 Task: Create an elegant business brochure.
Action: Mouse moved to (901, 272)
Screenshot: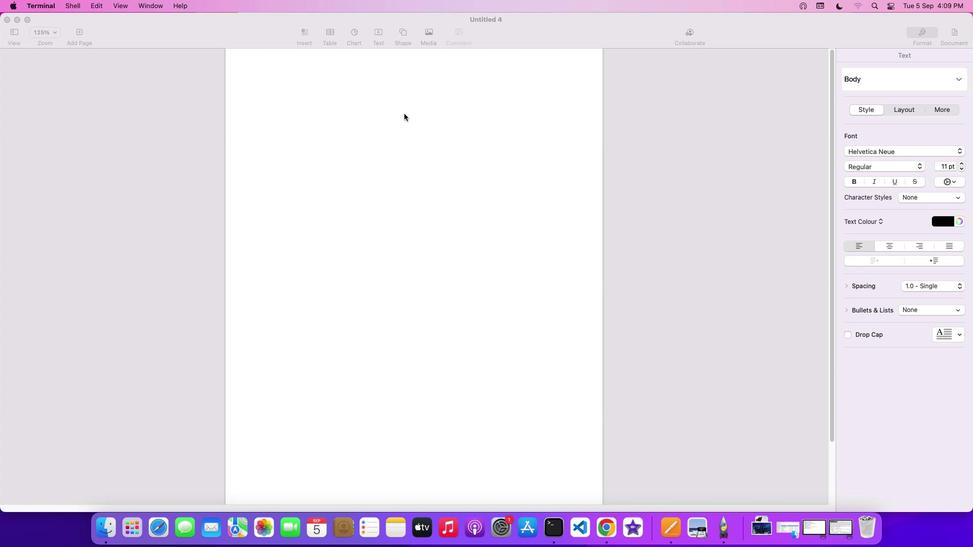 
Action: Mouse pressed left at (901, 272)
Screenshot: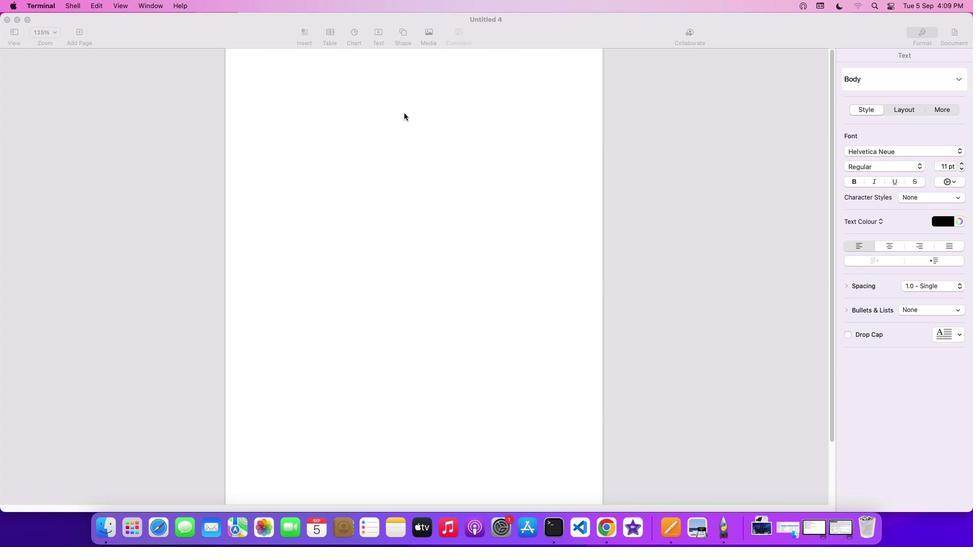 
Action: Mouse moved to (901, 272)
Screenshot: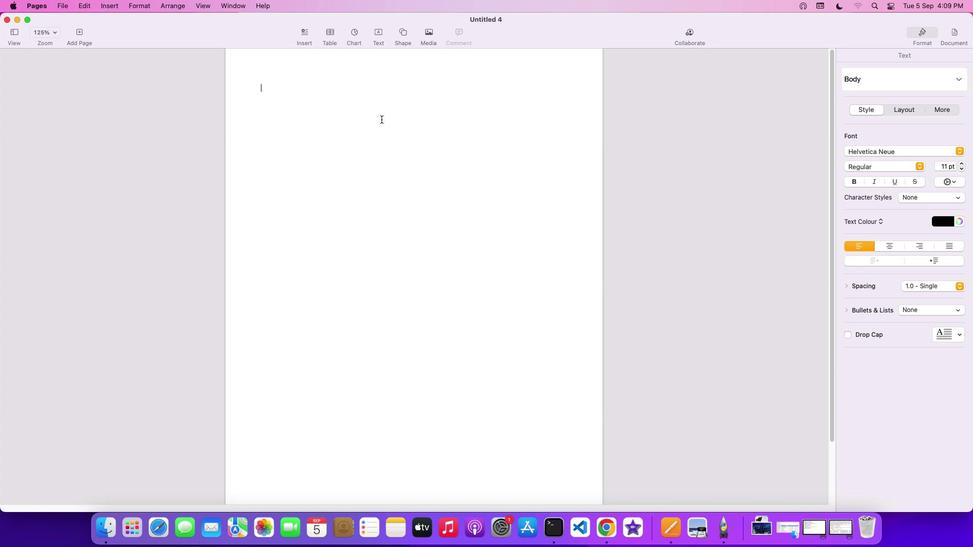 
Action: Mouse pressed left at (901, 272)
Screenshot: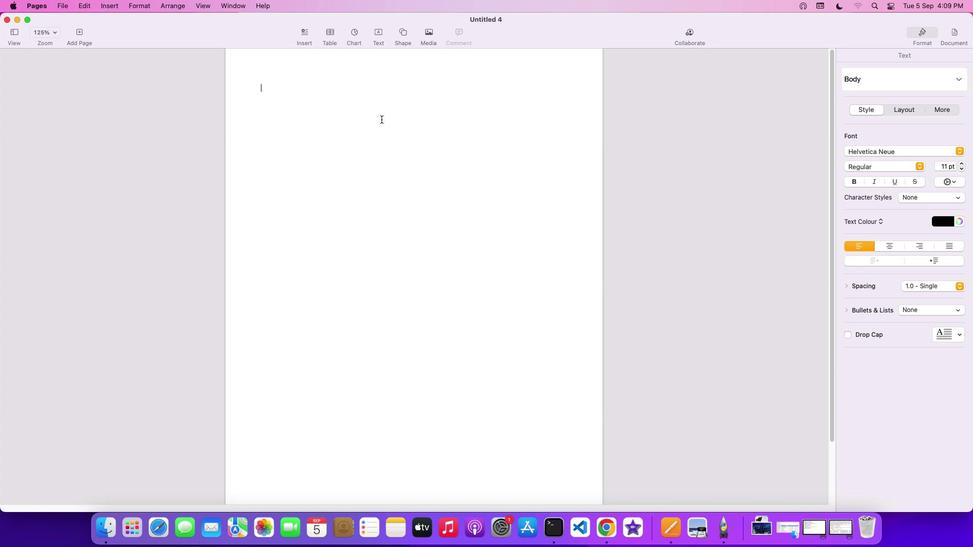 
Action: Mouse moved to (901, 272)
Screenshot: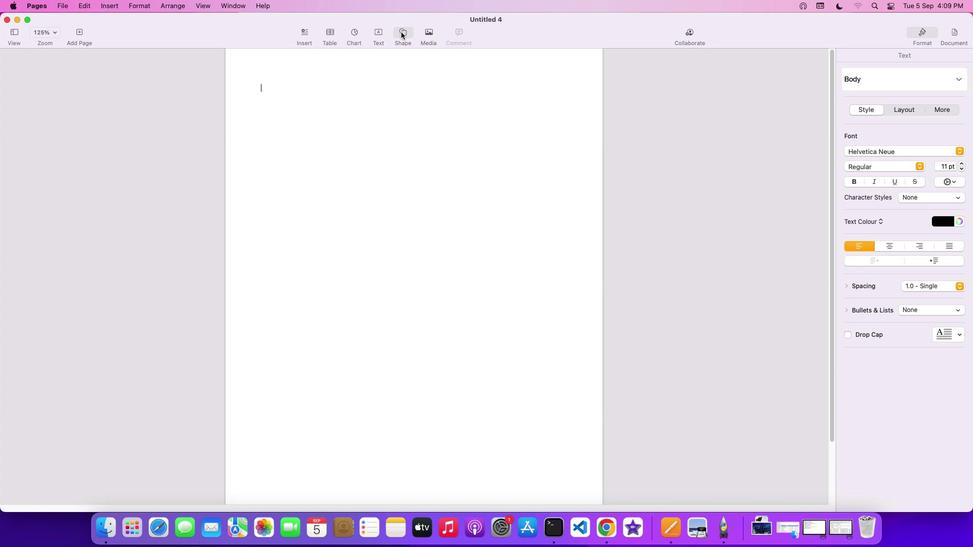 
Action: Mouse pressed left at (901, 272)
Screenshot: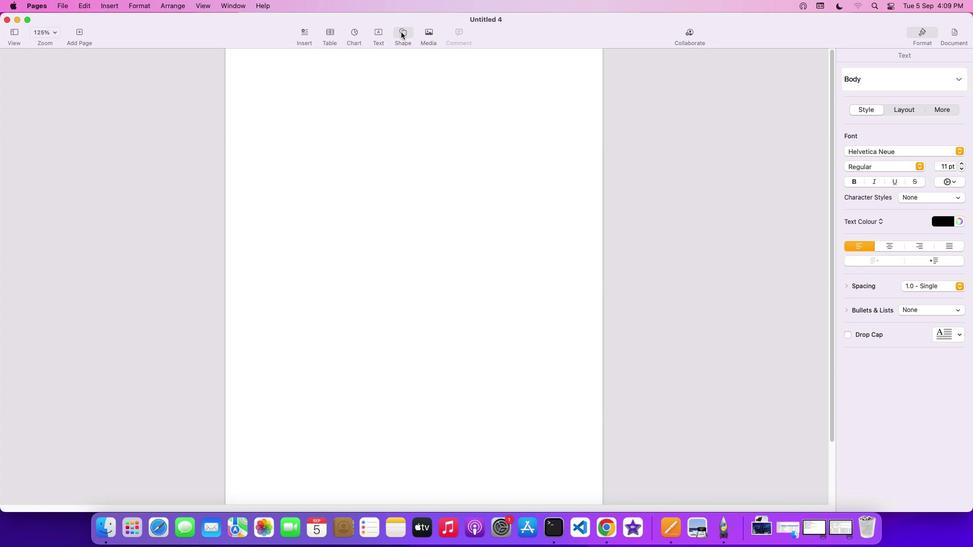 
Action: Mouse moved to (901, 272)
Screenshot: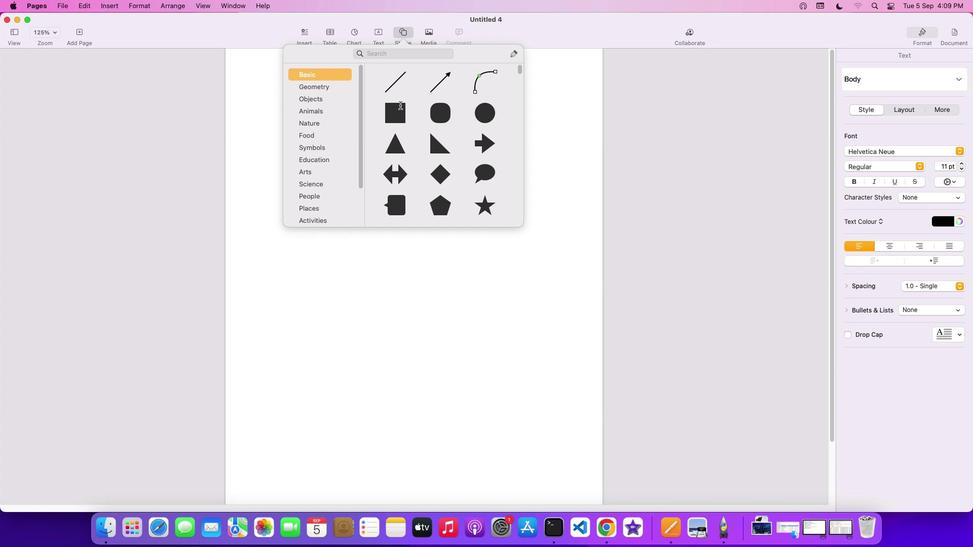 
Action: Mouse pressed left at (901, 272)
Screenshot: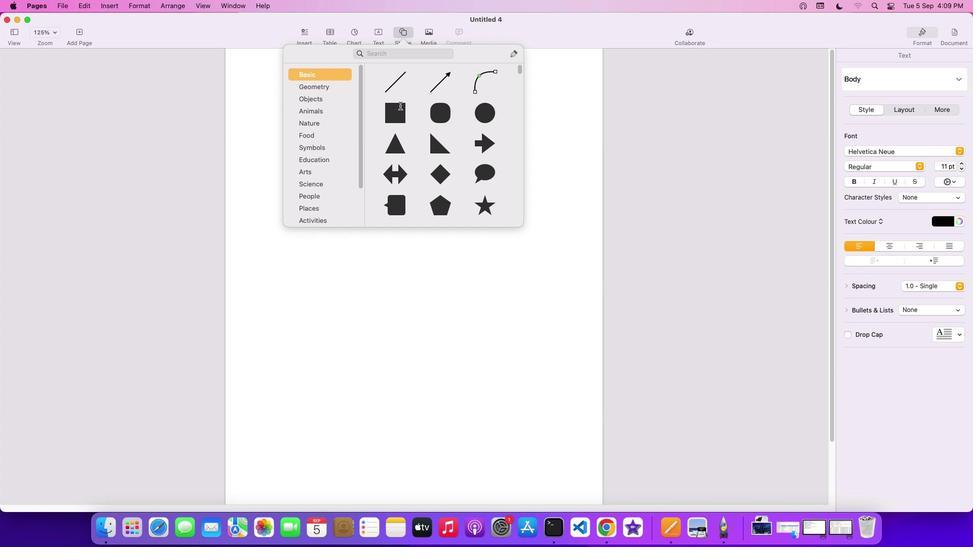 
Action: Mouse moved to (901, 272)
Screenshot: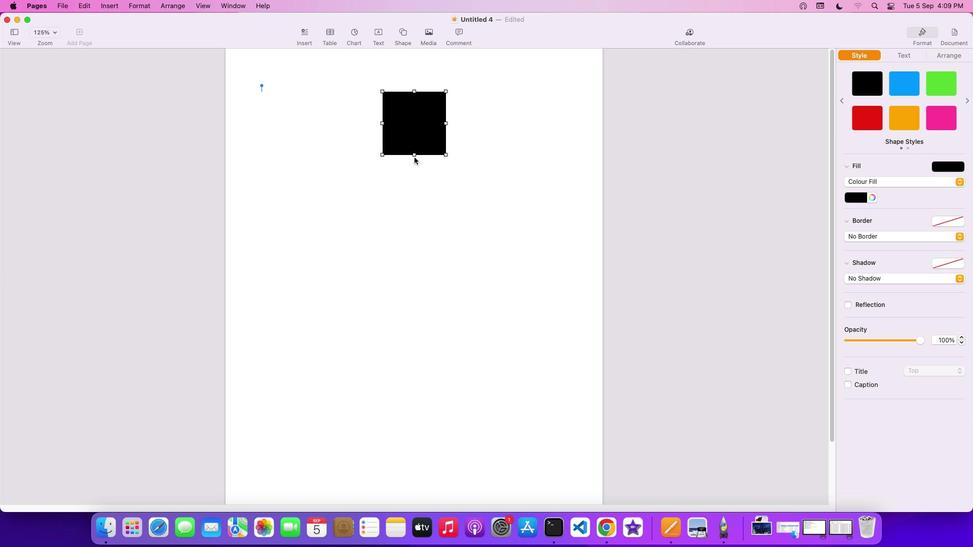 
Action: Mouse pressed left at (901, 272)
Screenshot: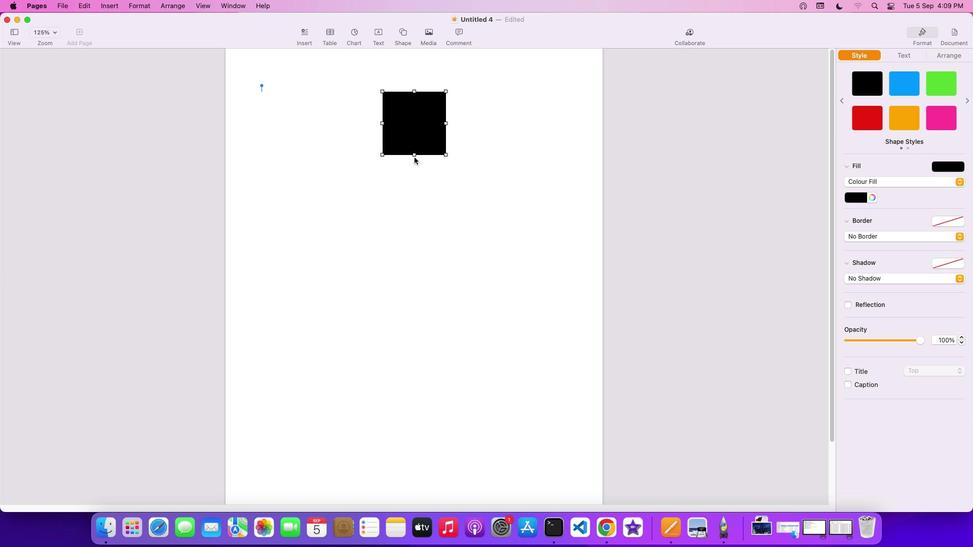 
Action: Mouse moved to (901, 272)
Screenshot: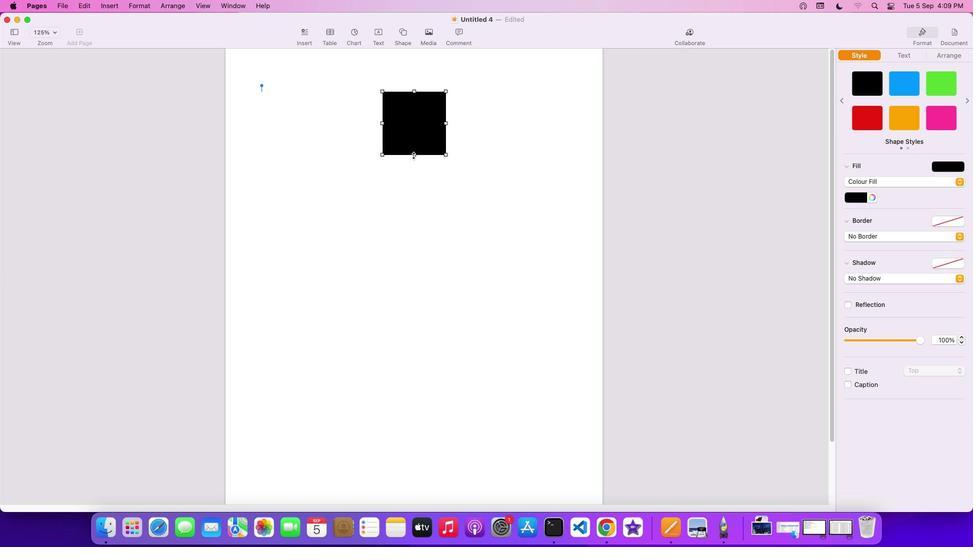 
Action: Mouse pressed left at (901, 272)
Screenshot: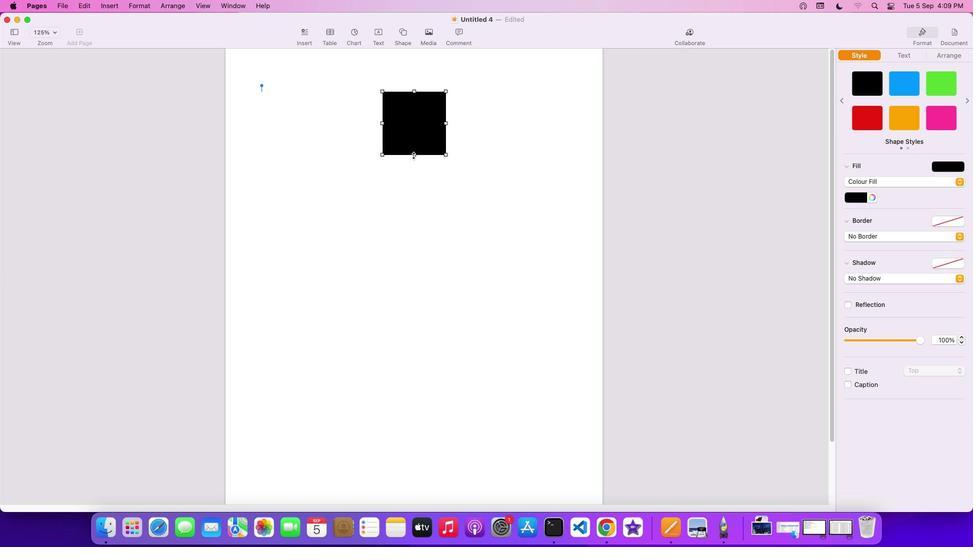 
Action: Mouse moved to (901, 272)
Screenshot: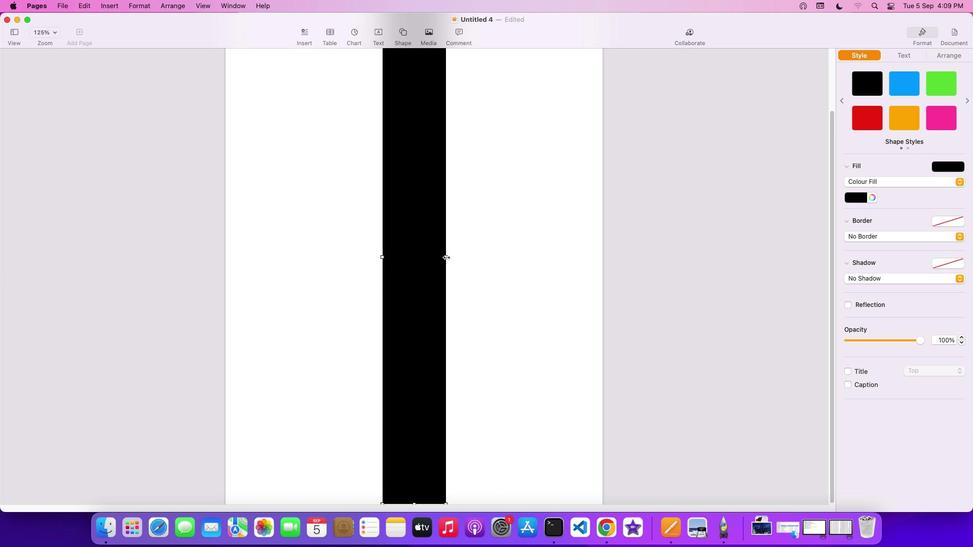 
Action: Mouse pressed left at (901, 272)
Screenshot: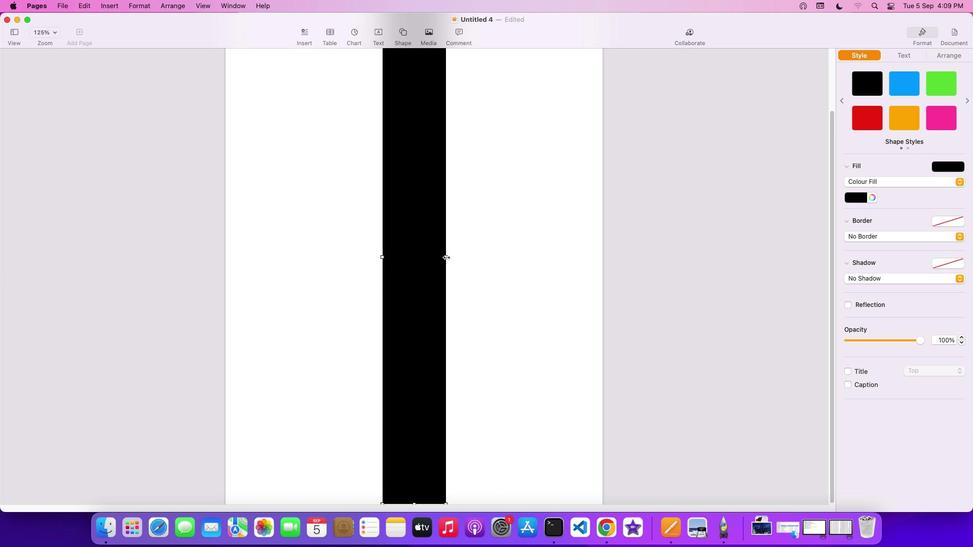 
Action: Mouse moved to (901, 272)
Screenshot: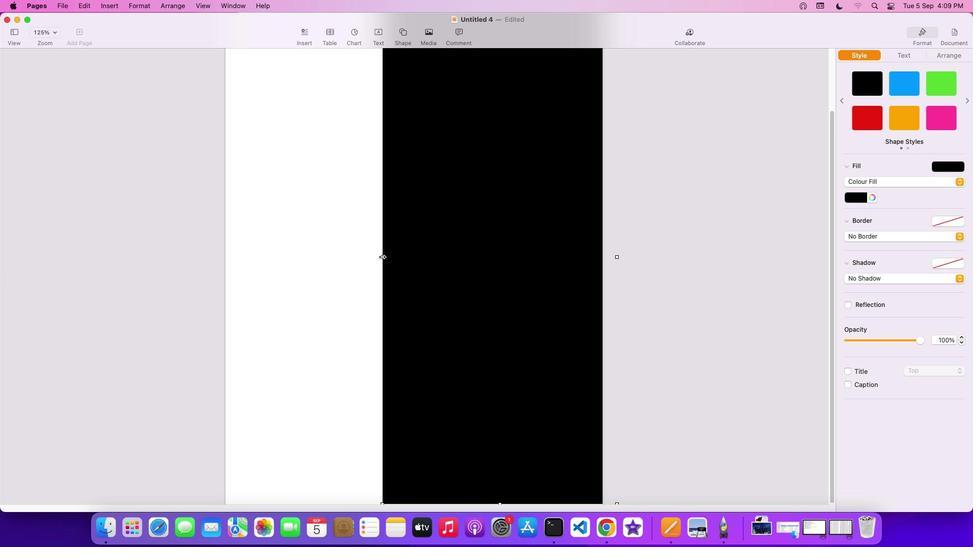 
Action: Mouse pressed left at (901, 272)
Screenshot: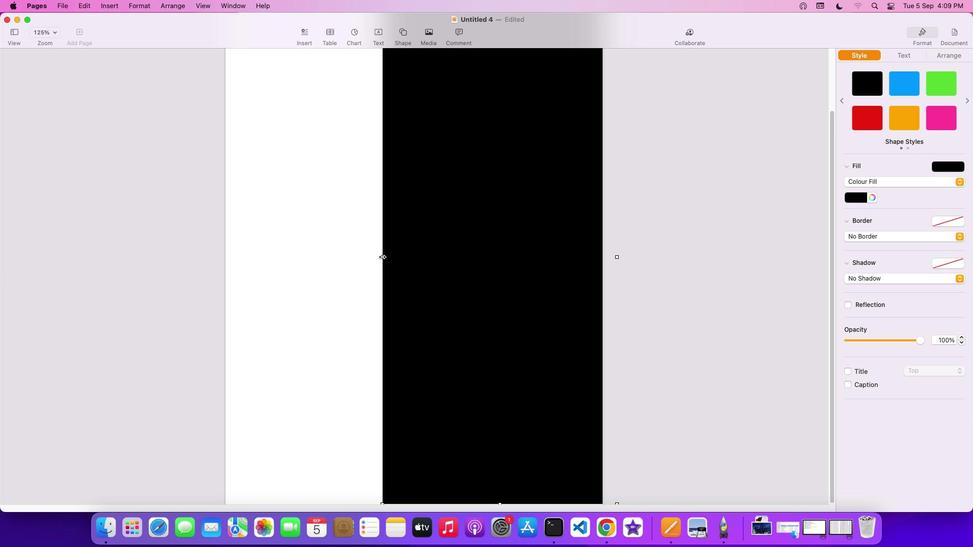 
Action: Mouse moved to (901, 272)
Screenshot: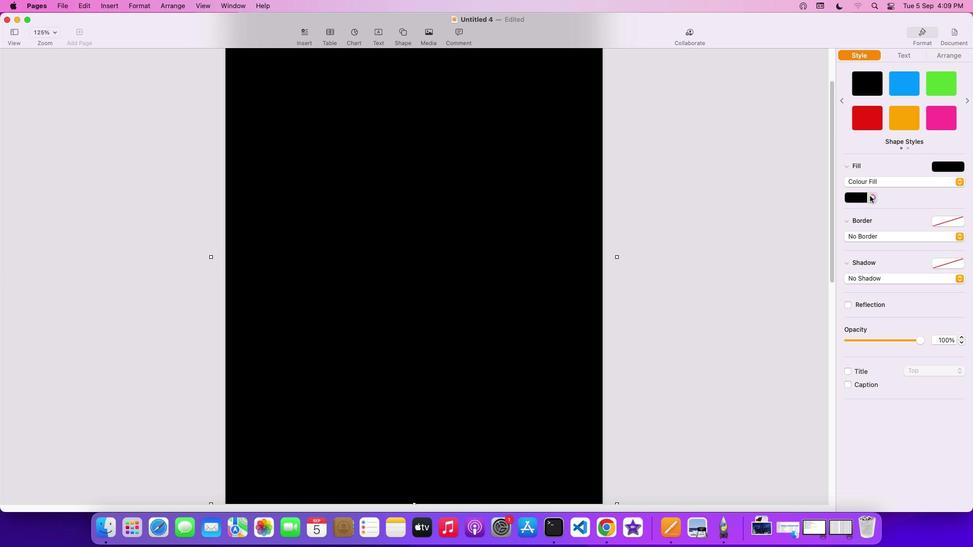 
Action: Mouse pressed left at (901, 272)
Screenshot: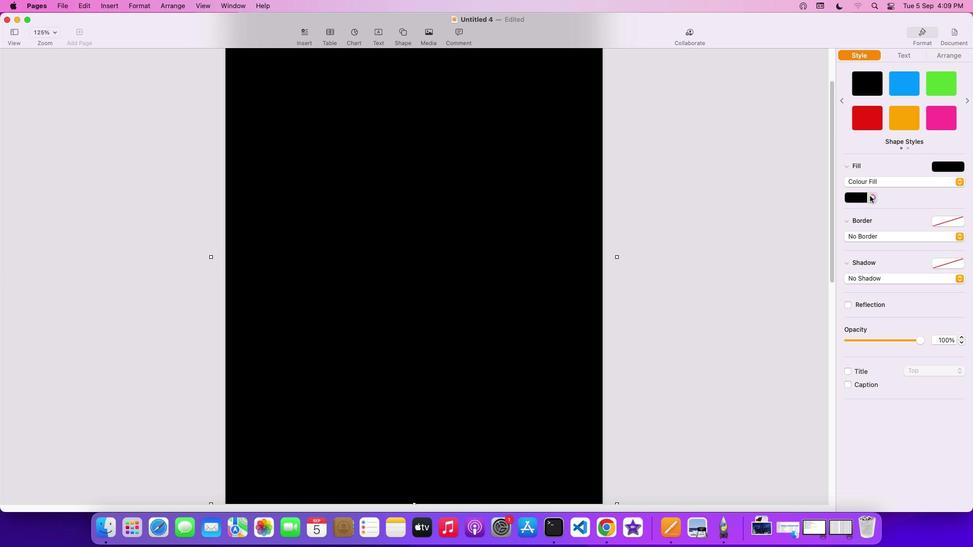 
Action: Mouse moved to (902, 272)
Screenshot: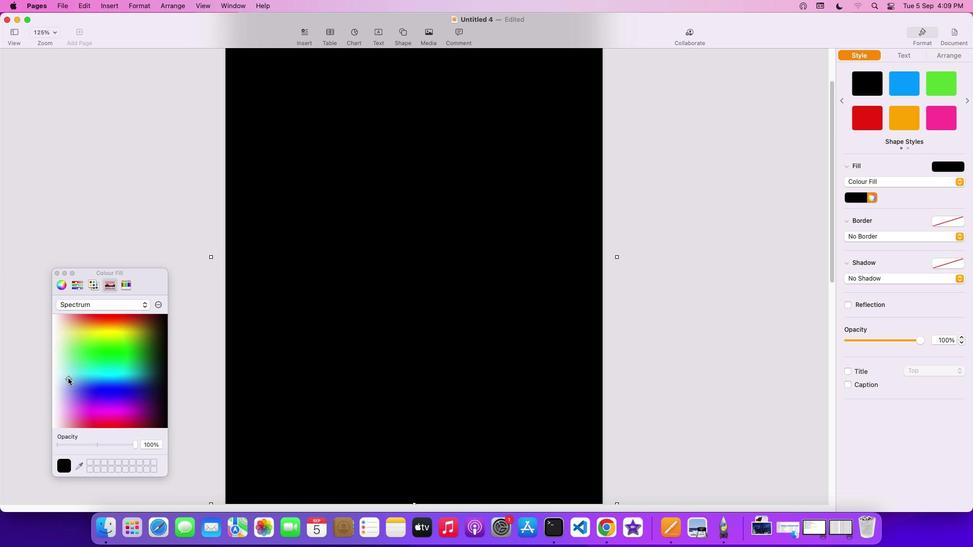 
Action: Mouse pressed left at (902, 272)
Screenshot: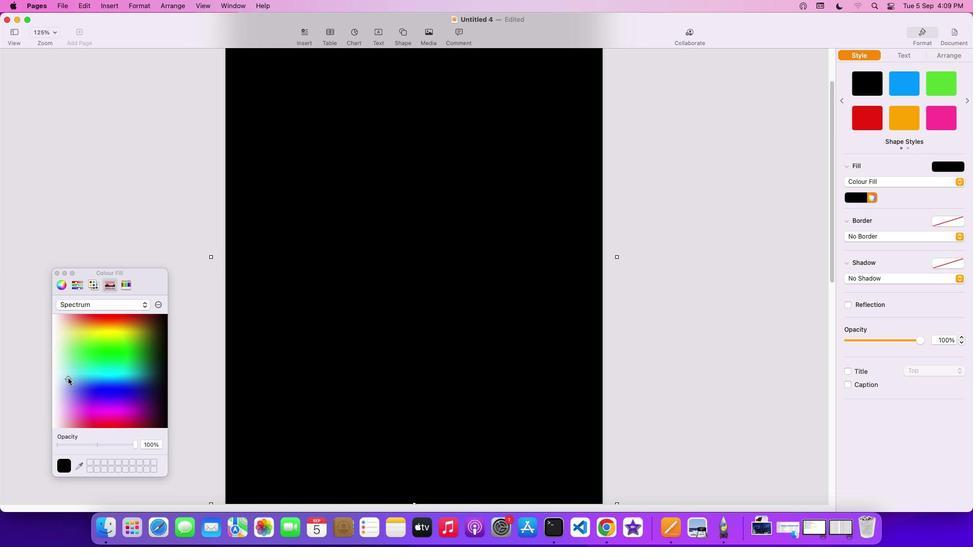 
Action: Mouse pressed left at (902, 272)
Screenshot: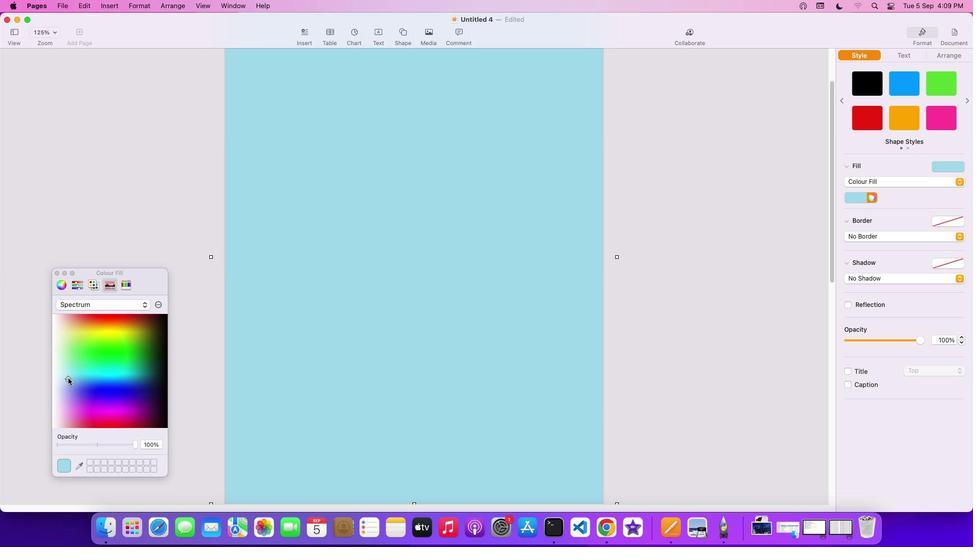 
Action: Mouse moved to (901, 272)
Screenshot: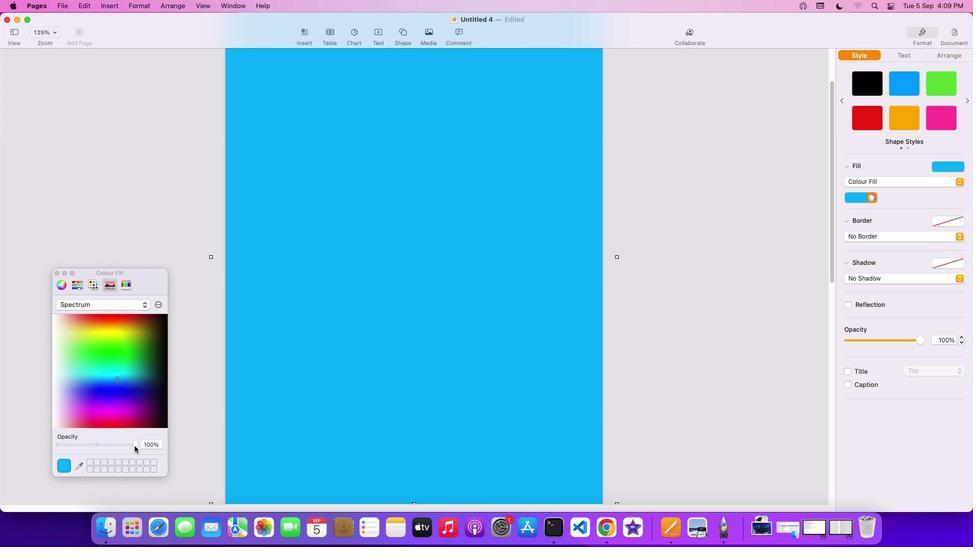 
Action: Mouse pressed left at (901, 272)
Screenshot: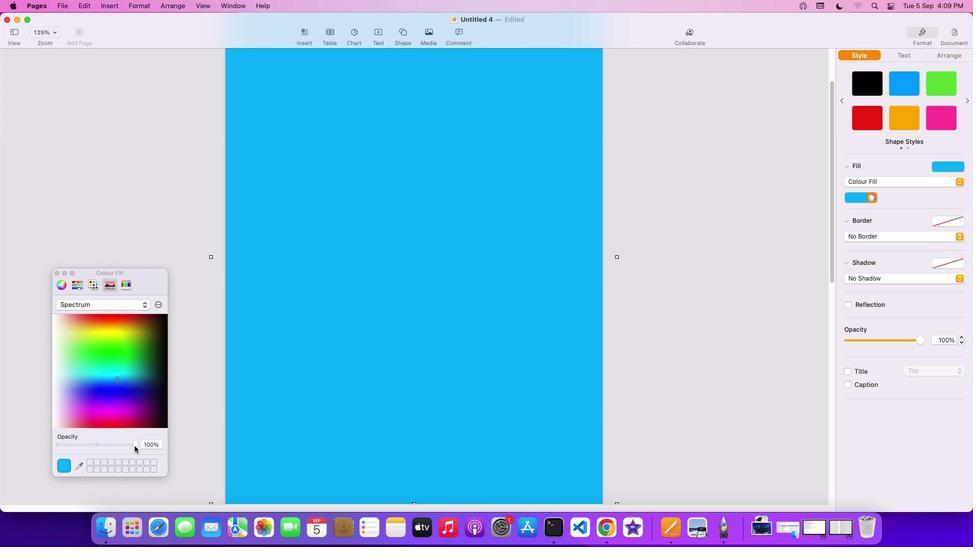 
Action: Mouse moved to (902, 272)
Screenshot: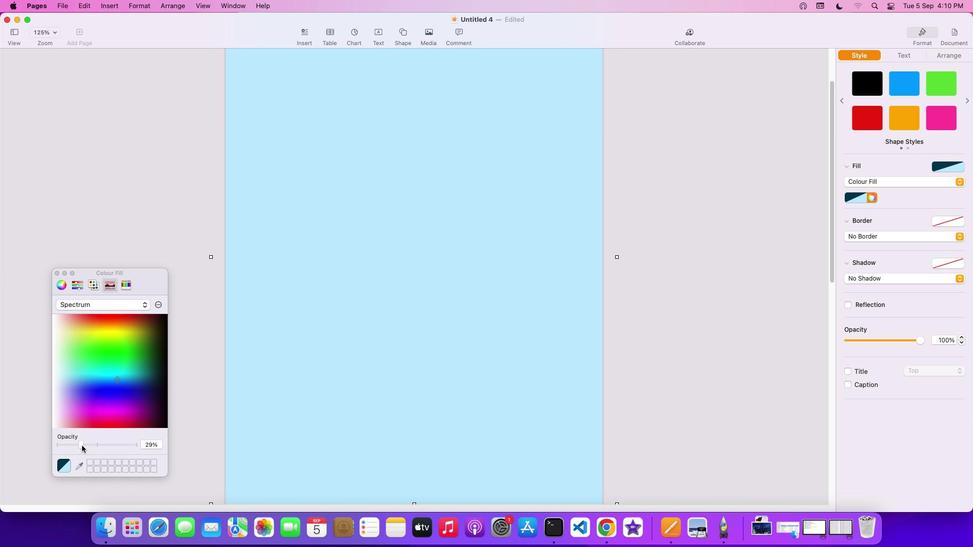 
Action: Mouse pressed left at (902, 272)
Screenshot: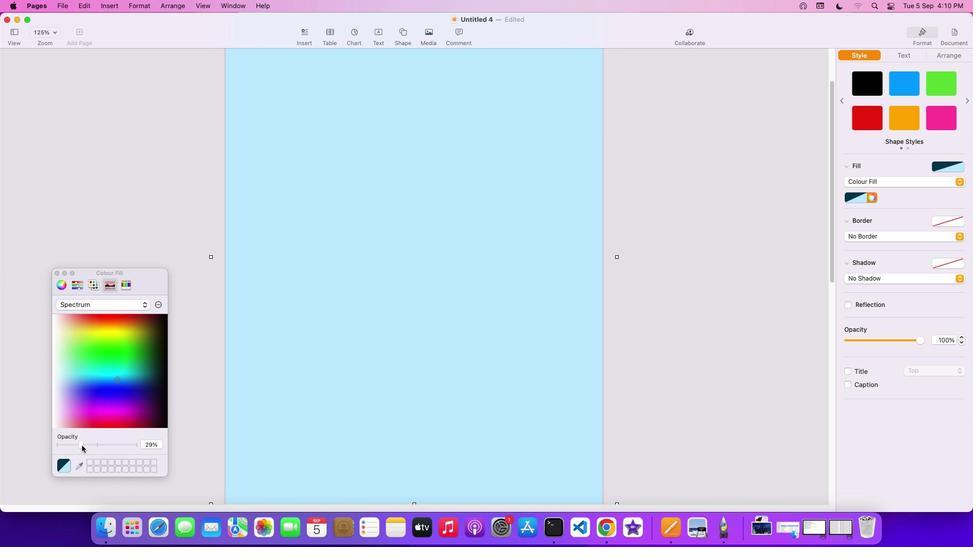 
Action: Mouse moved to (901, 272)
Screenshot: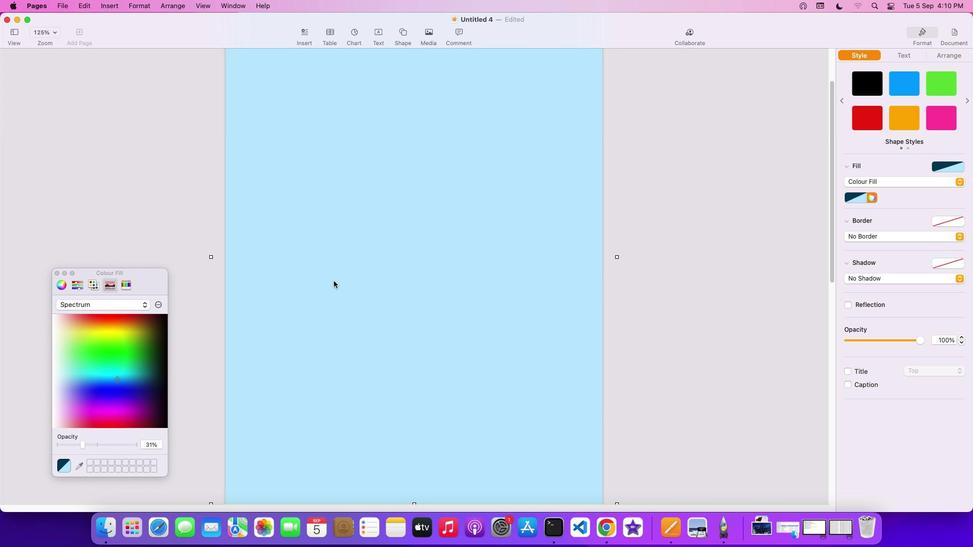 
Action: Mouse pressed left at (901, 272)
Screenshot: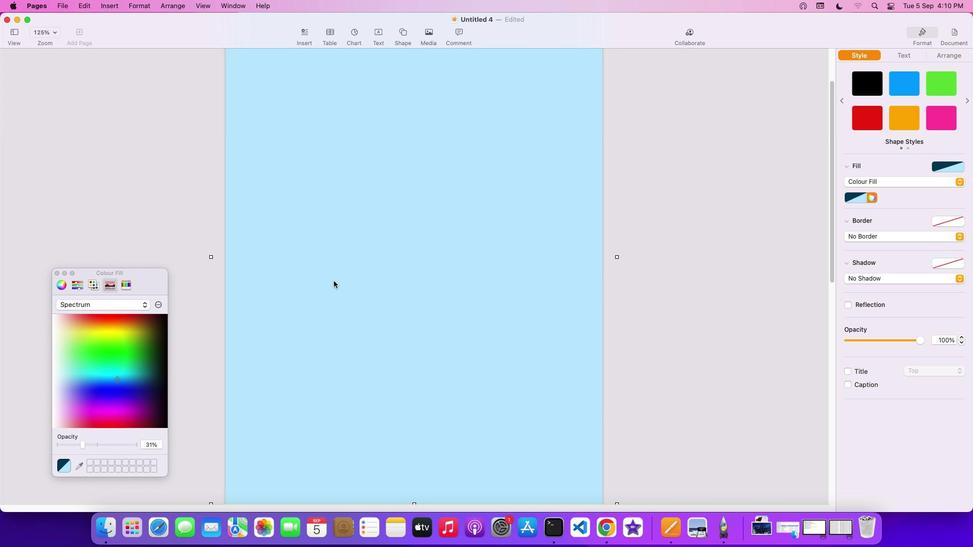 
Action: Mouse moved to (901, 272)
Screenshot: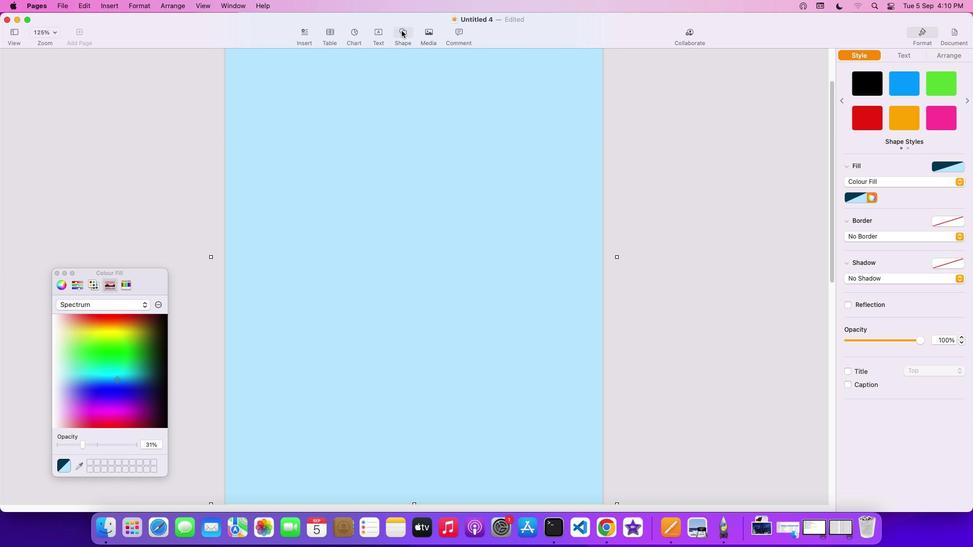
Action: Mouse pressed left at (901, 272)
Screenshot: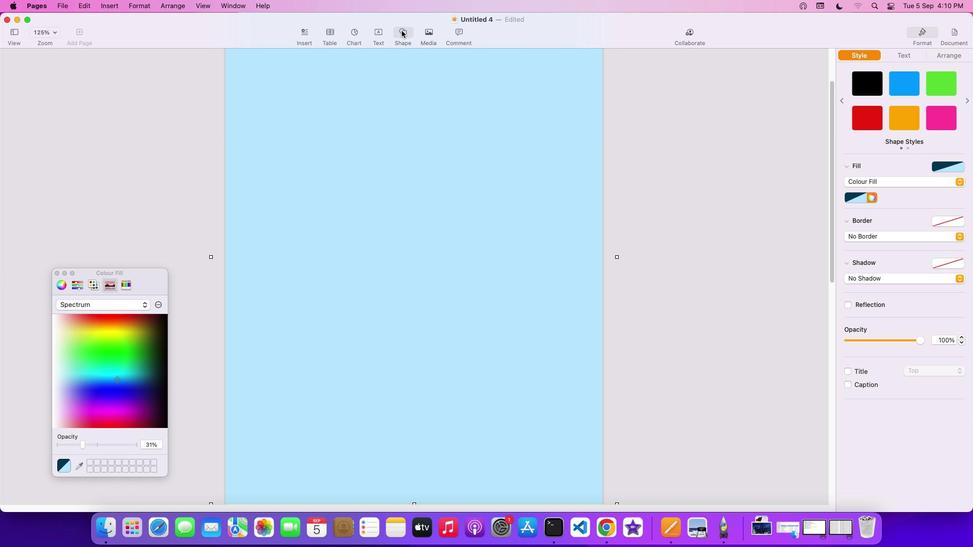 
Action: Mouse moved to (901, 272)
Screenshot: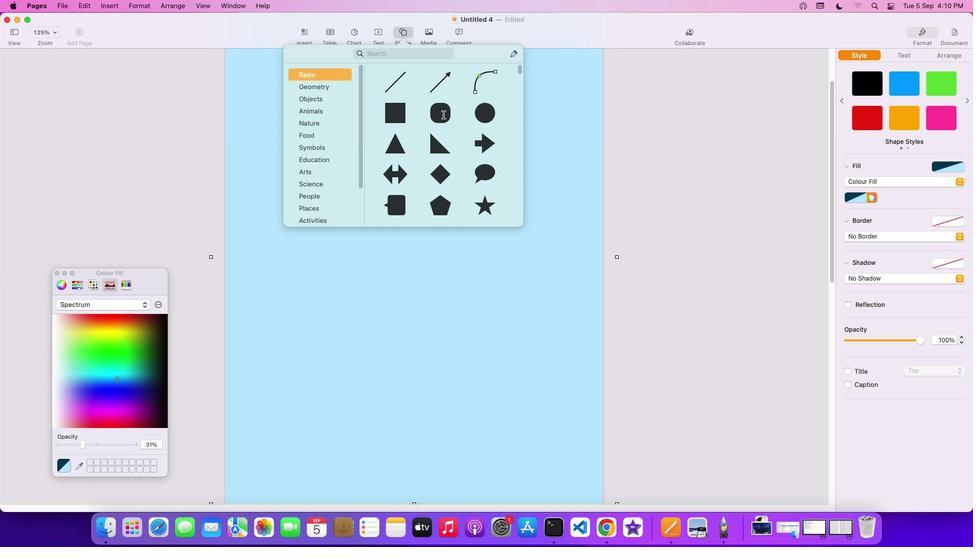 
Action: Mouse pressed left at (901, 272)
Screenshot: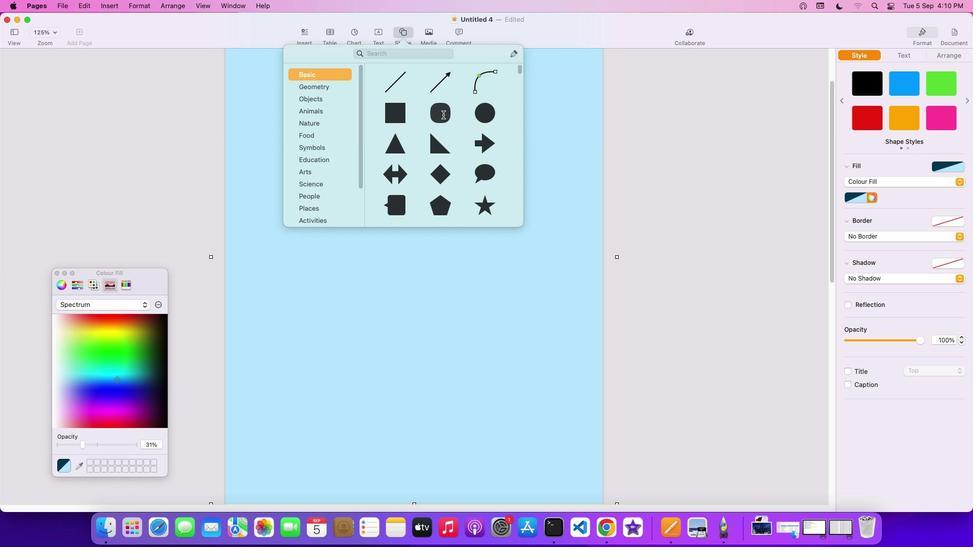 
Action: Mouse moved to (901, 272)
Screenshot: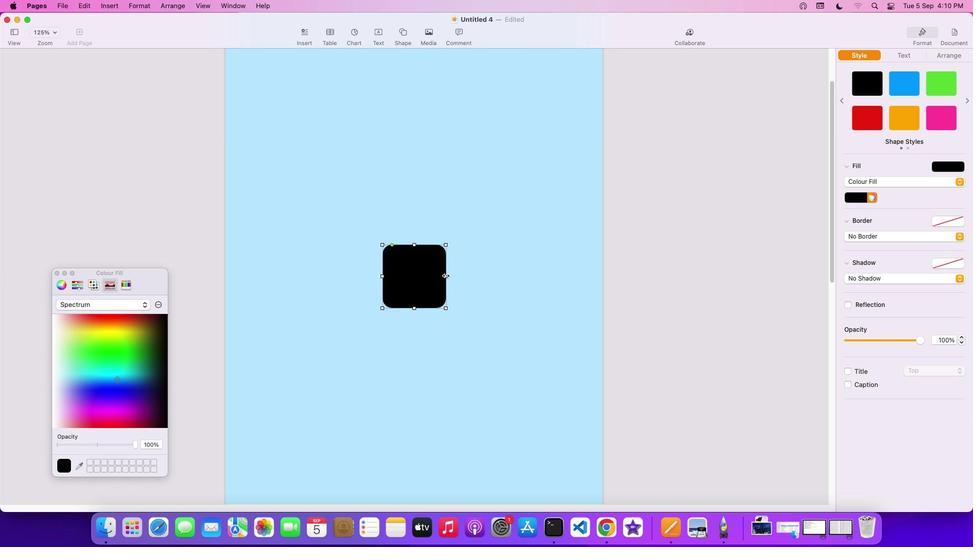 
Action: Mouse pressed left at (901, 272)
Screenshot: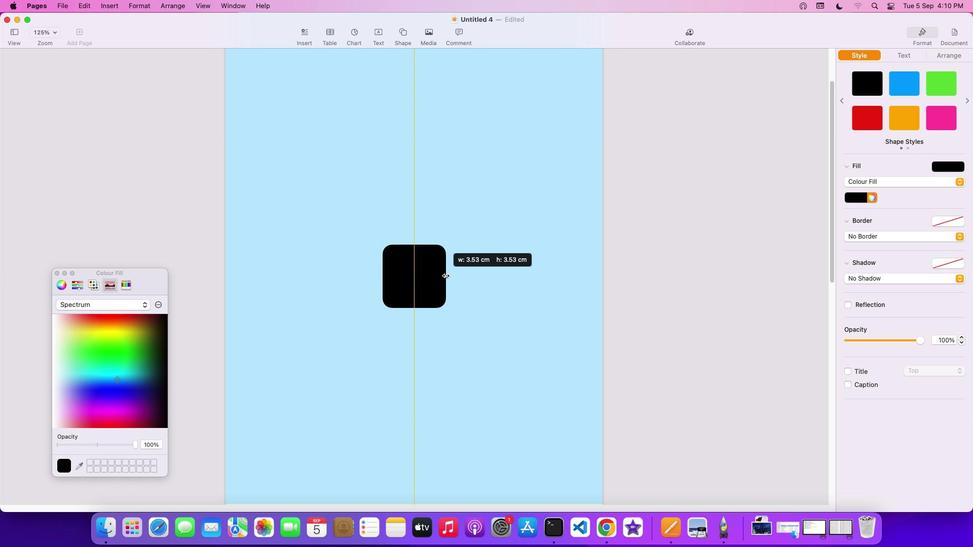 
Action: Mouse moved to (901, 272)
Screenshot: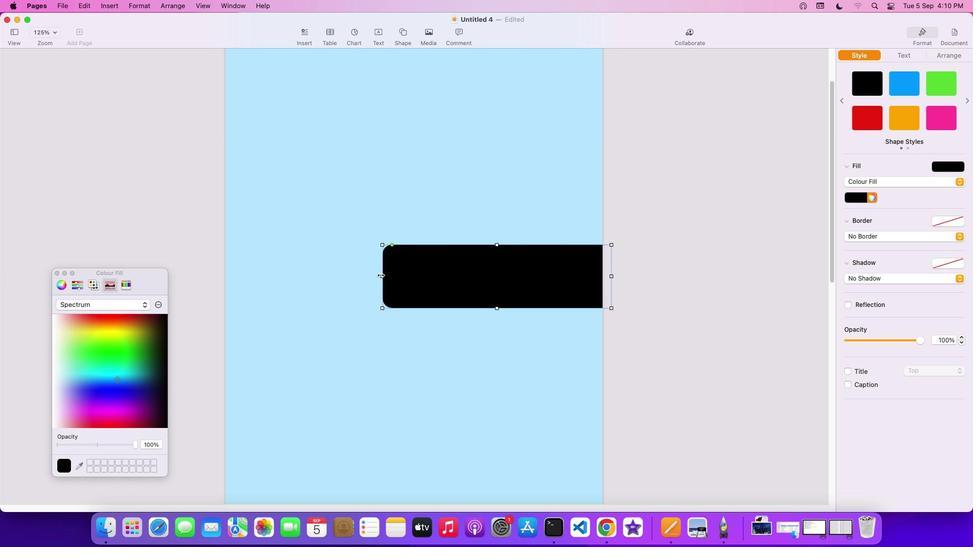 
Action: Mouse pressed left at (901, 272)
Screenshot: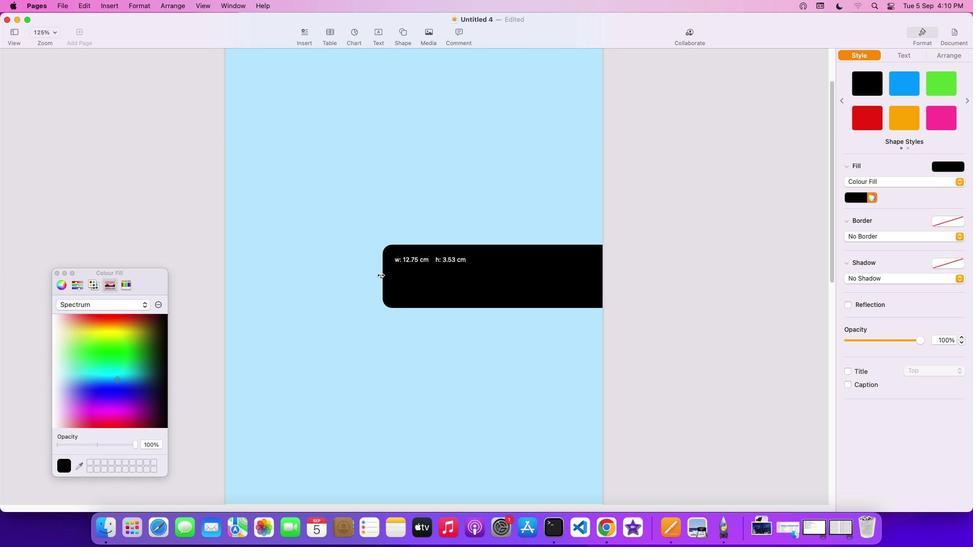 
Action: Mouse moved to (901, 272)
Screenshot: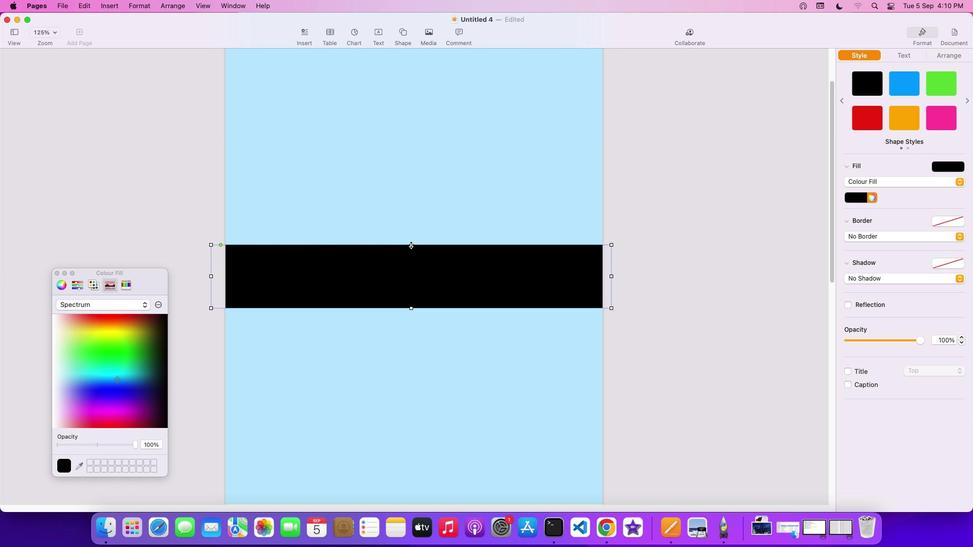 
Action: Mouse pressed left at (901, 272)
Screenshot: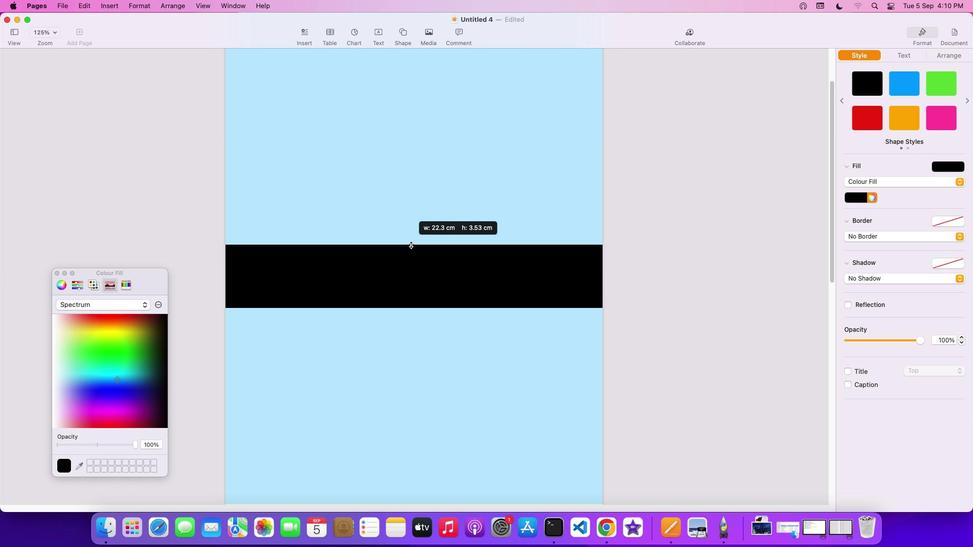 
Action: Mouse moved to (901, 272)
Screenshot: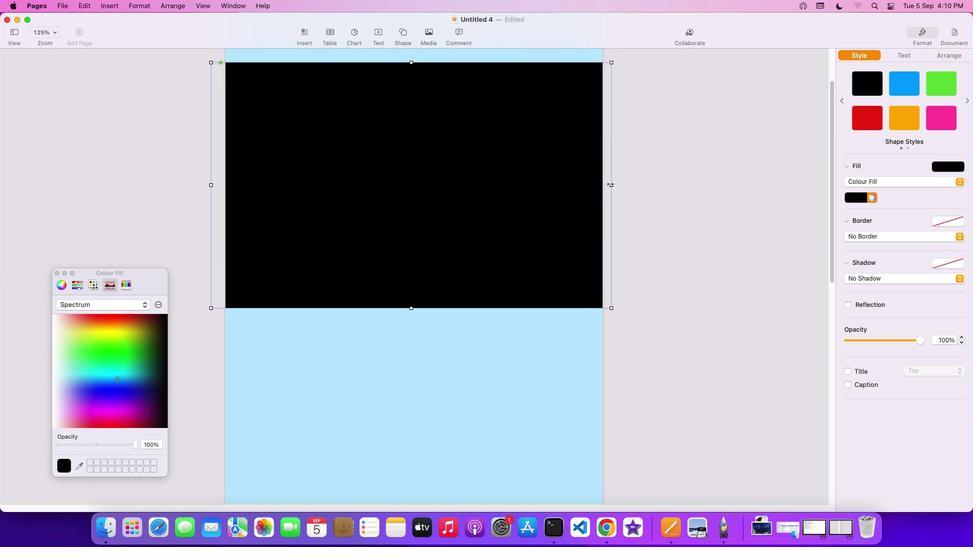 
Action: Mouse pressed left at (901, 272)
Screenshot: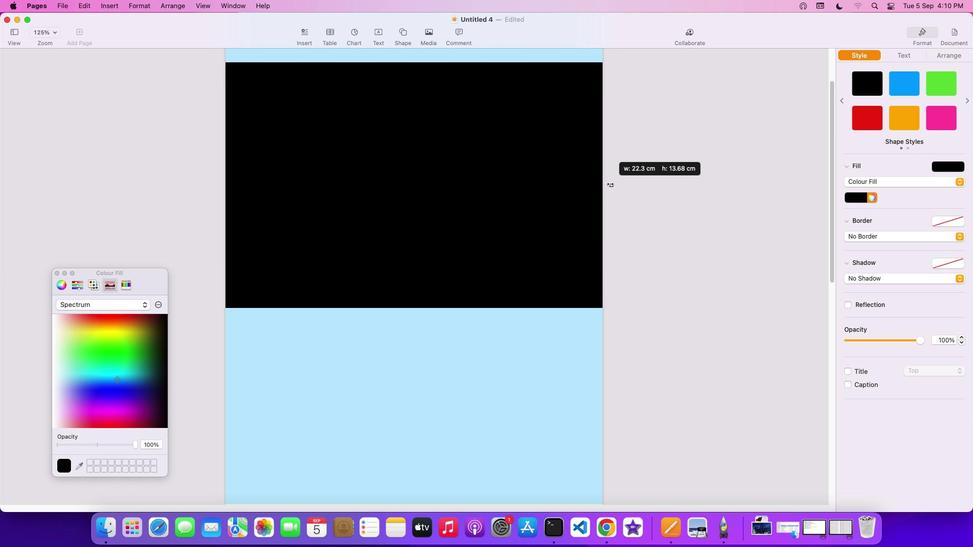 
Action: Mouse moved to (901, 272)
Screenshot: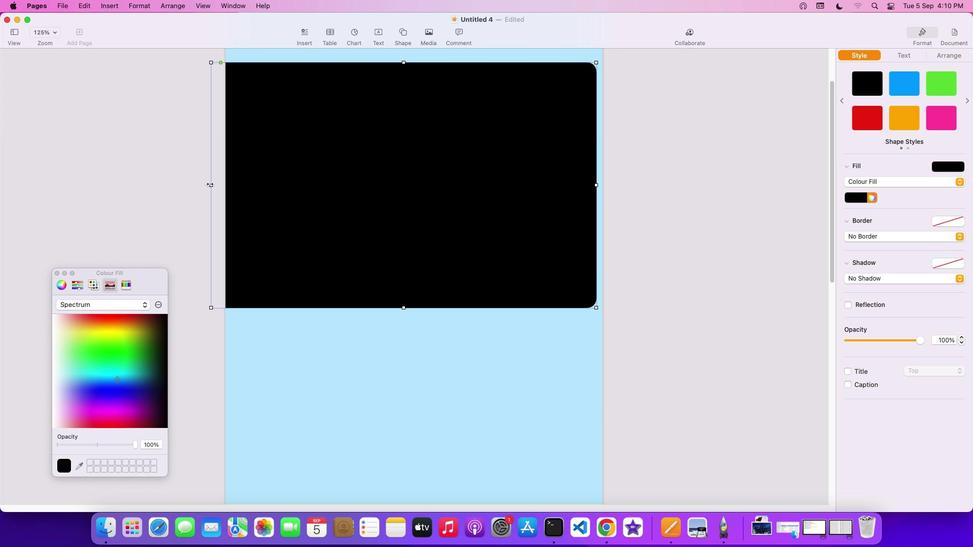 
Action: Mouse pressed left at (901, 272)
Screenshot: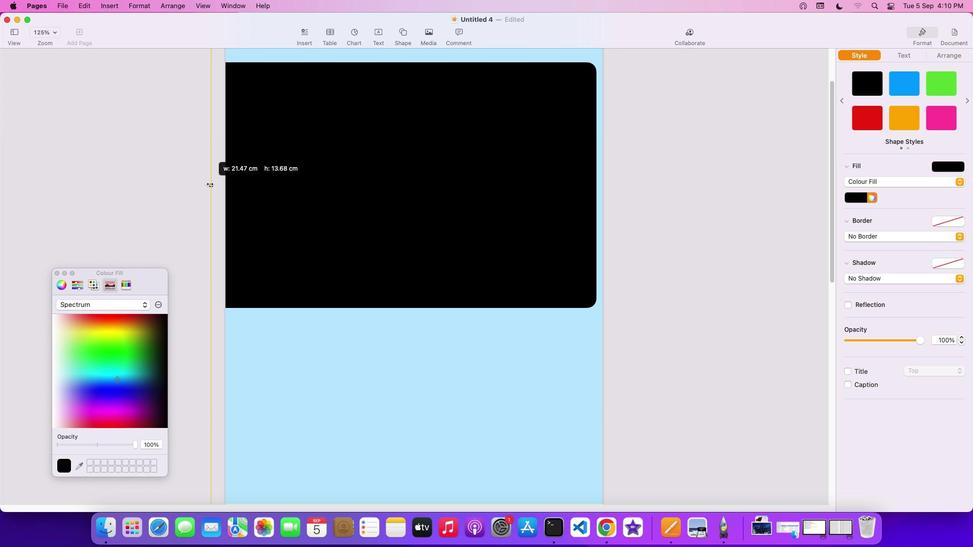
Action: Mouse moved to (901, 272)
Screenshot: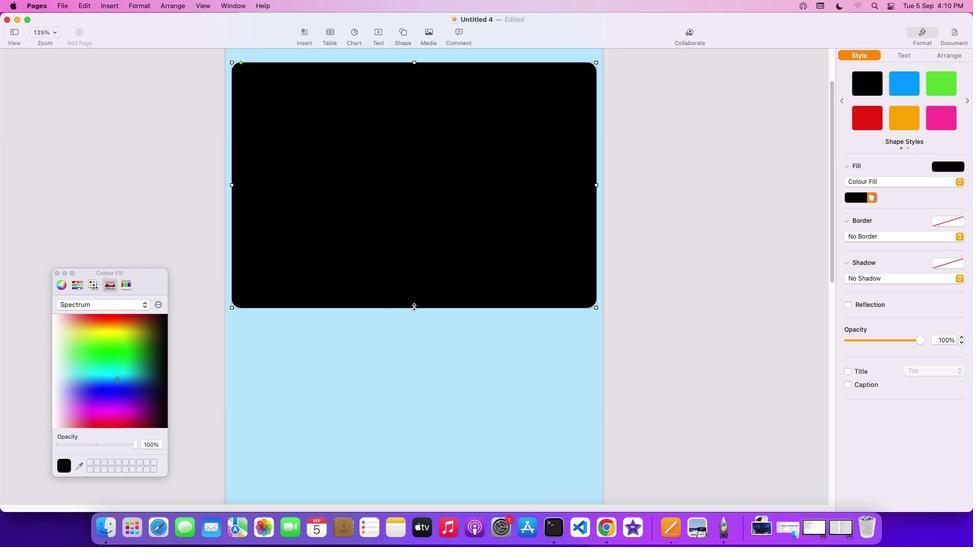 
Action: Mouse pressed left at (901, 272)
Screenshot: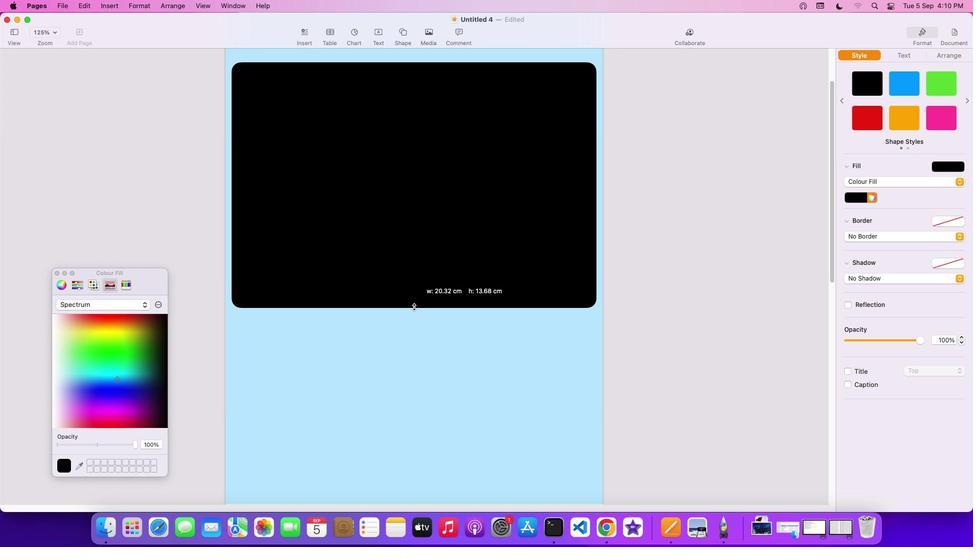 
Action: Mouse moved to (901, 272)
Screenshot: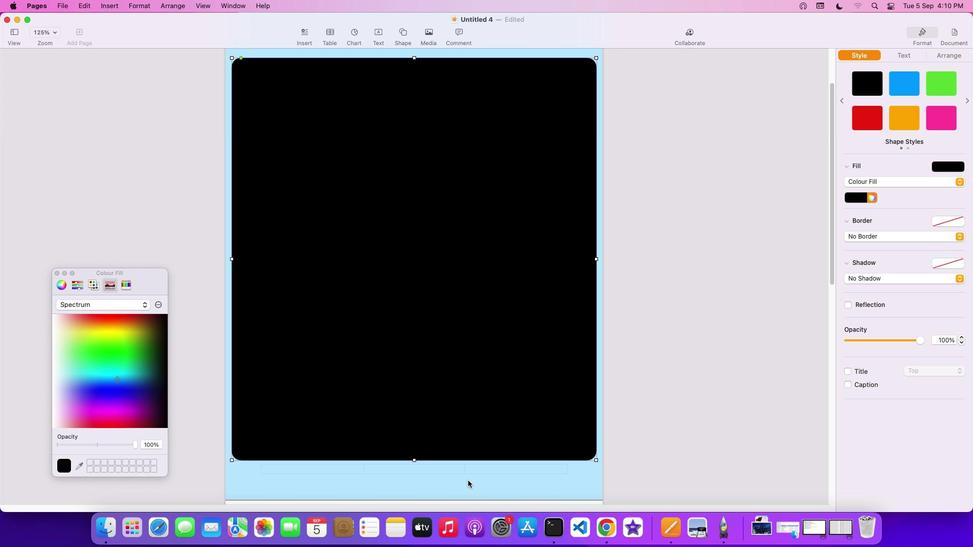 
Action: Mouse scrolled (901, 272) with delta (902, 272)
Screenshot: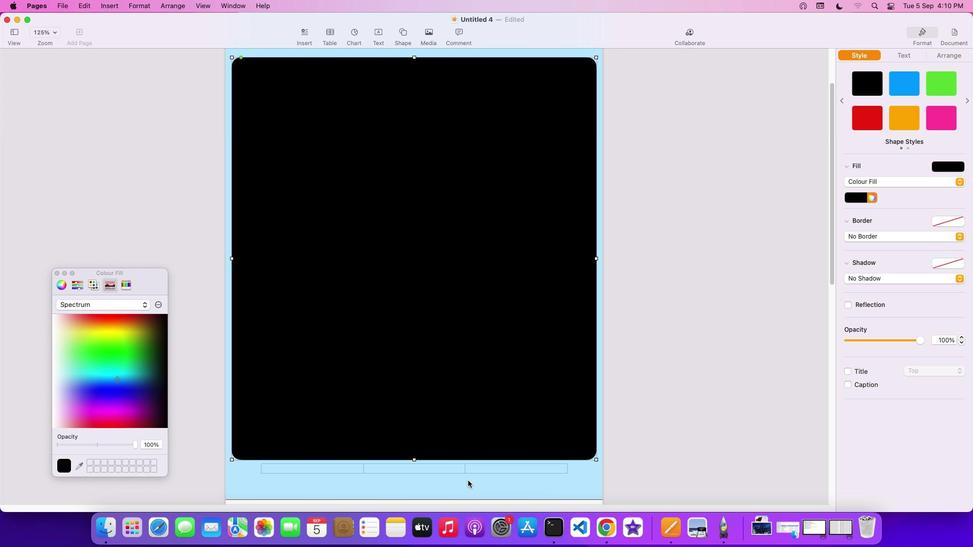 
Action: Mouse scrolled (901, 272) with delta (902, 272)
Screenshot: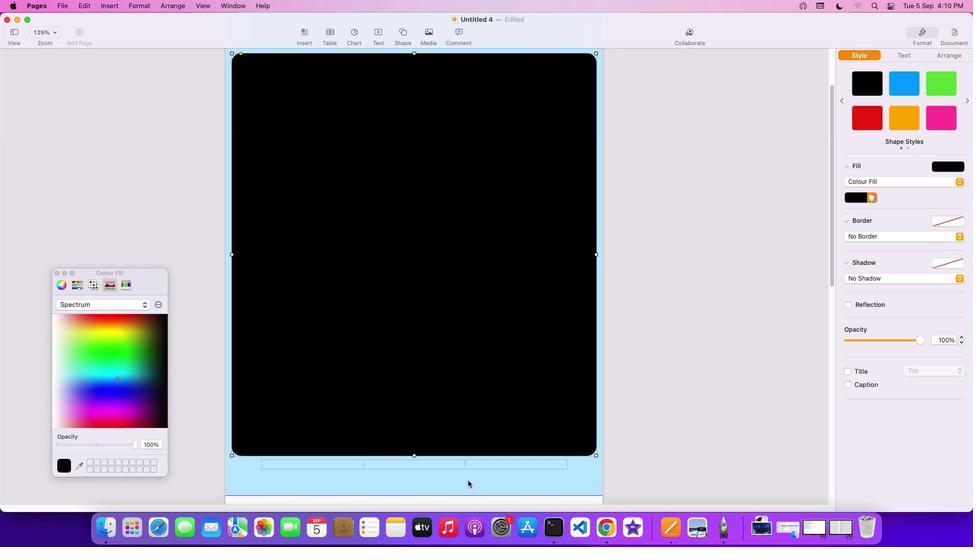 
Action: Mouse scrolled (901, 272) with delta (902, 272)
Screenshot: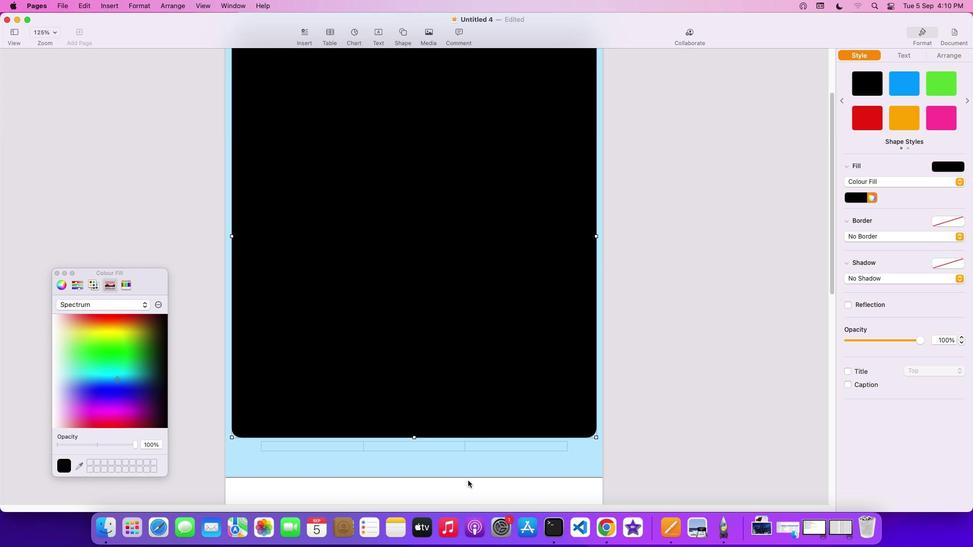 
Action: Mouse scrolled (901, 272) with delta (902, 272)
Screenshot: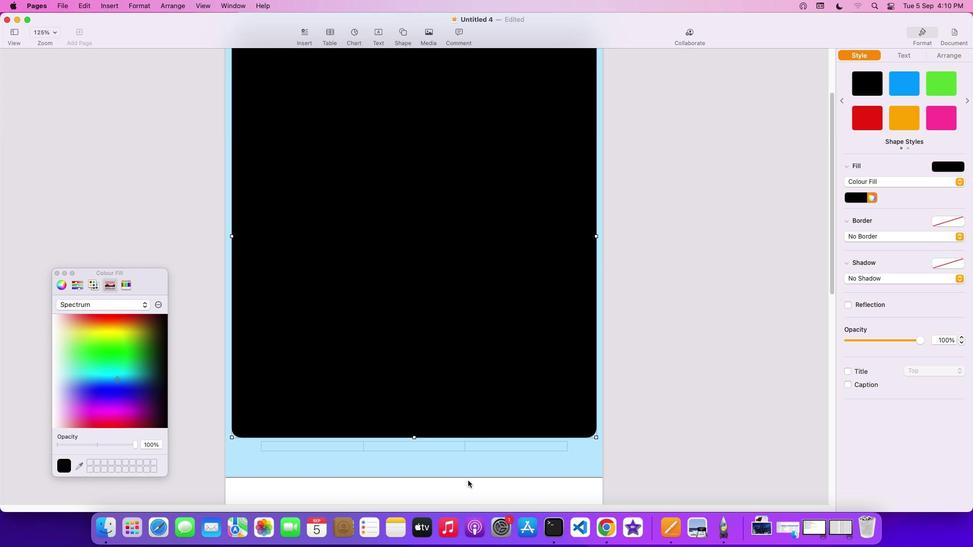 
Action: Mouse scrolled (901, 272) with delta (902, 272)
Screenshot: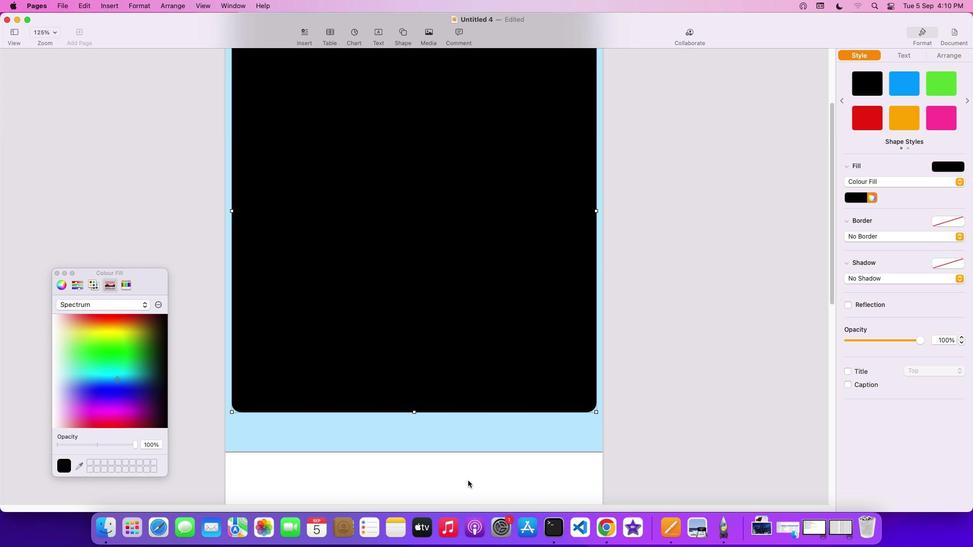 
Action: Mouse scrolled (901, 272) with delta (902, 272)
Screenshot: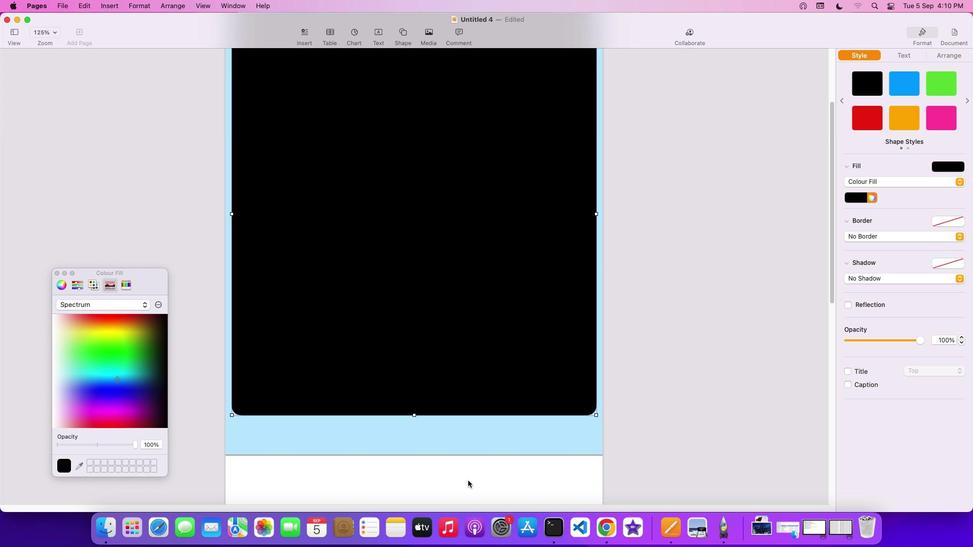 
Action: Mouse scrolled (901, 272) with delta (902, 272)
Screenshot: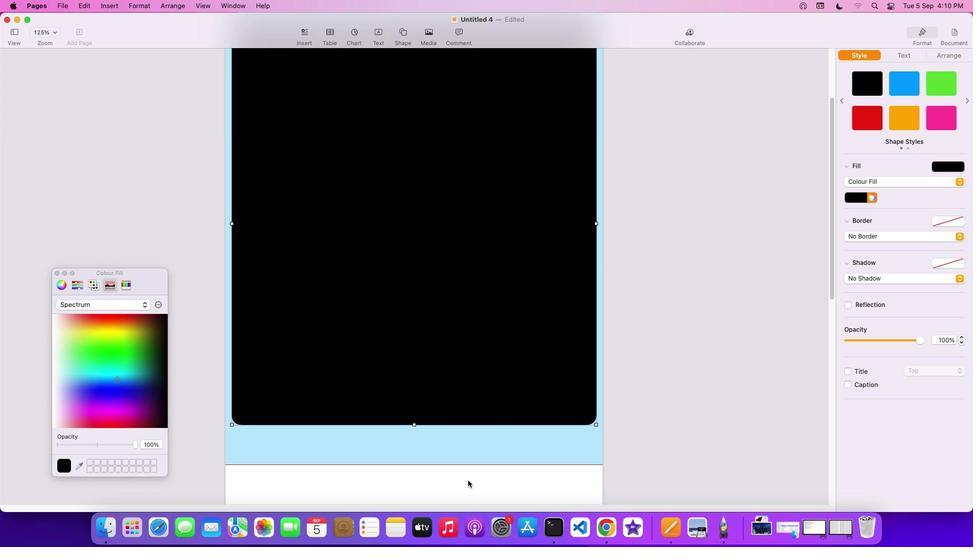 
Action: Mouse moved to (901, 272)
Screenshot: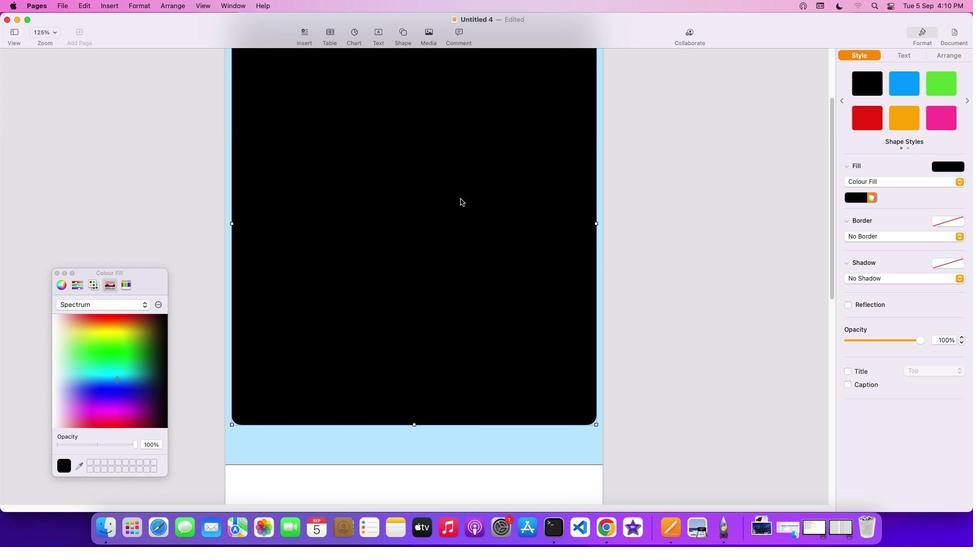 
Action: Mouse scrolled (901, 272) with delta (902, 272)
Screenshot: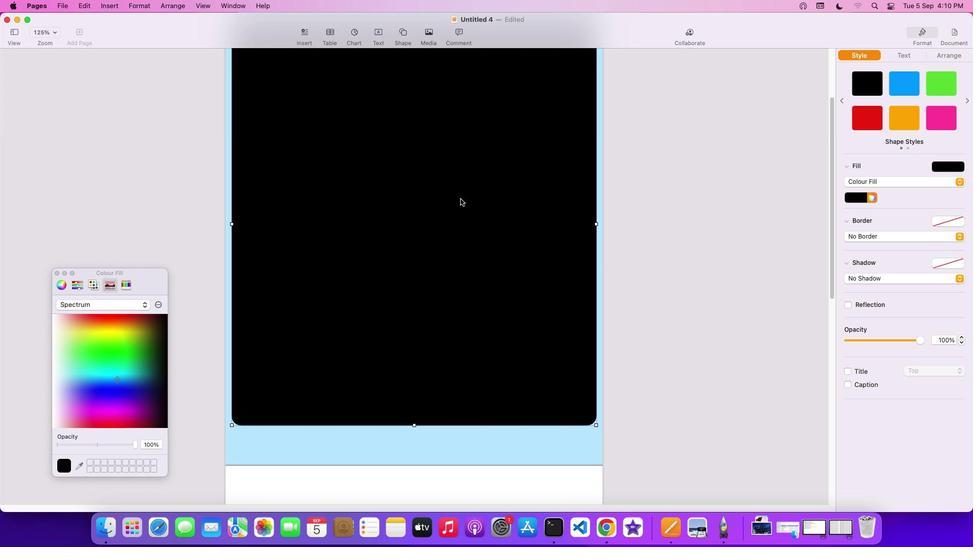 
Action: Mouse scrolled (901, 272) with delta (902, 272)
Screenshot: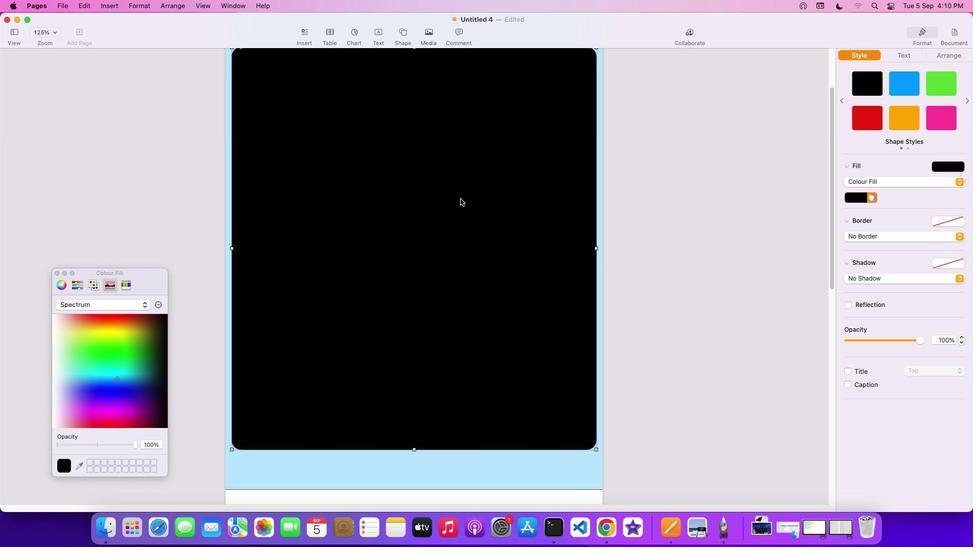 
Action: Mouse scrolled (901, 272) with delta (902, 272)
Screenshot: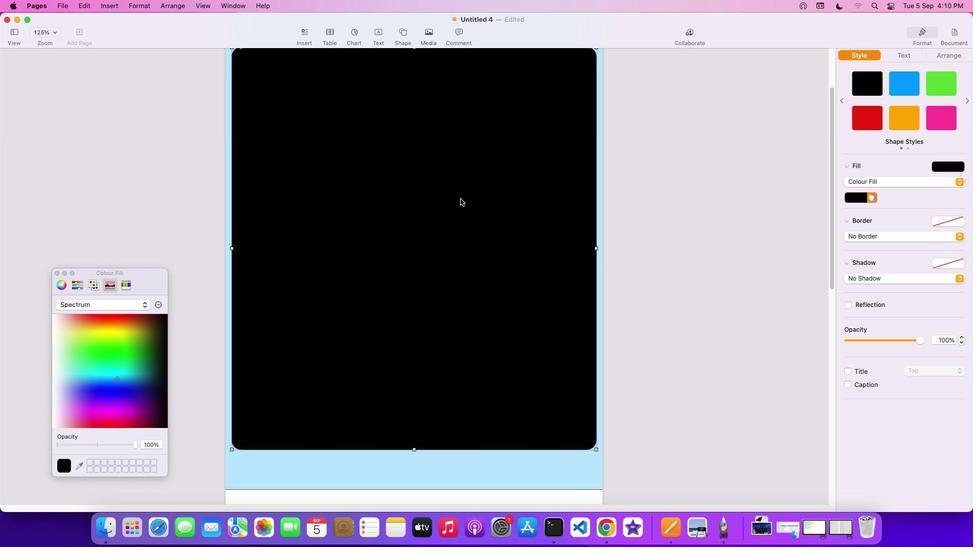 
Action: Mouse scrolled (901, 272) with delta (902, 272)
Screenshot: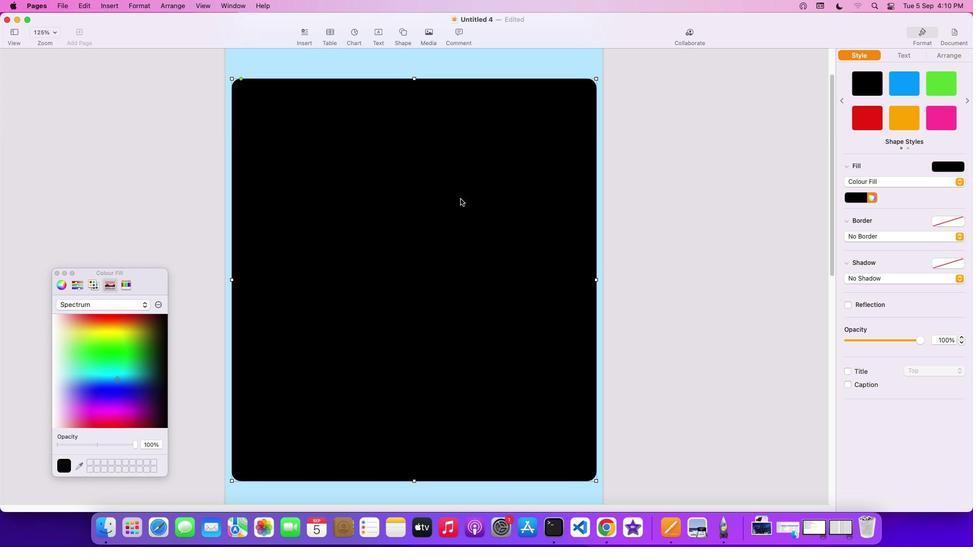 
Action: Mouse scrolled (901, 272) with delta (902, 272)
Screenshot: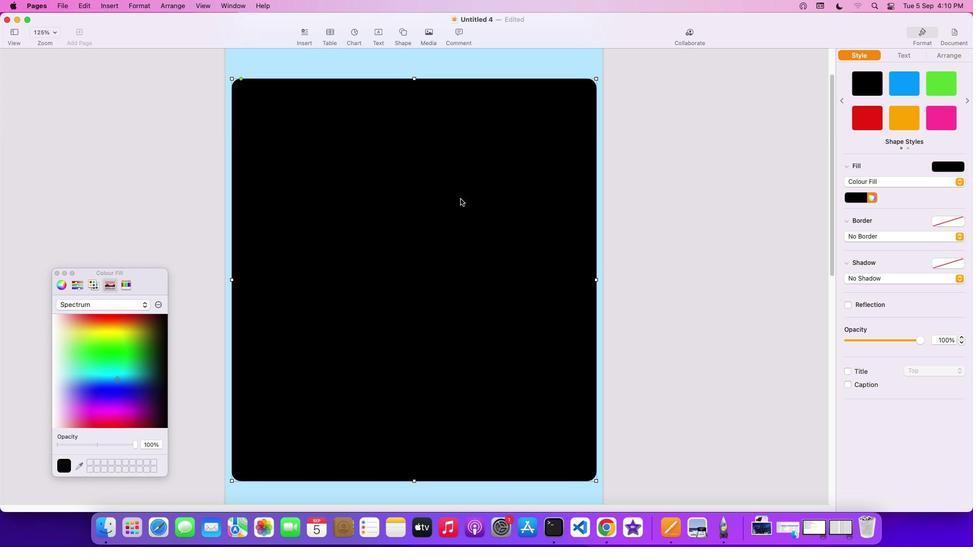 
Action: Mouse moved to (901, 272)
Screenshot: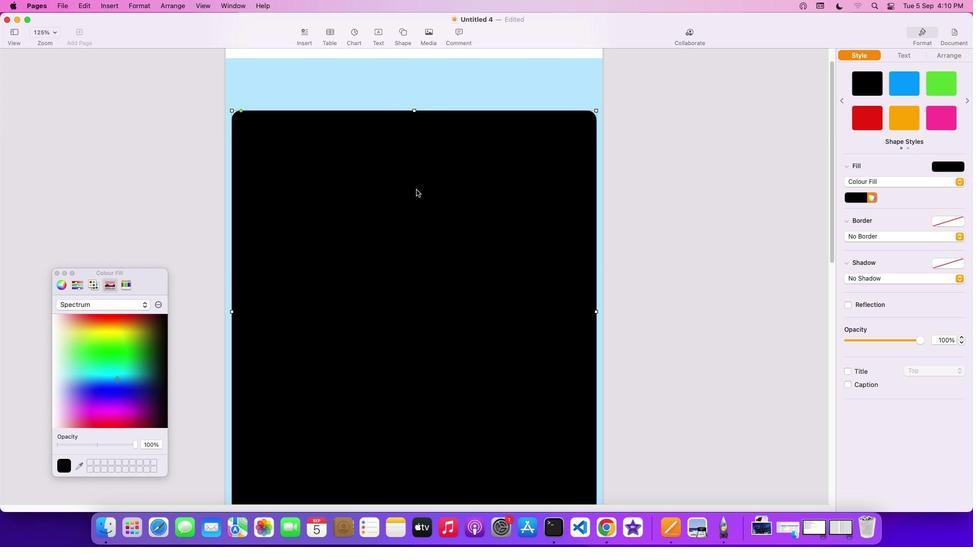 
Action: Mouse pressed left at (901, 272)
Screenshot: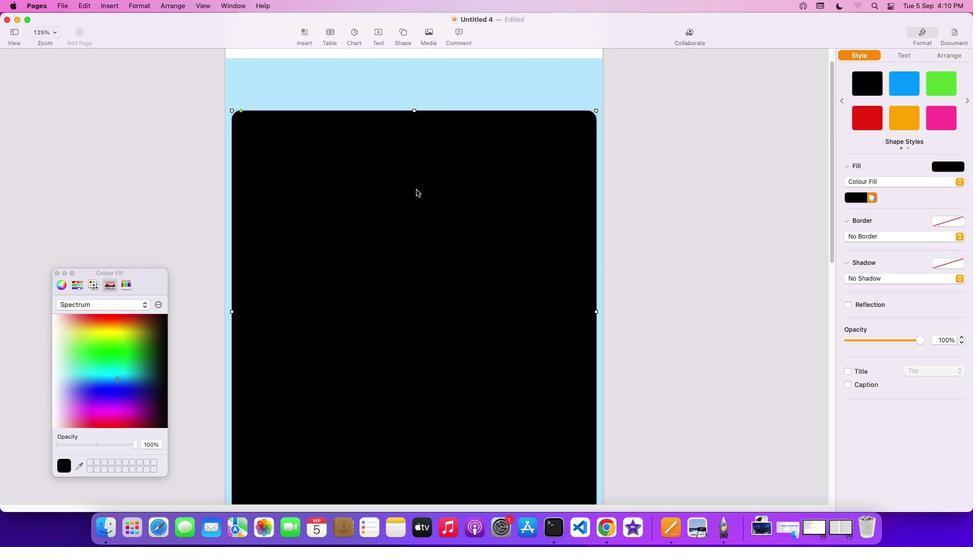 
Action: Mouse moved to (901, 272)
Screenshot: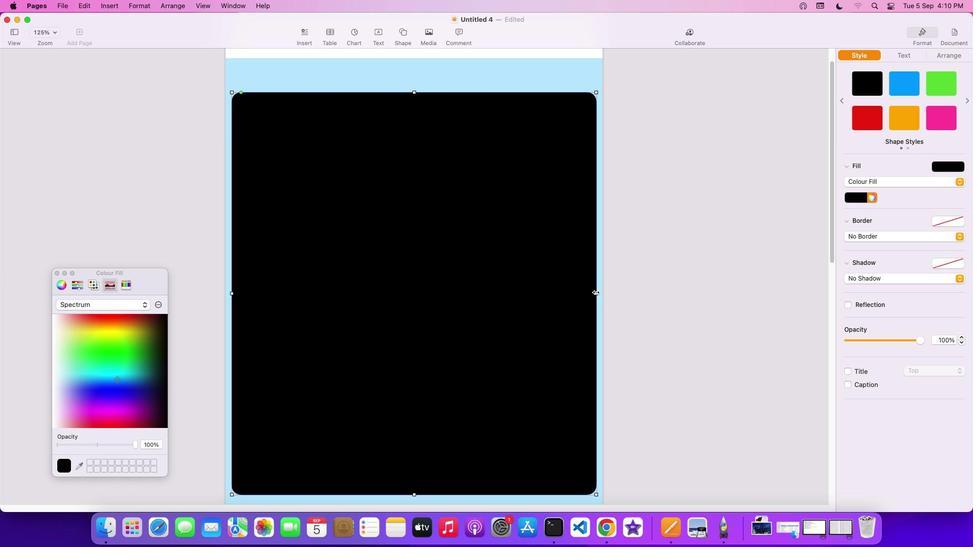 
Action: Mouse pressed left at (901, 272)
Screenshot: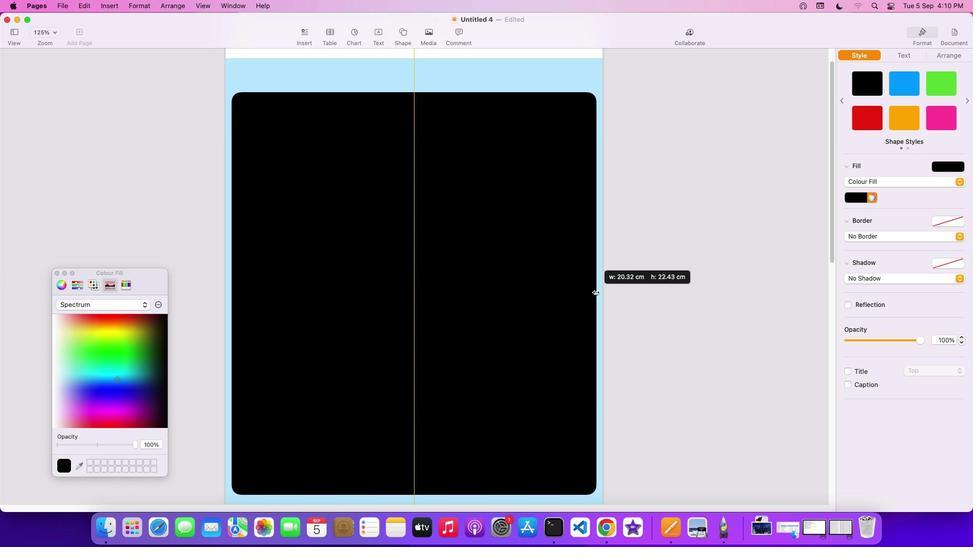 
Action: Mouse moved to (901, 272)
Screenshot: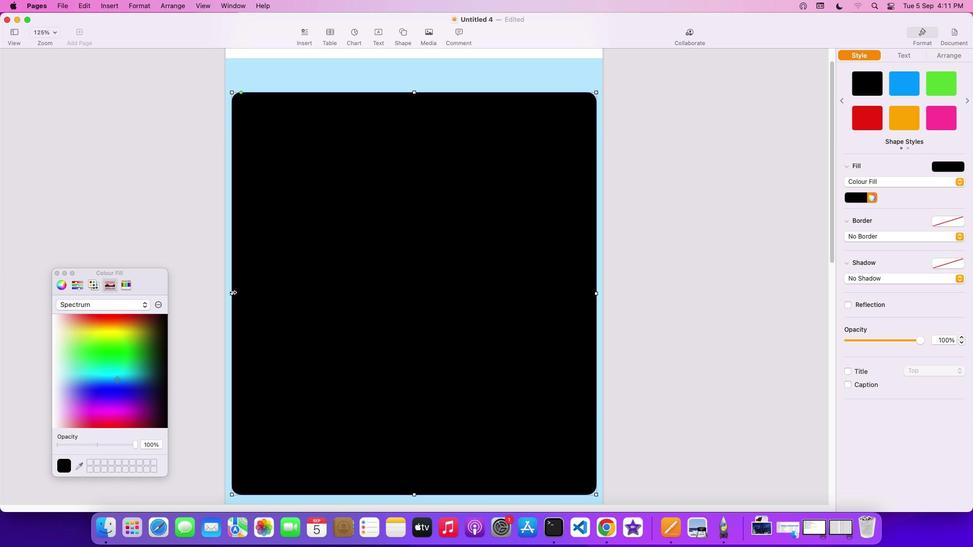 
Action: Mouse pressed left at (901, 272)
Screenshot: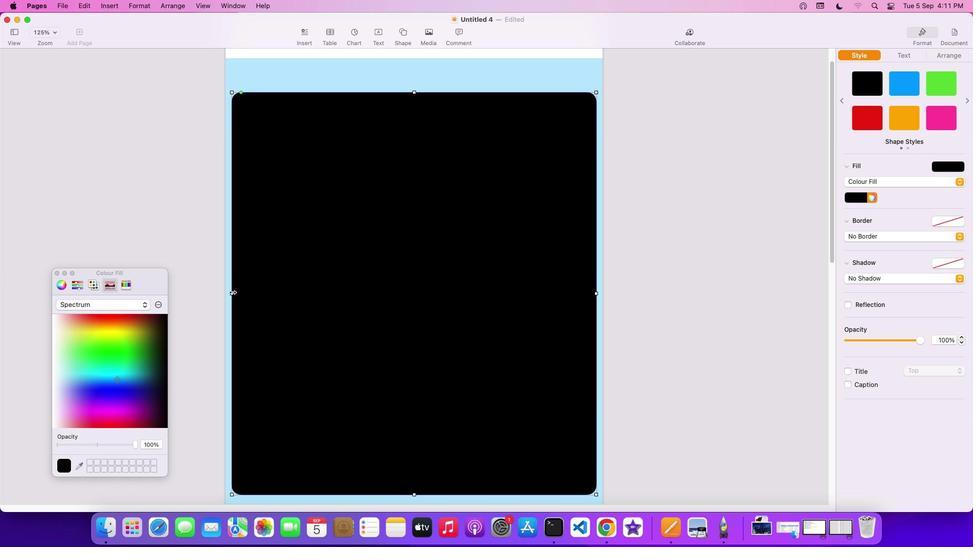 
Action: Mouse moved to (901, 272)
Screenshot: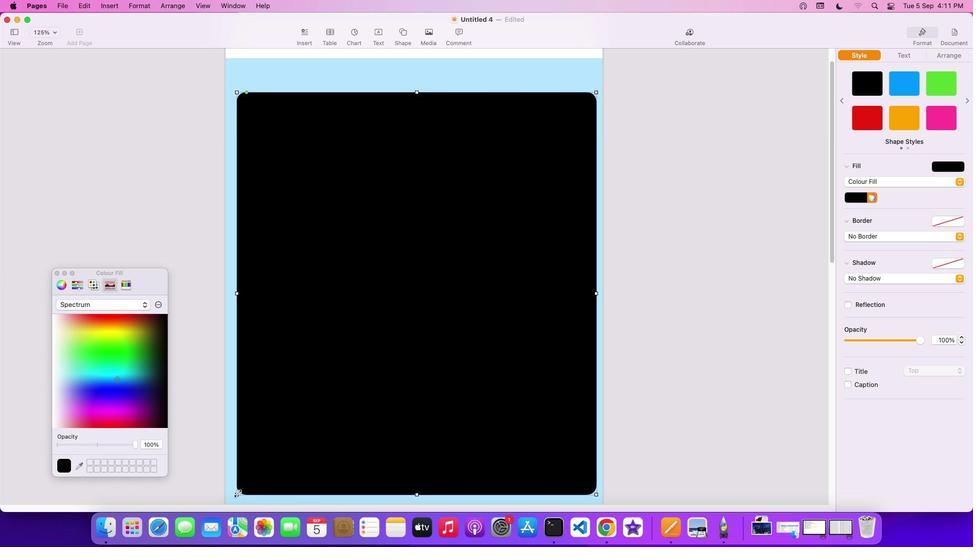 
Action: Mouse pressed left at (901, 272)
Screenshot: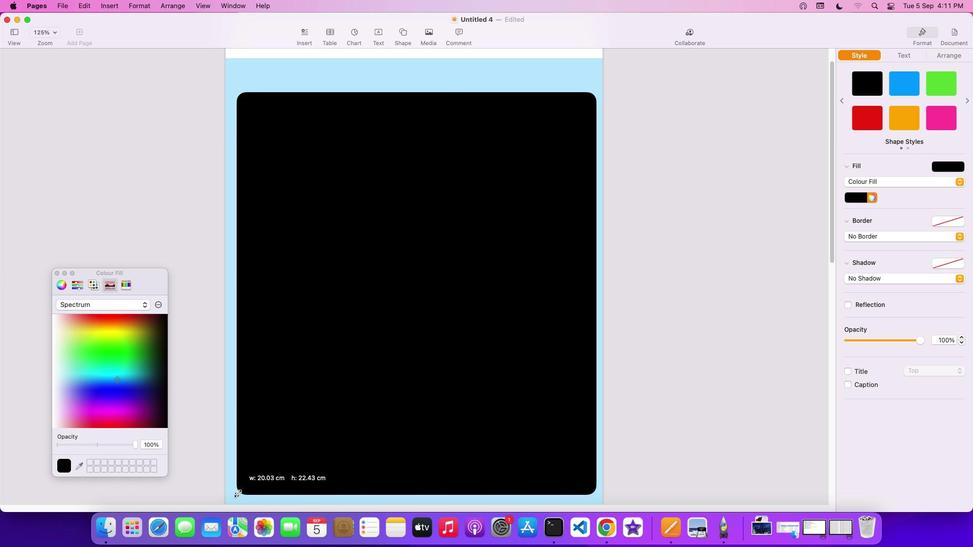 
Action: Mouse moved to (901, 272)
Screenshot: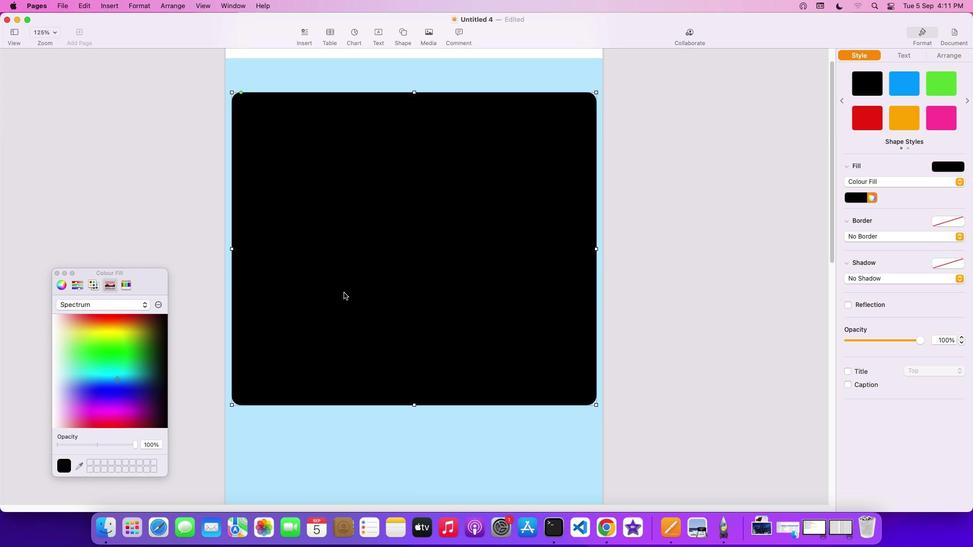 
Action: Mouse pressed left at (901, 272)
Screenshot: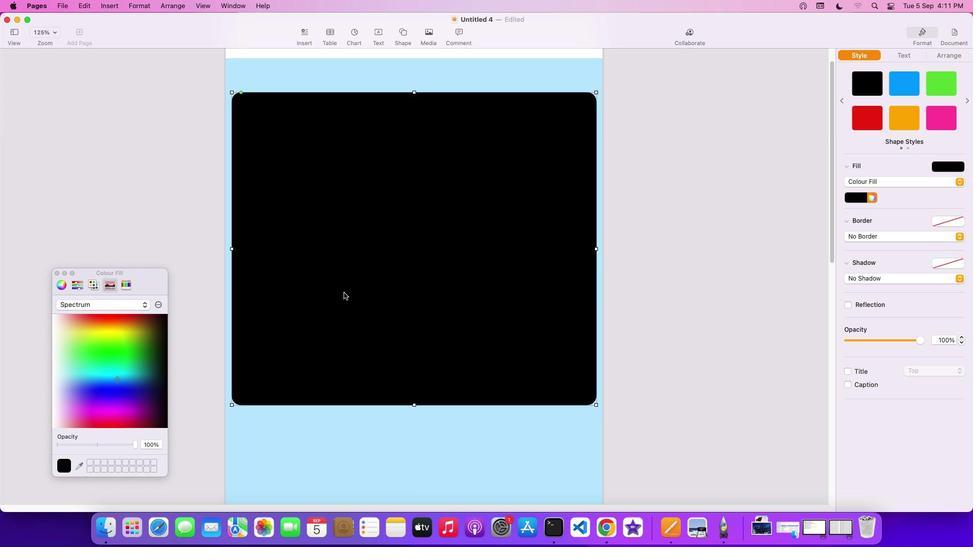 
Action: Mouse moved to (901, 272)
Screenshot: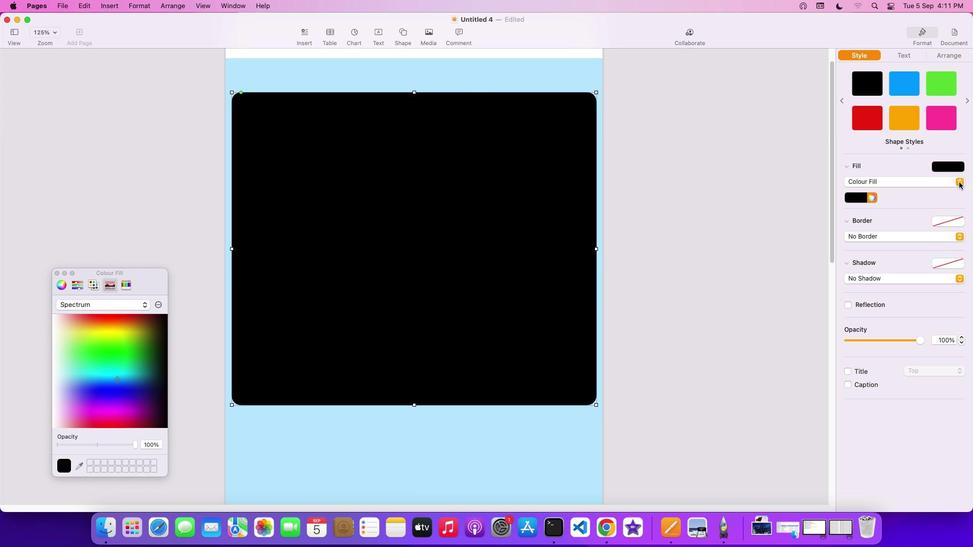 
Action: Mouse pressed left at (901, 272)
Screenshot: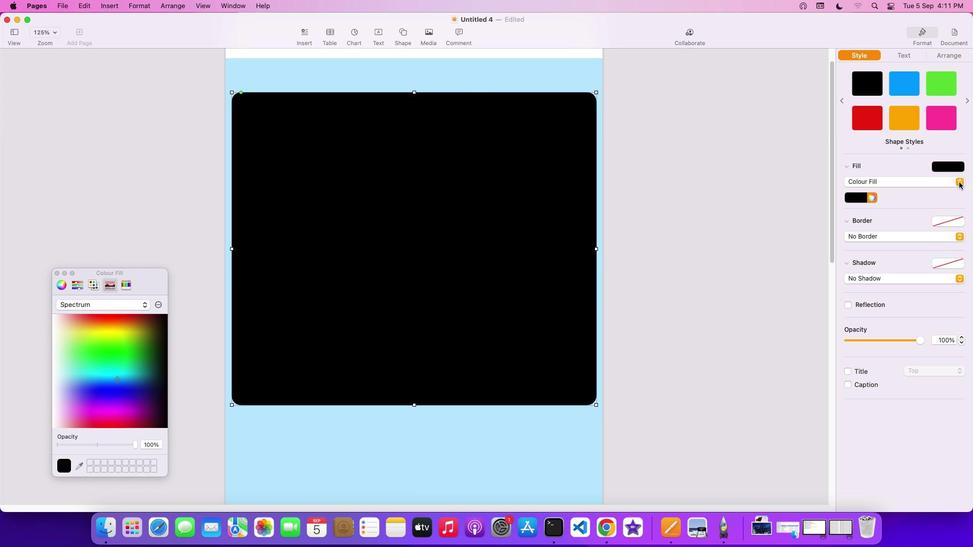 
Action: Mouse moved to (901, 272)
Screenshot: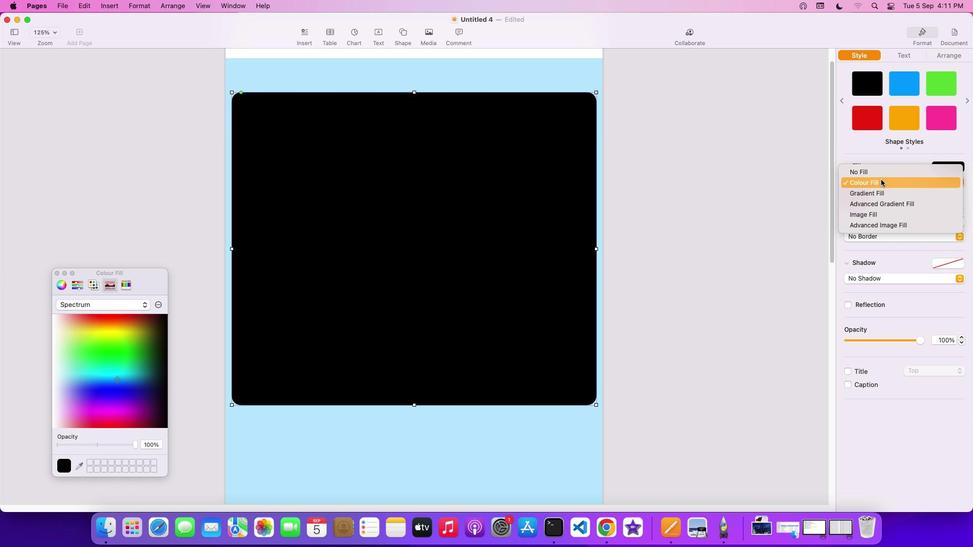 
Action: Mouse pressed left at (901, 272)
Screenshot: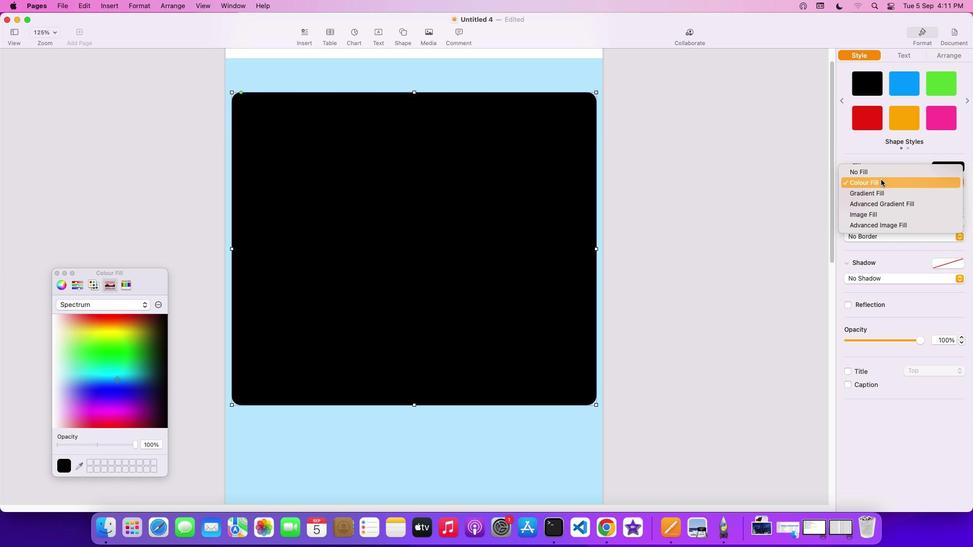 
Action: Mouse moved to (901, 272)
Screenshot: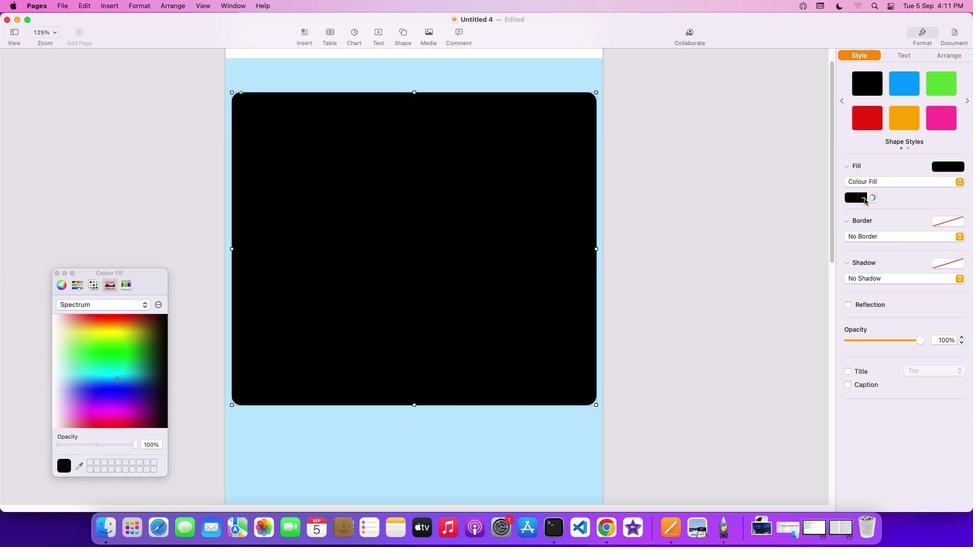 
Action: Mouse pressed left at (901, 272)
Screenshot: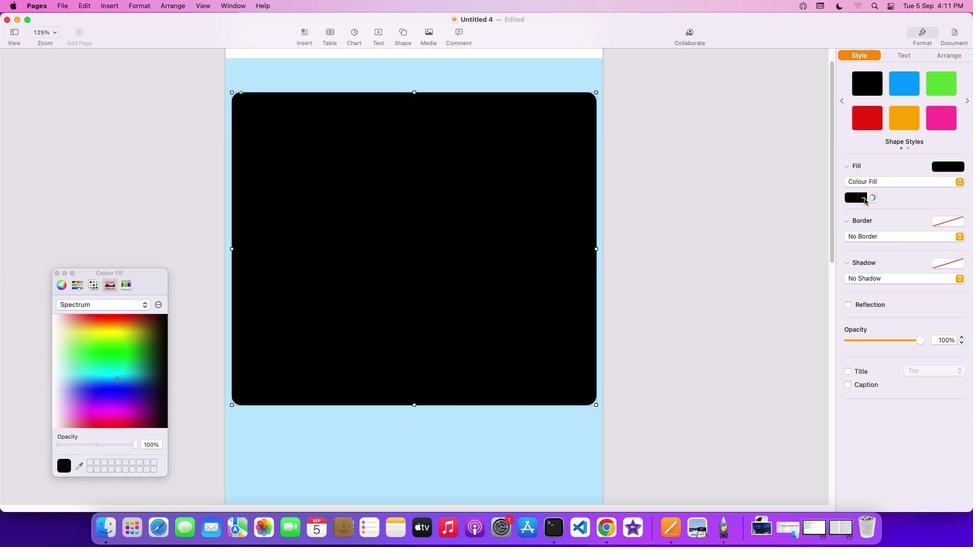 
Action: Mouse moved to (901, 272)
Screenshot: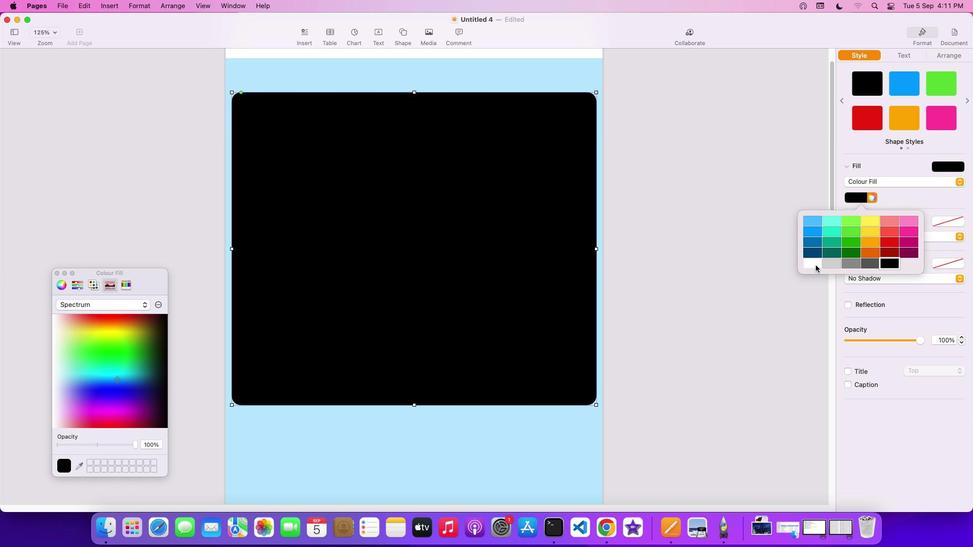 
Action: Mouse pressed left at (901, 272)
Screenshot: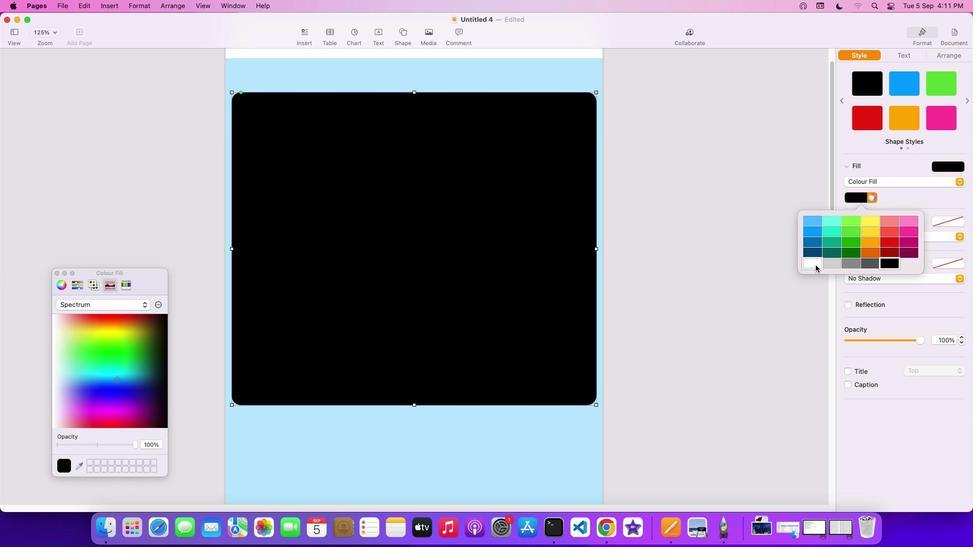 
Action: Mouse moved to (901, 272)
Screenshot: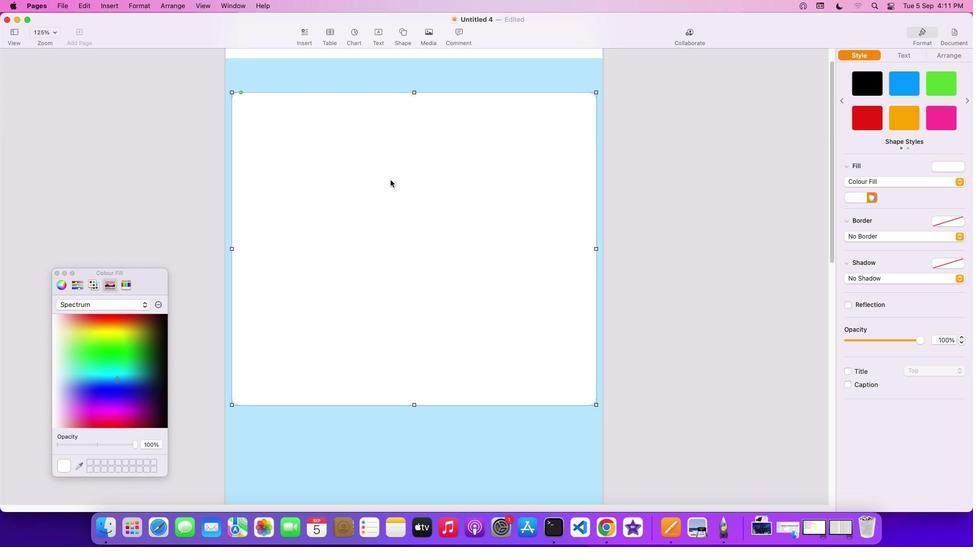 
Action: Mouse pressed left at (901, 272)
Screenshot: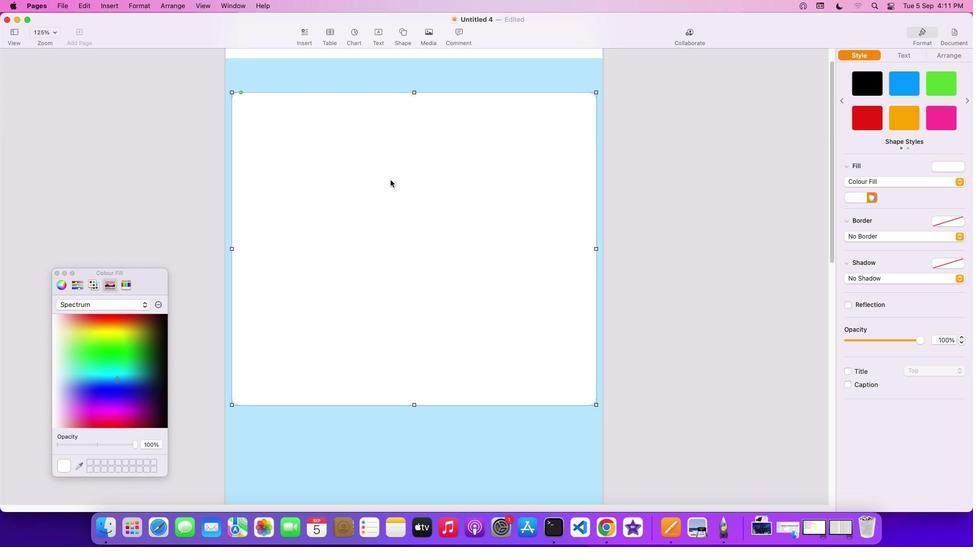 
Action: Mouse moved to (901, 272)
Screenshot: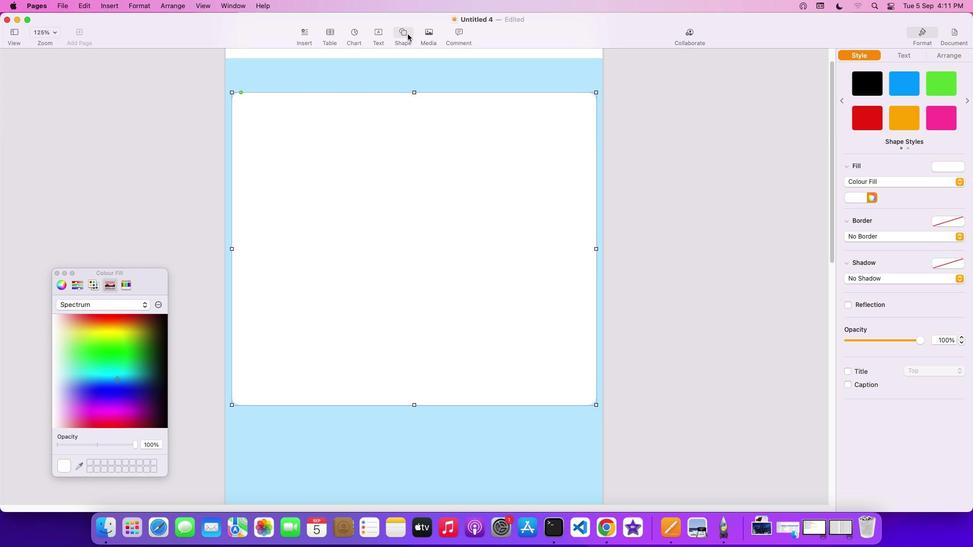 
Action: Mouse pressed left at (901, 272)
Screenshot: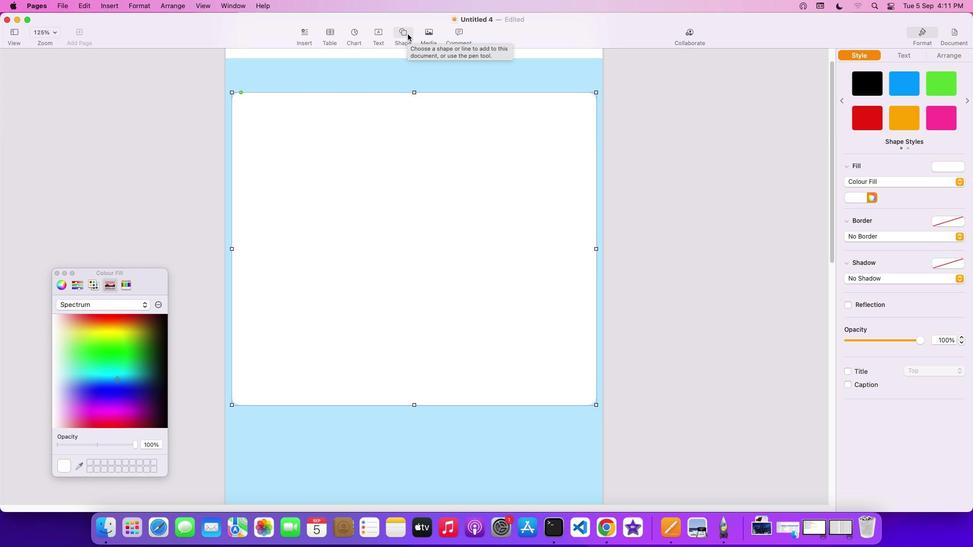 
Action: Mouse moved to (901, 272)
Screenshot: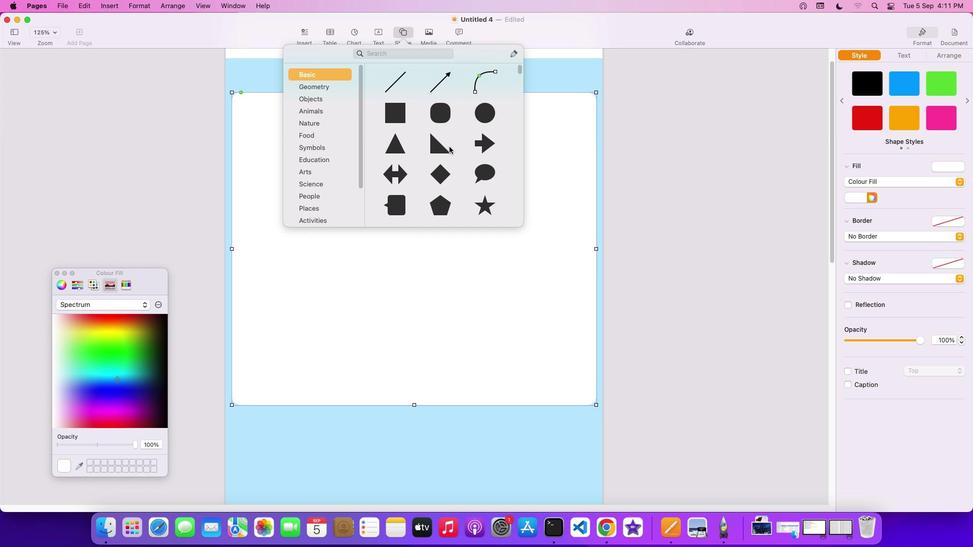 
Action: Mouse scrolled (901, 272) with delta (902, 272)
Screenshot: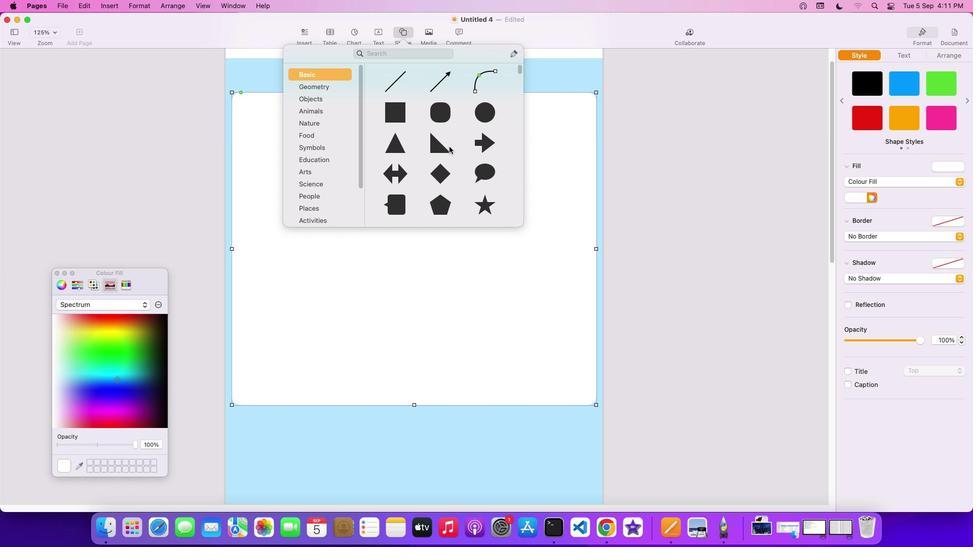 
Action: Mouse scrolled (901, 272) with delta (902, 272)
Screenshot: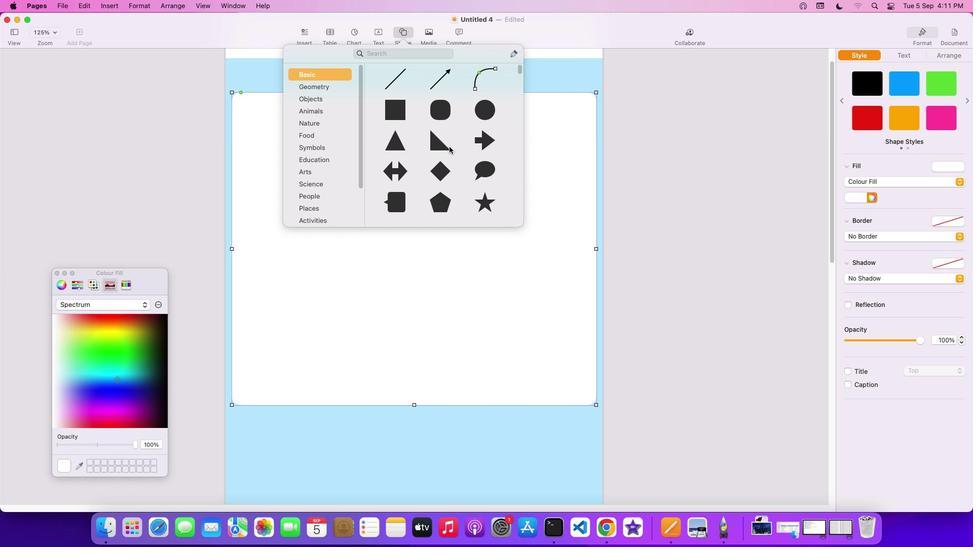 
Action: Mouse scrolled (901, 272) with delta (902, 272)
Screenshot: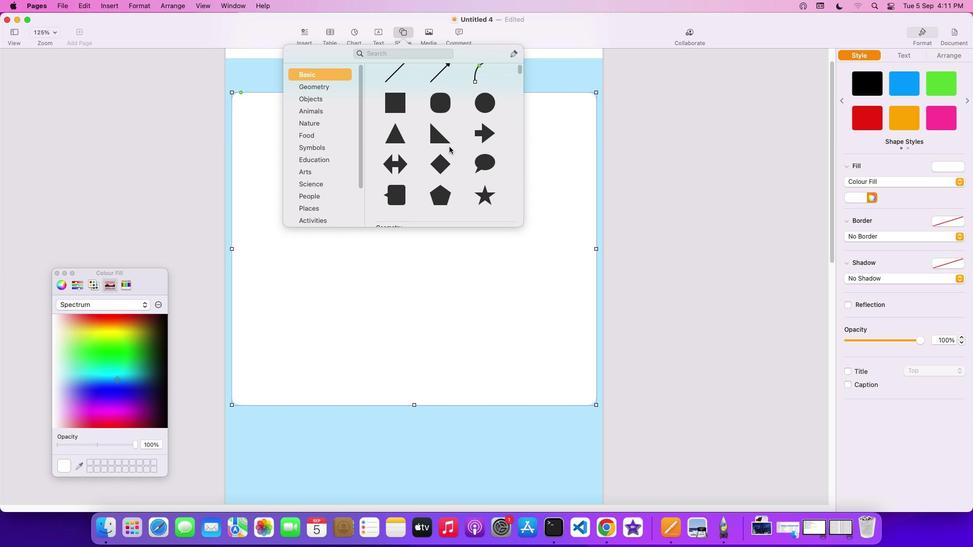 
Action: Mouse scrolled (901, 272) with delta (902, 272)
Screenshot: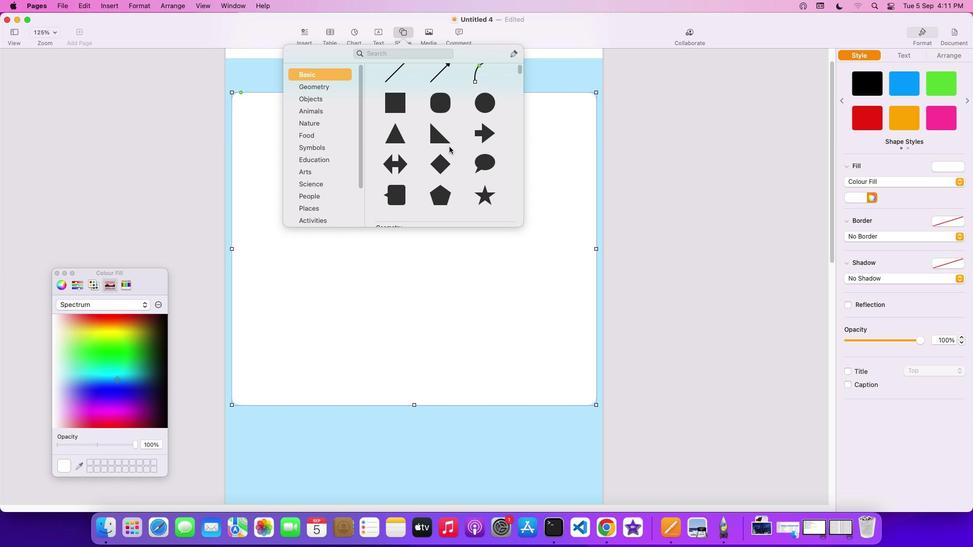 
Action: Mouse scrolled (901, 272) with delta (902, 272)
Screenshot: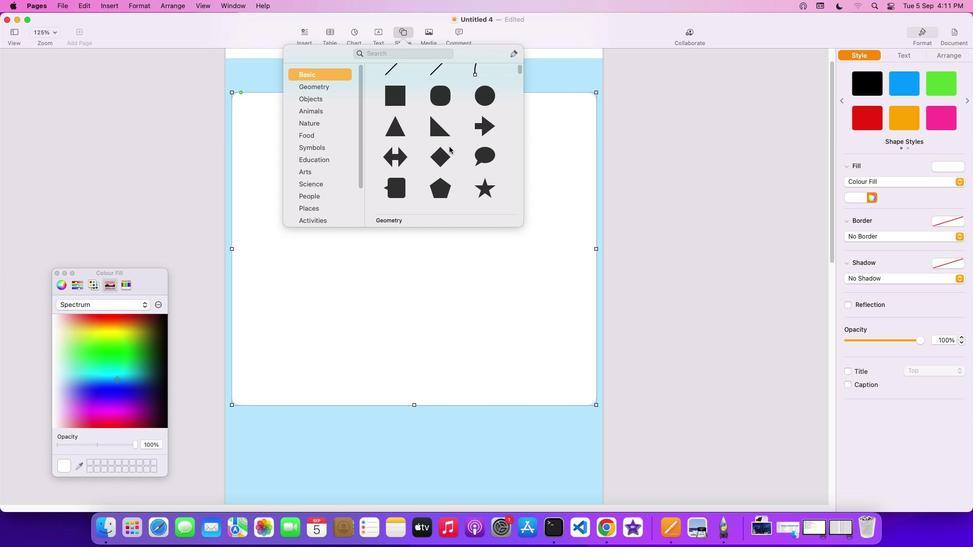 
Action: Mouse scrolled (901, 272) with delta (902, 272)
Screenshot: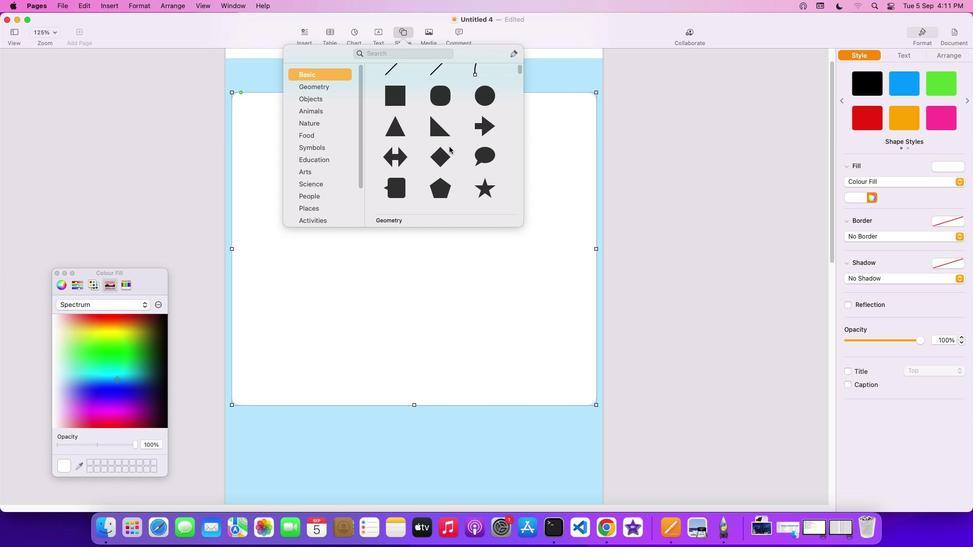
Action: Mouse scrolled (901, 272) with delta (902, 272)
Screenshot: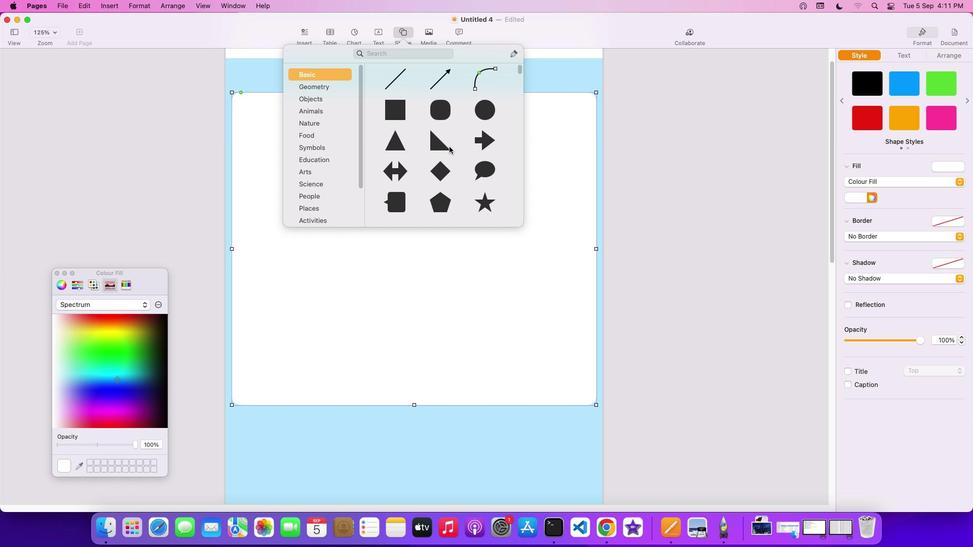 
Action: Mouse scrolled (901, 272) with delta (902, 272)
Screenshot: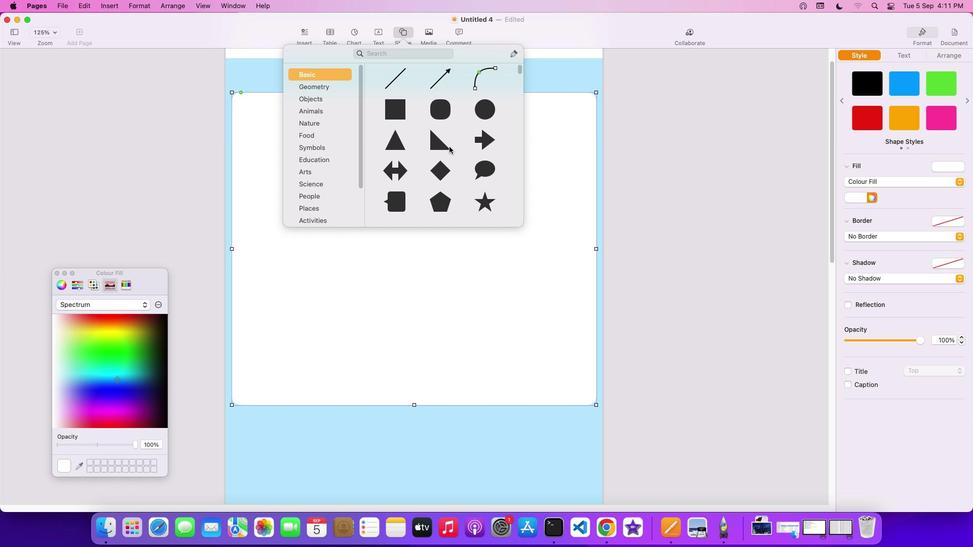 
Action: Mouse scrolled (901, 272) with delta (902, 272)
Screenshot: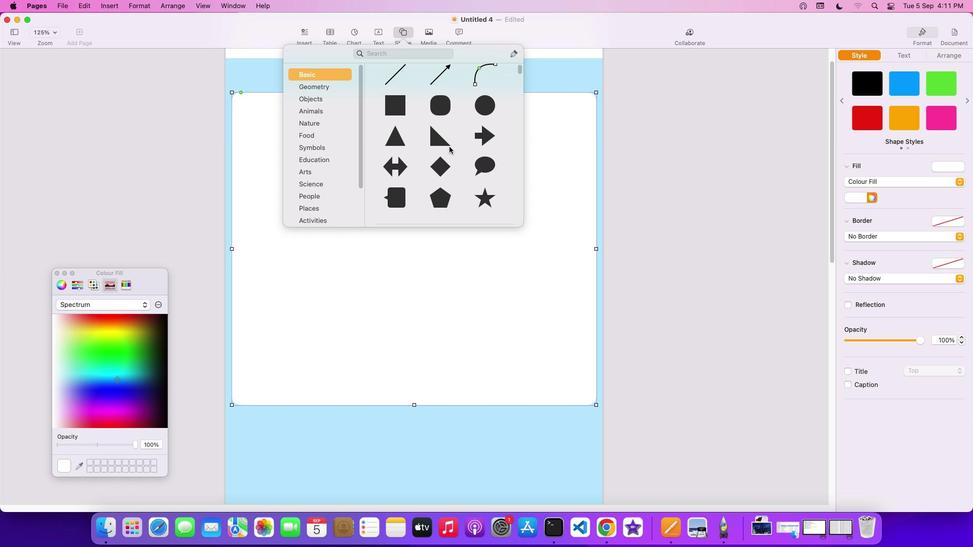 
Action: Mouse scrolled (901, 272) with delta (902, 272)
Screenshot: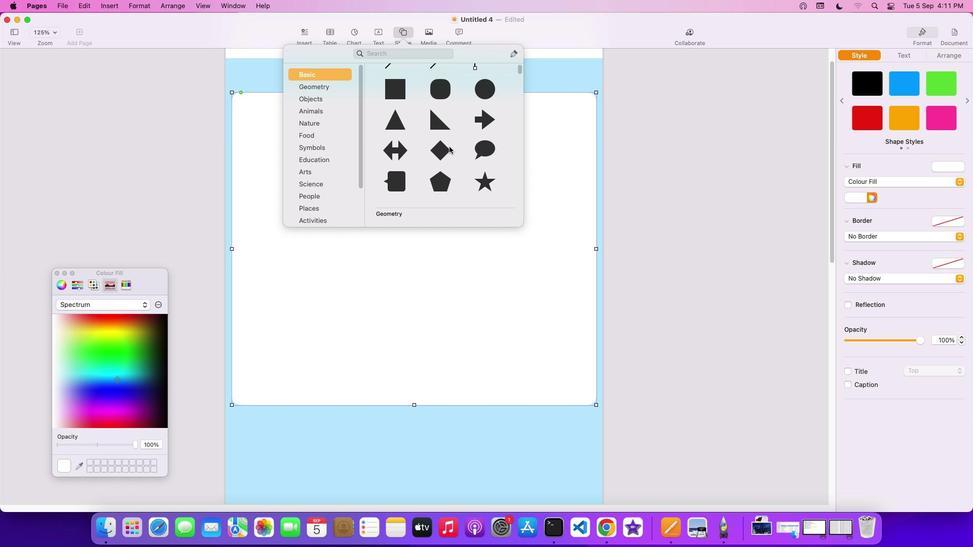 
Action: Mouse scrolled (901, 272) with delta (902, 272)
Screenshot: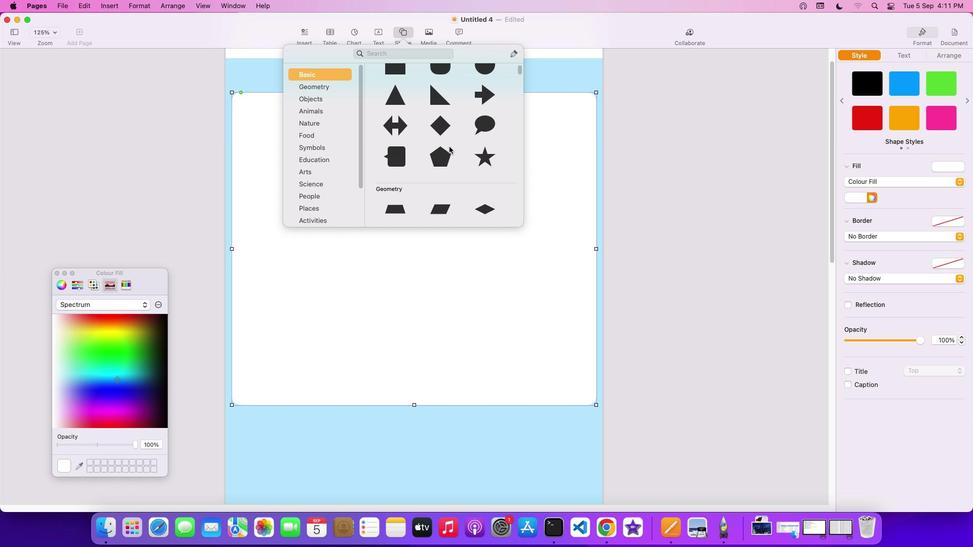 
Action: Mouse scrolled (901, 272) with delta (902, 272)
Screenshot: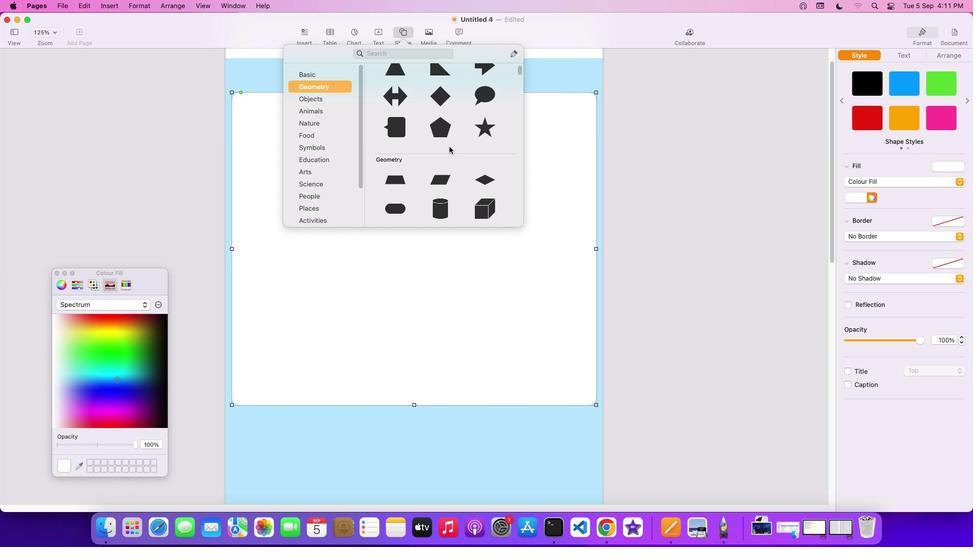 
Action: Mouse scrolled (901, 272) with delta (902, 272)
Screenshot: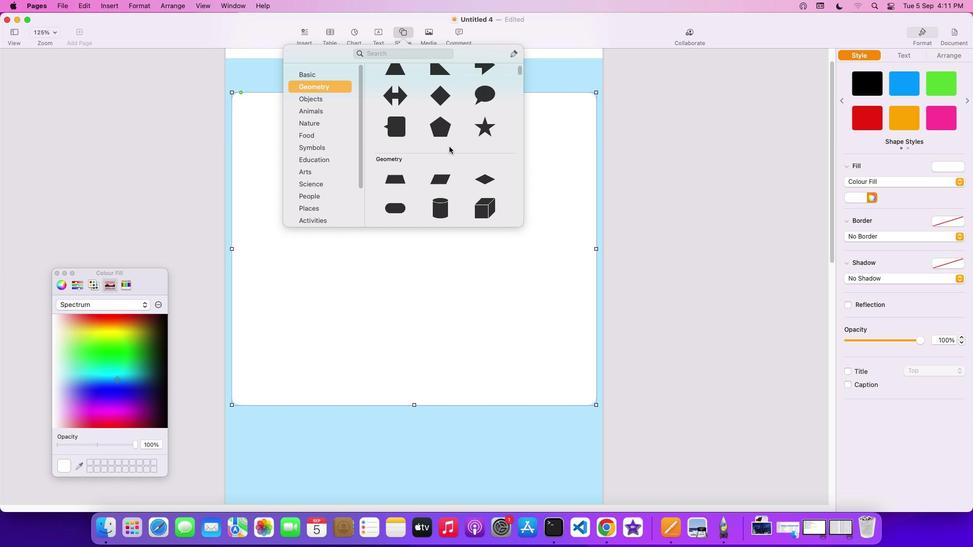 
Action: Mouse scrolled (901, 272) with delta (902, 272)
Screenshot: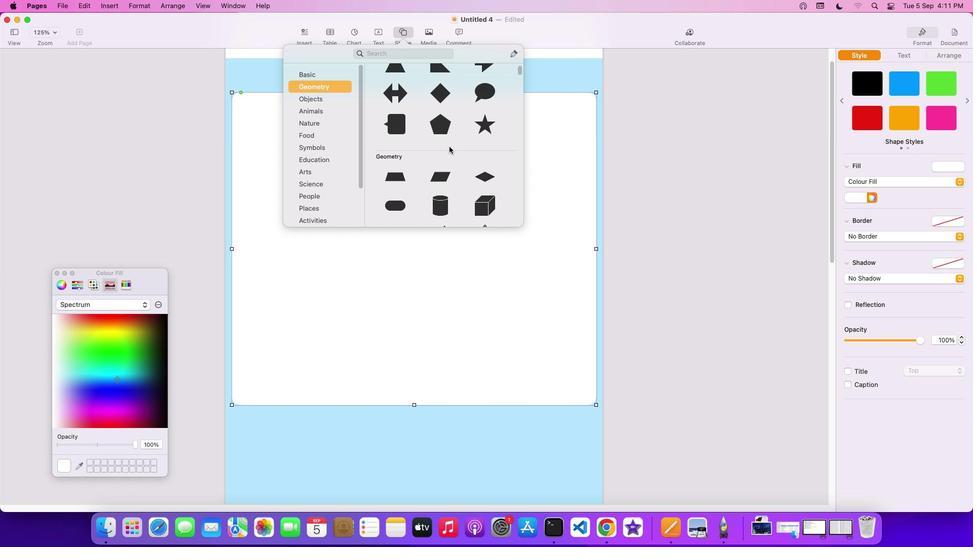 
Action: Mouse scrolled (901, 272) with delta (902, 272)
Screenshot: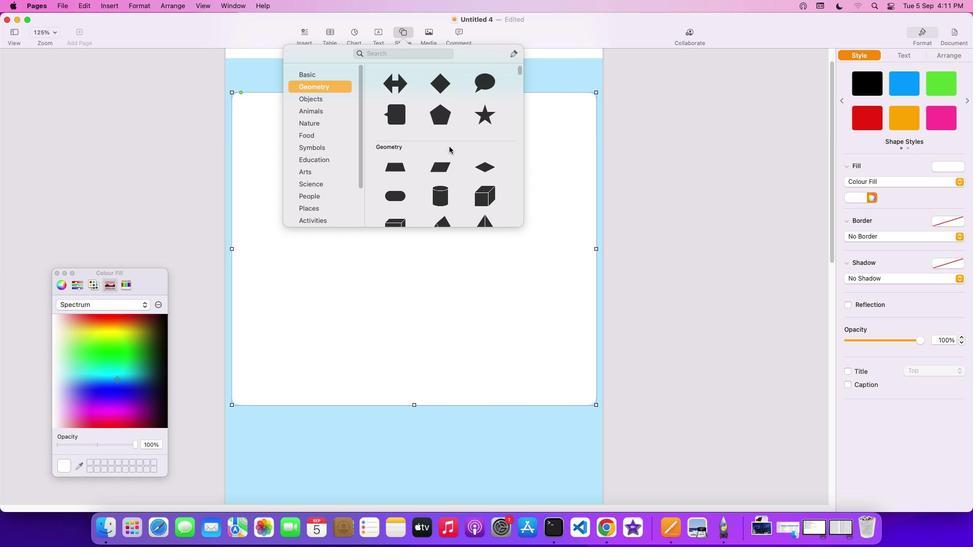 
Action: Mouse scrolled (901, 272) with delta (902, 272)
Screenshot: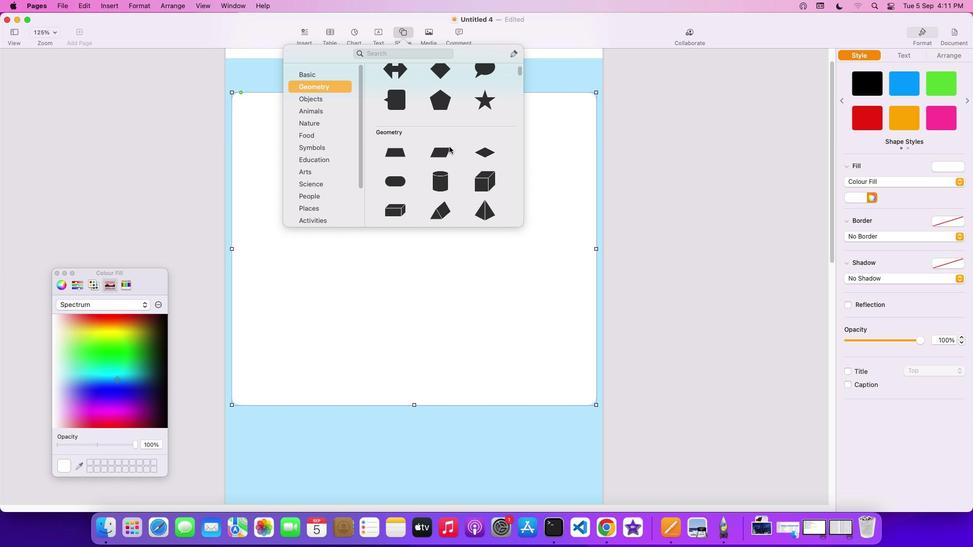 
Action: Mouse moved to (901, 272)
Screenshot: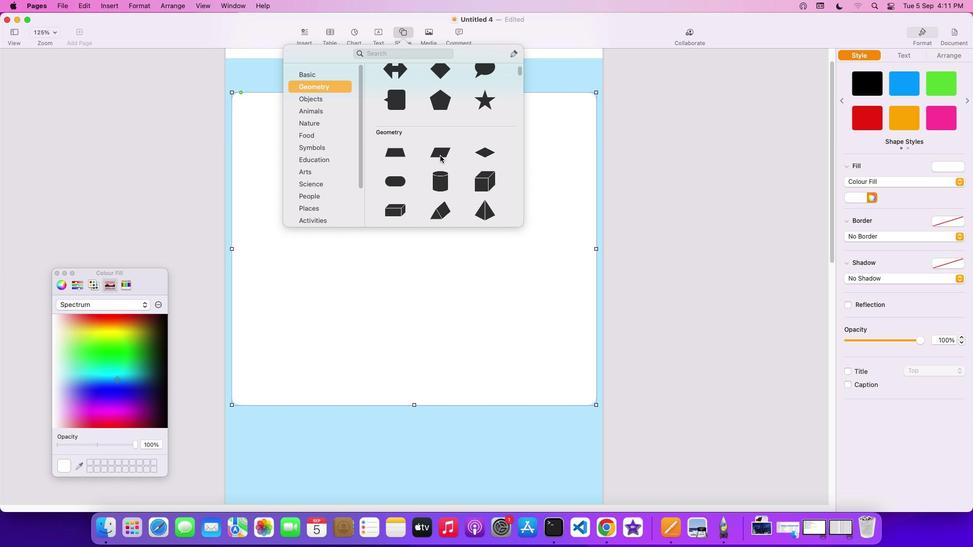 
Action: Mouse pressed left at (901, 272)
Screenshot: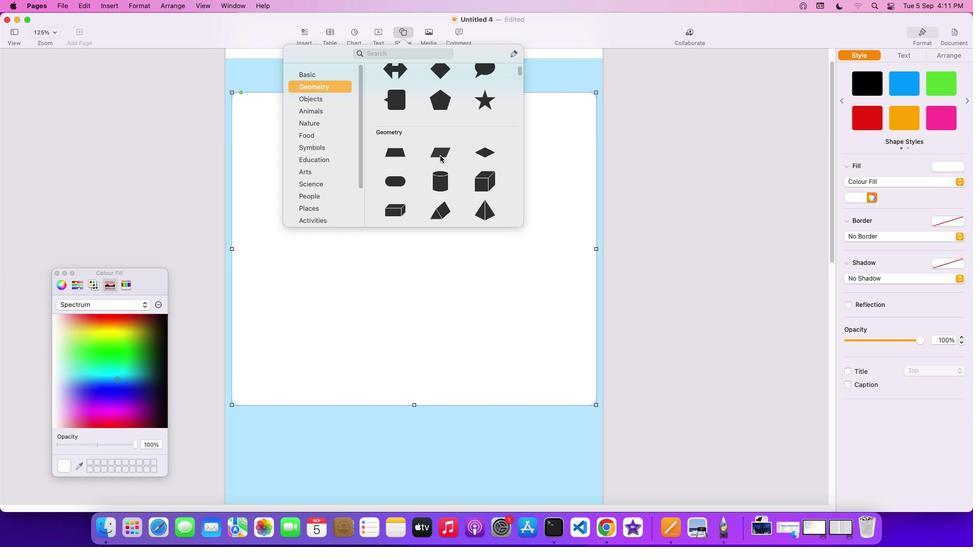 
Action: Mouse moved to (901, 272)
Screenshot: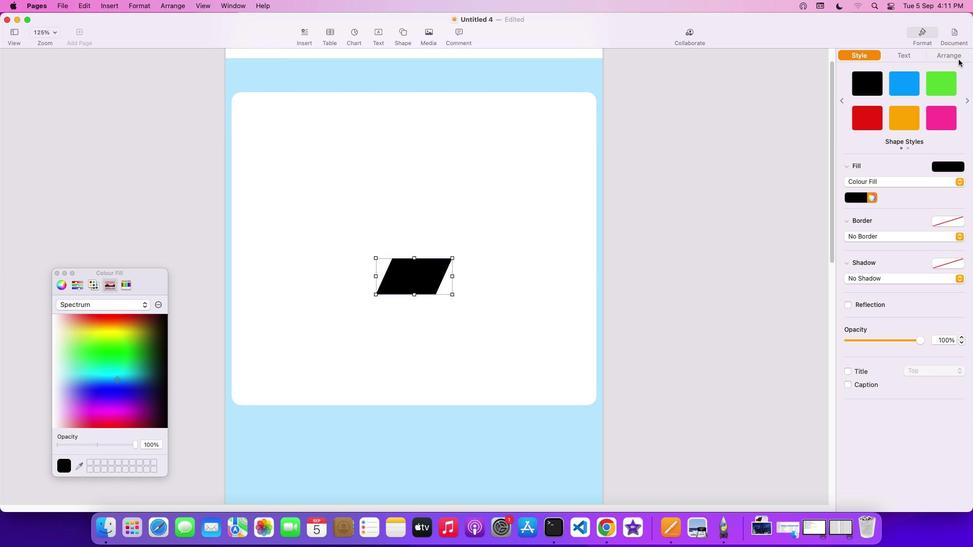 
Action: Mouse pressed left at (901, 272)
Screenshot: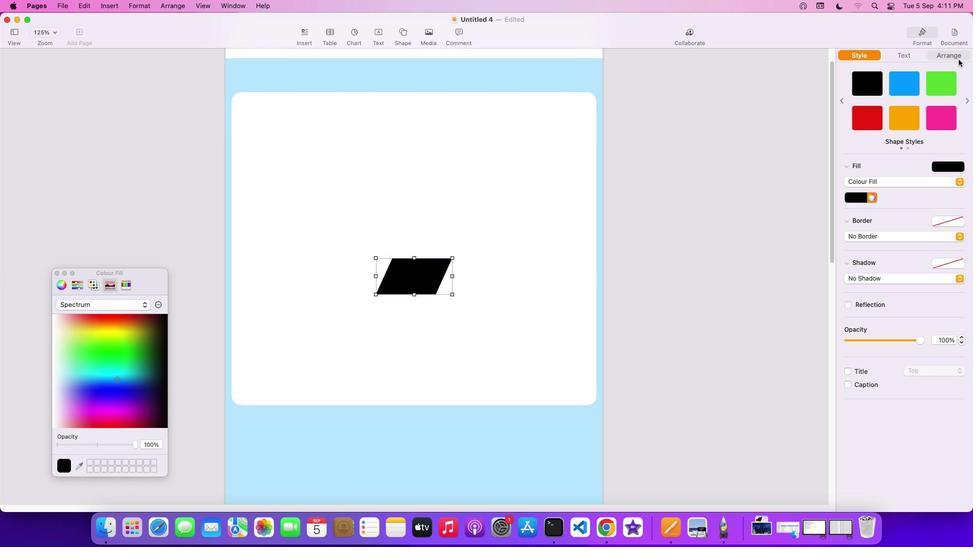 
Action: Mouse moved to (901, 272)
Screenshot: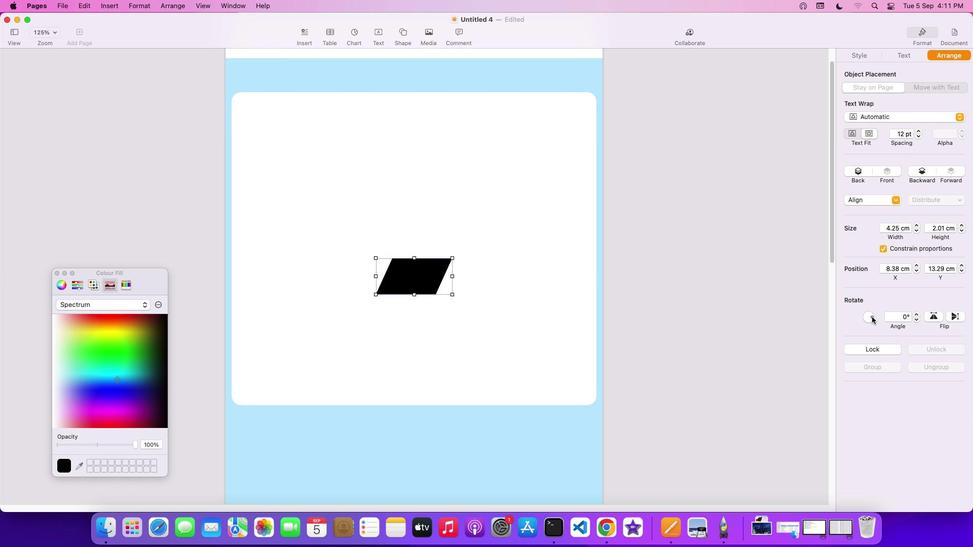 
Action: Mouse pressed left at (901, 272)
Screenshot: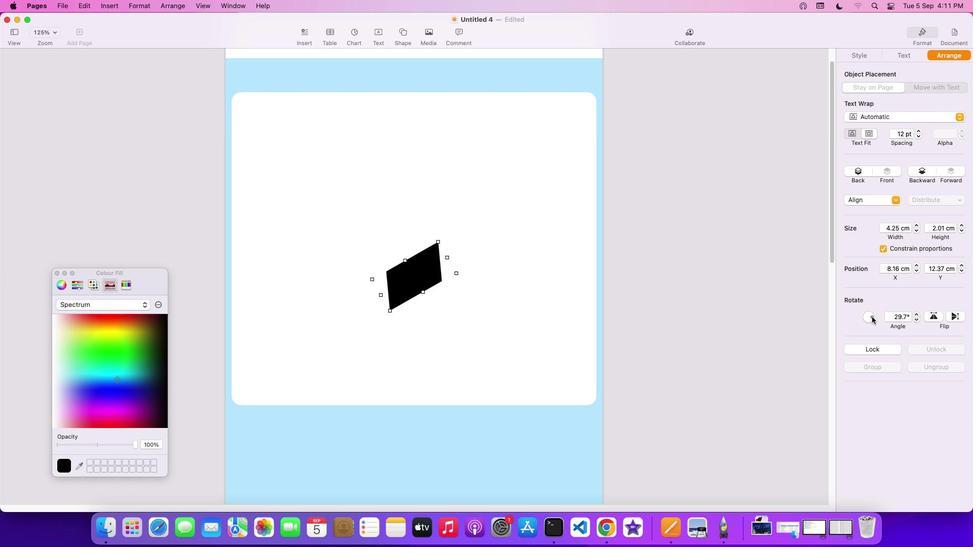 
Action: Mouse moved to (901, 272)
Screenshot: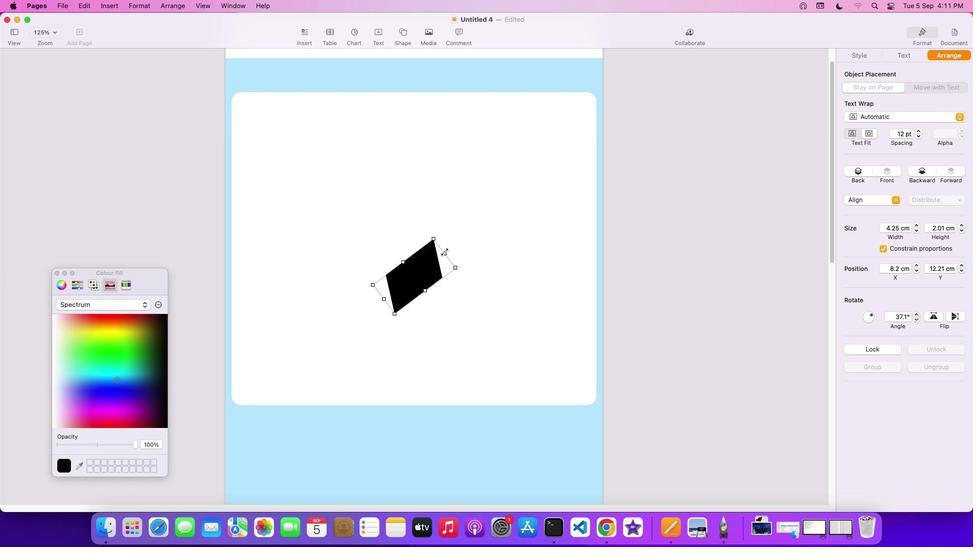 
Action: Mouse pressed left at (901, 272)
Screenshot: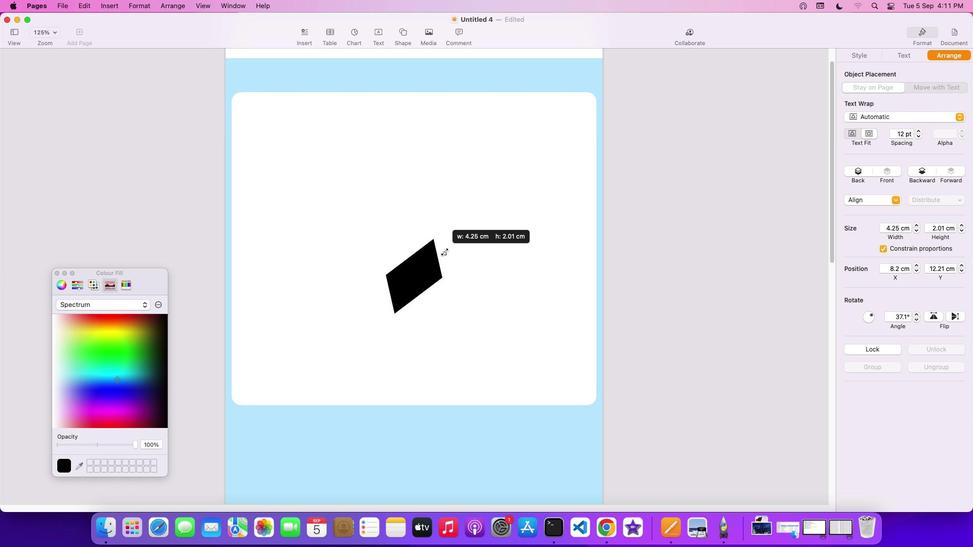 
Action: Mouse moved to (901, 272)
Screenshot: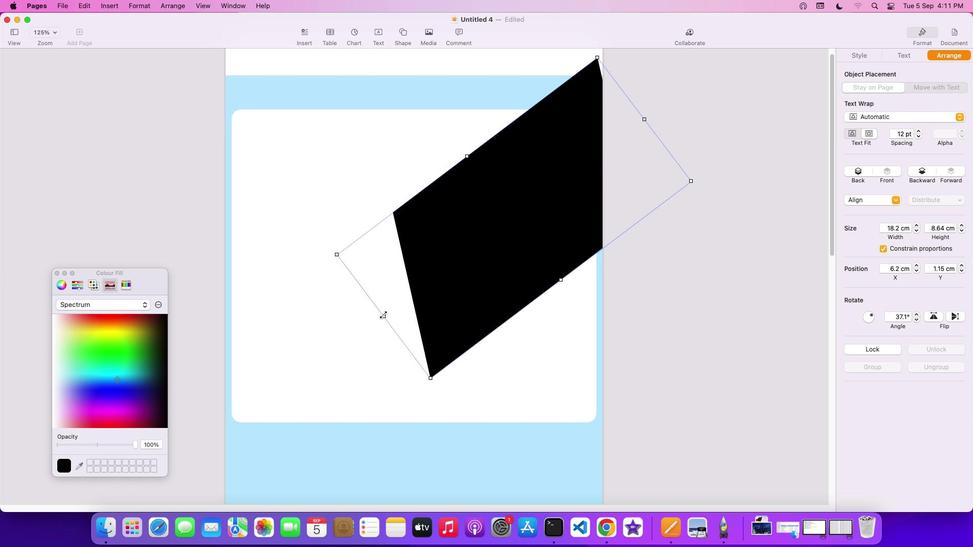 
Action: Mouse pressed left at (901, 272)
Screenshot: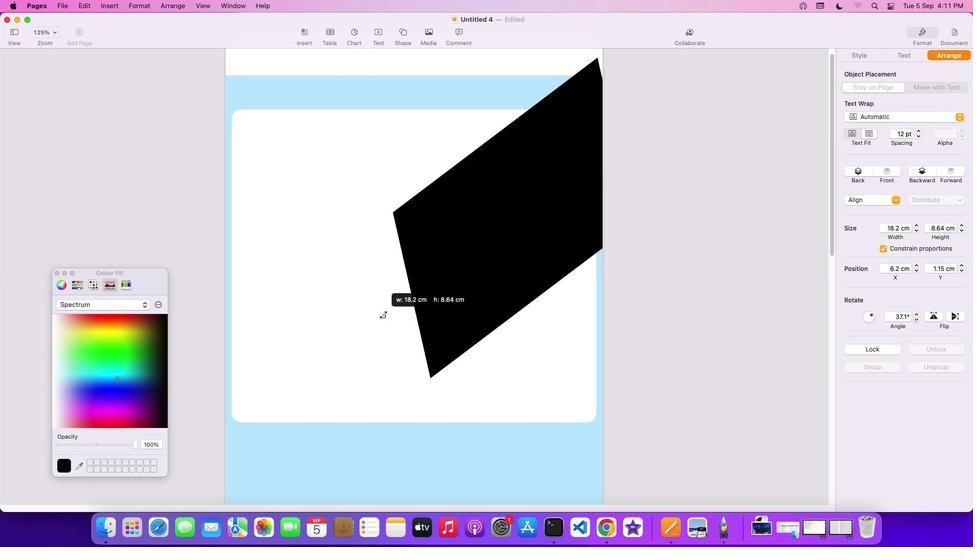 
Action: Mouse moved to (901, 272)
Screenshot: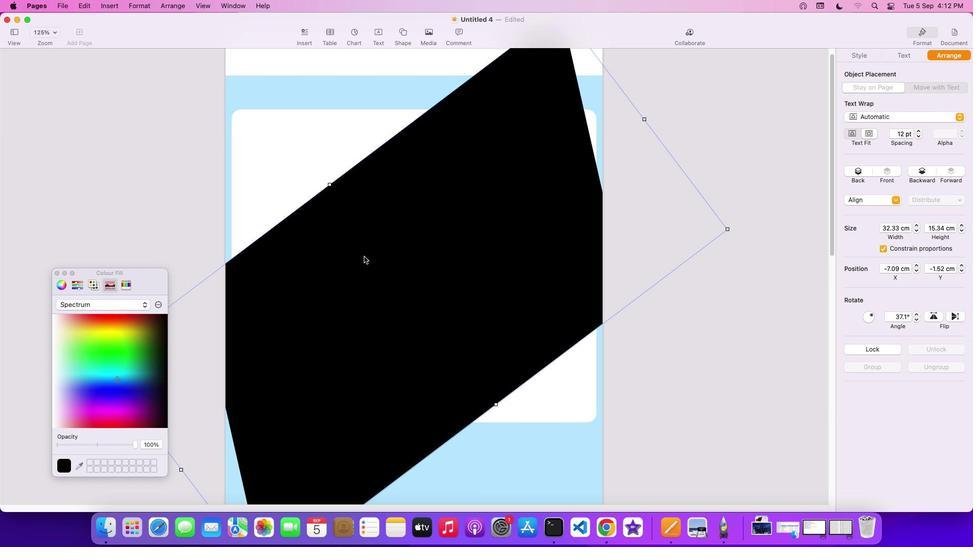 
Action: Mouse pressed left at (901, 272)
Screenshot: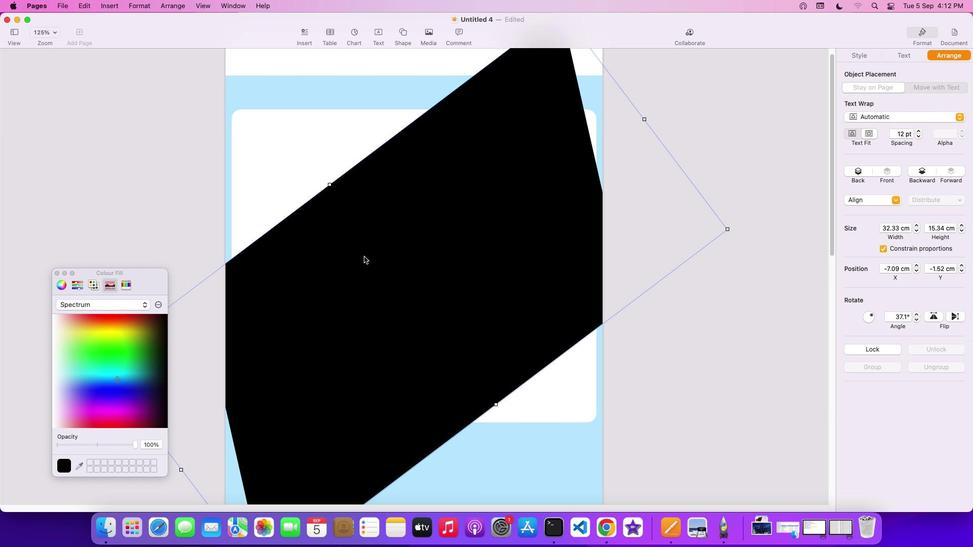 
Action: Mouse moved to (901, 272)
Screenshot: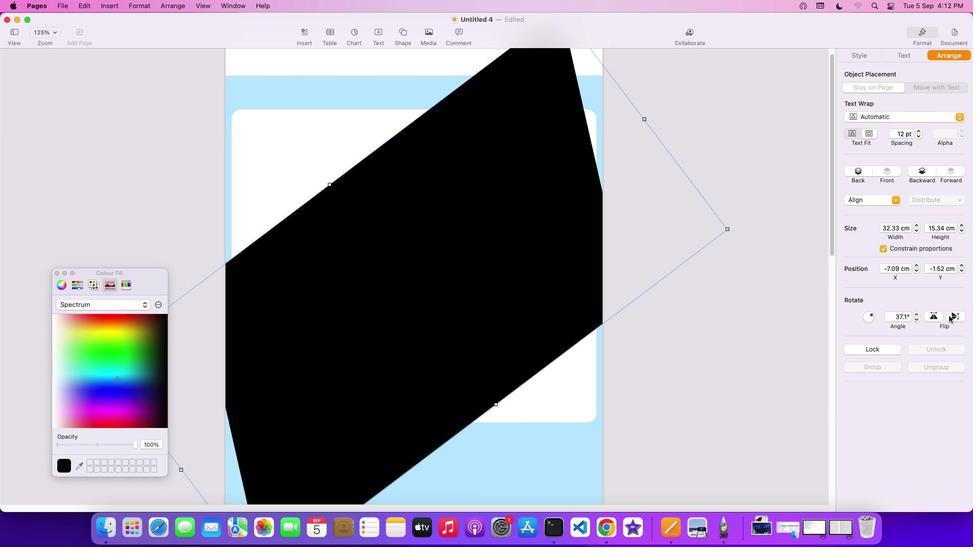 
Action: Mouse pressed left at (901, 272)
Screenshot: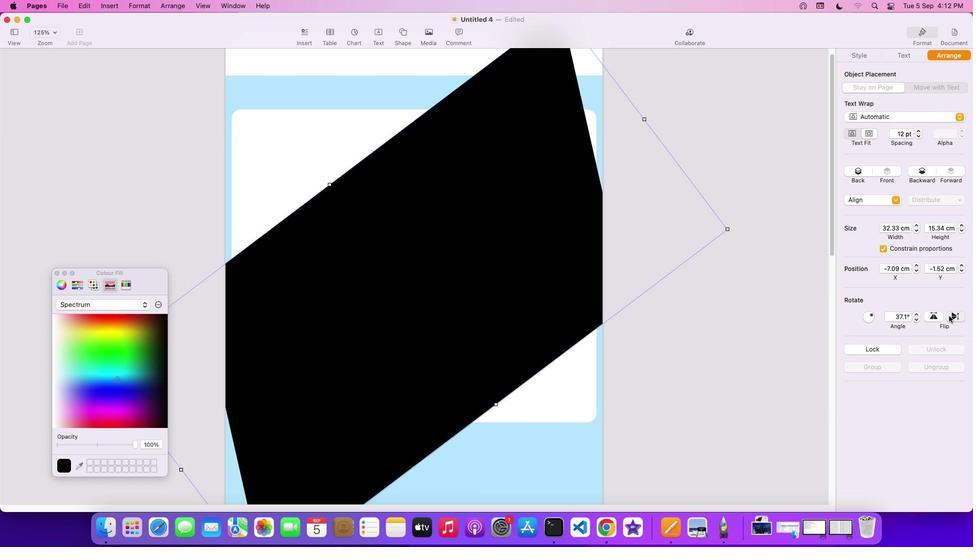 
Action: Mouse moved to (901, 272)
Screenshot: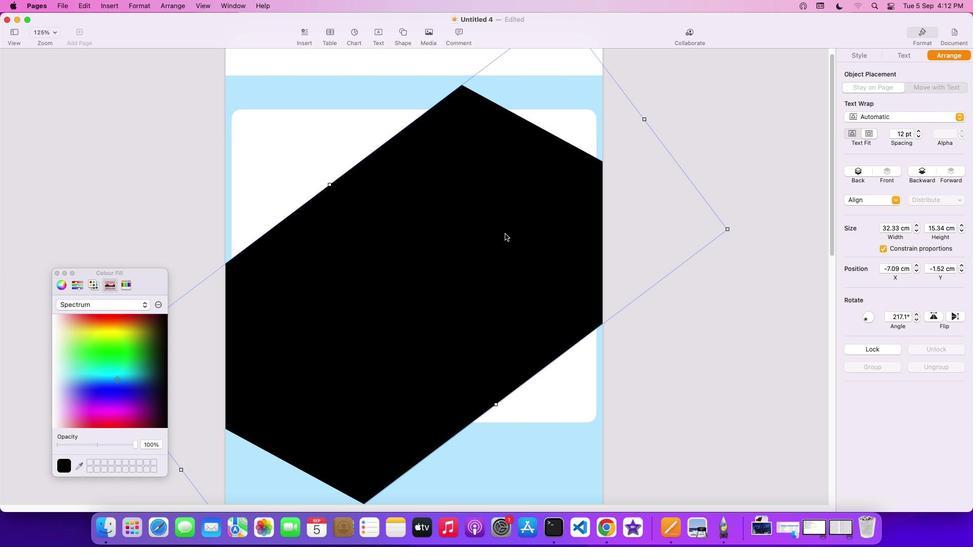 
Action: Mouse pressed left at (901, 272)
Screenshot: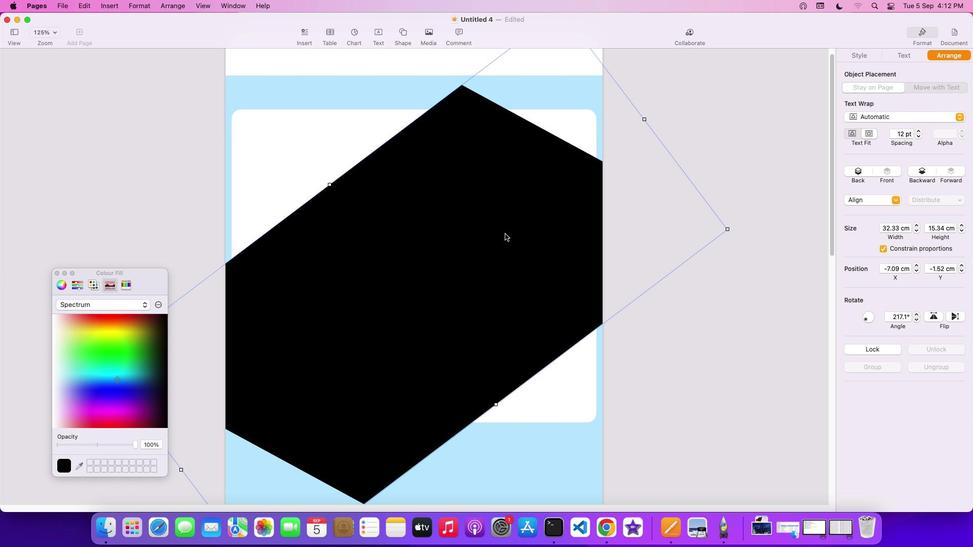
Action: Mouse moved to (901, 272)
Screenshot: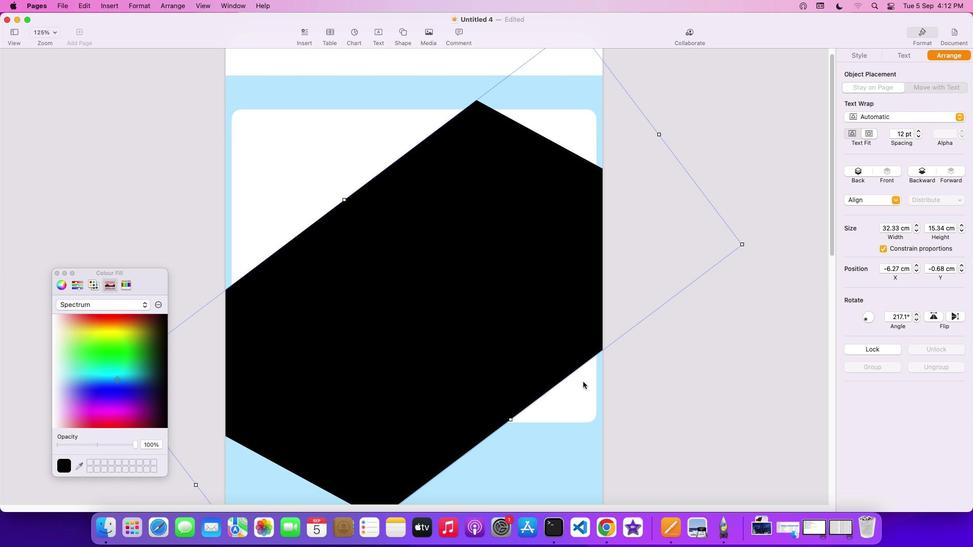 
Action: Mouse scrolled (901, 272) with delta (902, 272)
Screenshot: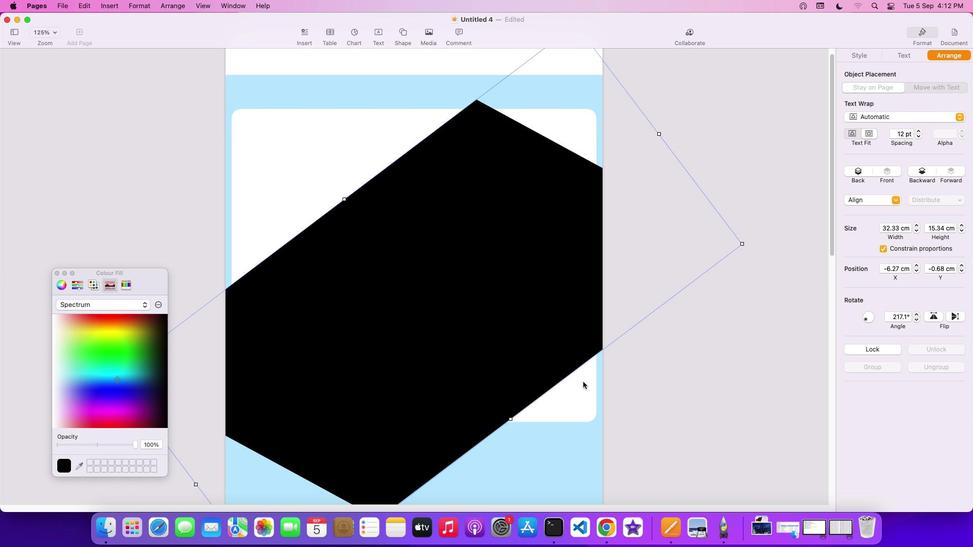
Action: Mouse scrolled (901, 272) with delta (902, 272)
Screenshot: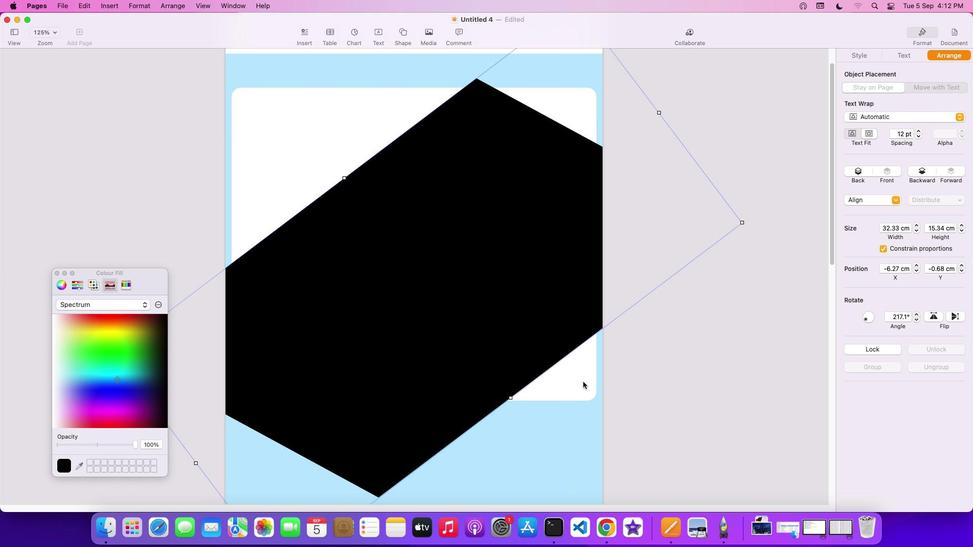 
Action: Mouse scrolled (901, 272) with delta (902, 272)
Screenshot: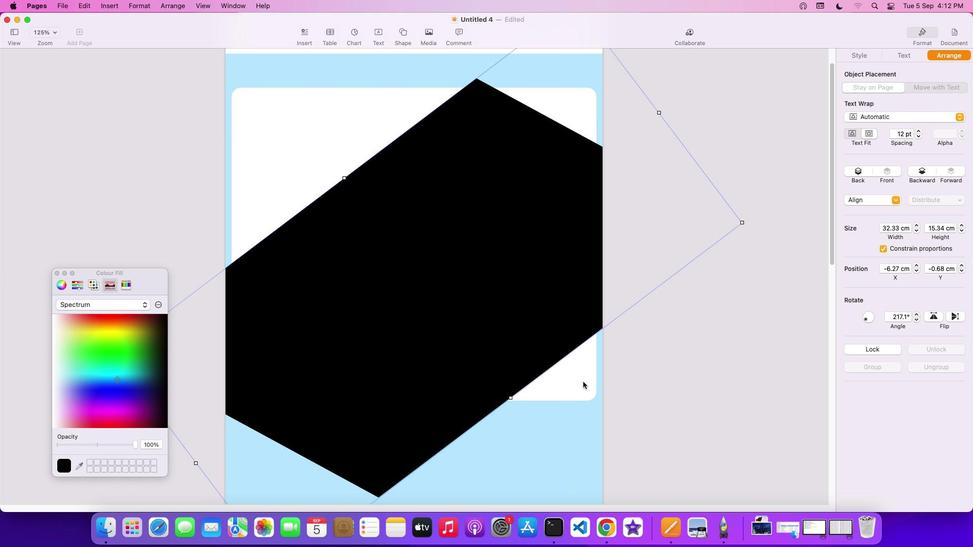
Action: Mouse scrolled (901, 272) with delta (902, 272)
Screenshot: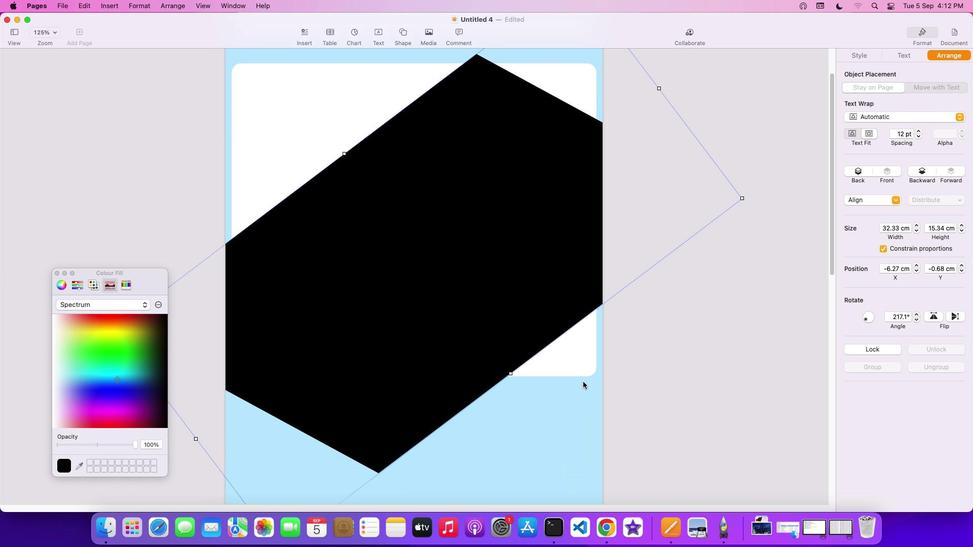 
Action: Mouse moved to (901, 272)
Screenshot: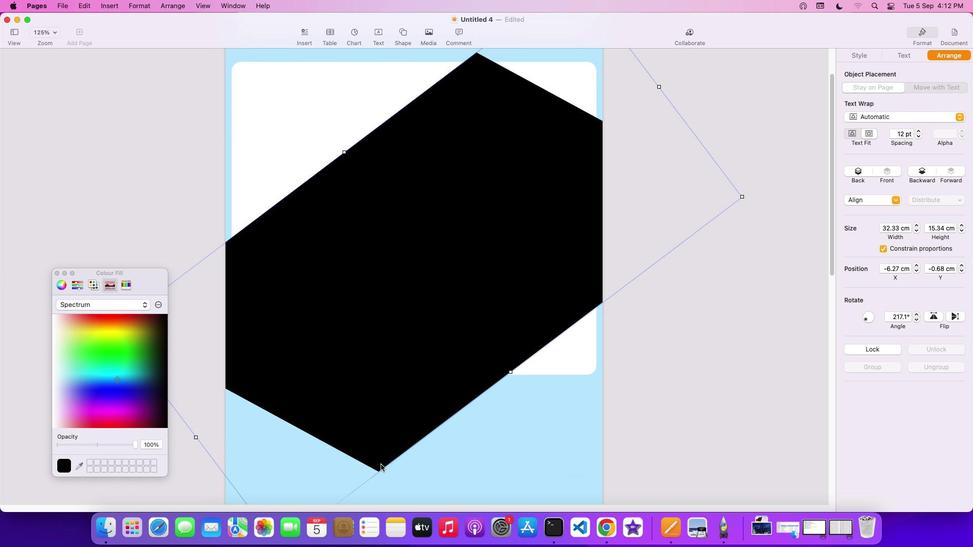 
Action: Mouse scrolled (901, 272) with delta (902, 272)
Screenshot: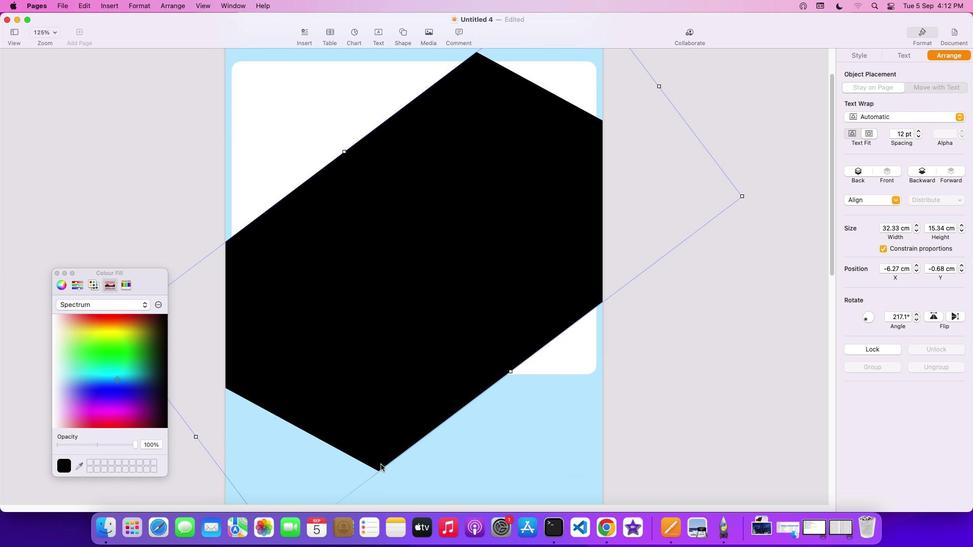 
Action: Mouse scrolled (901, 272) with delta (902, 272)
Screenshot: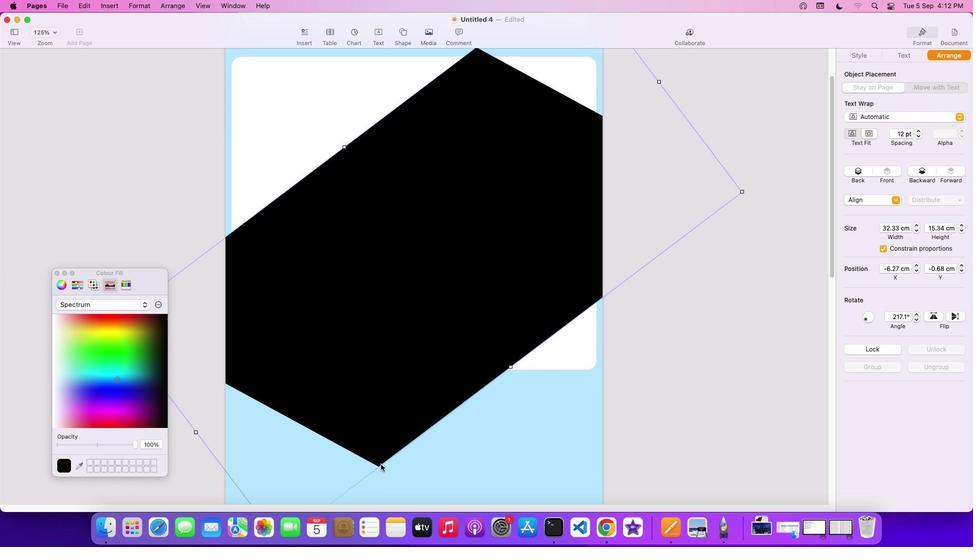 
Action: Mouse scrolled (901, 272) with delta (902, 272)
Screenshot: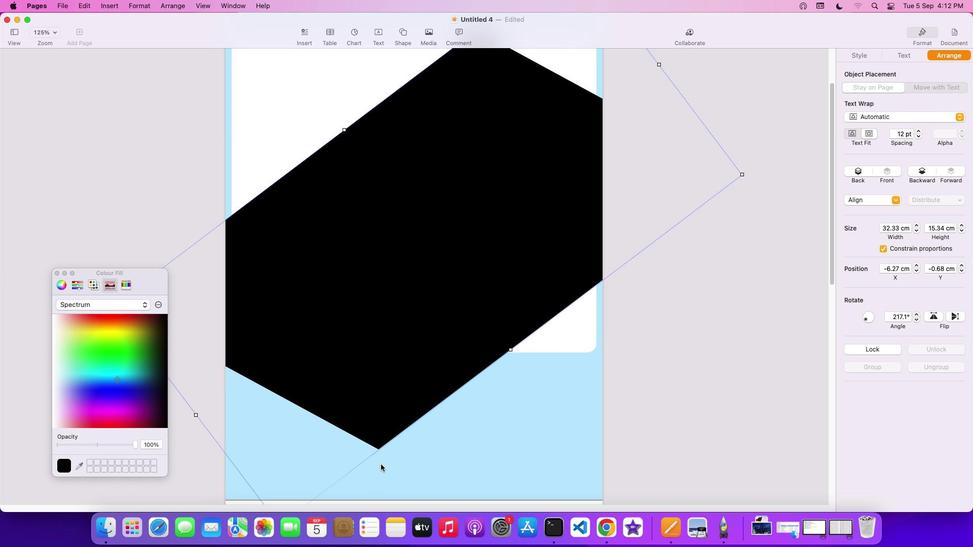 
Action: Mouse scrolled (901, 272) with delta (902, 272)
Screenshot: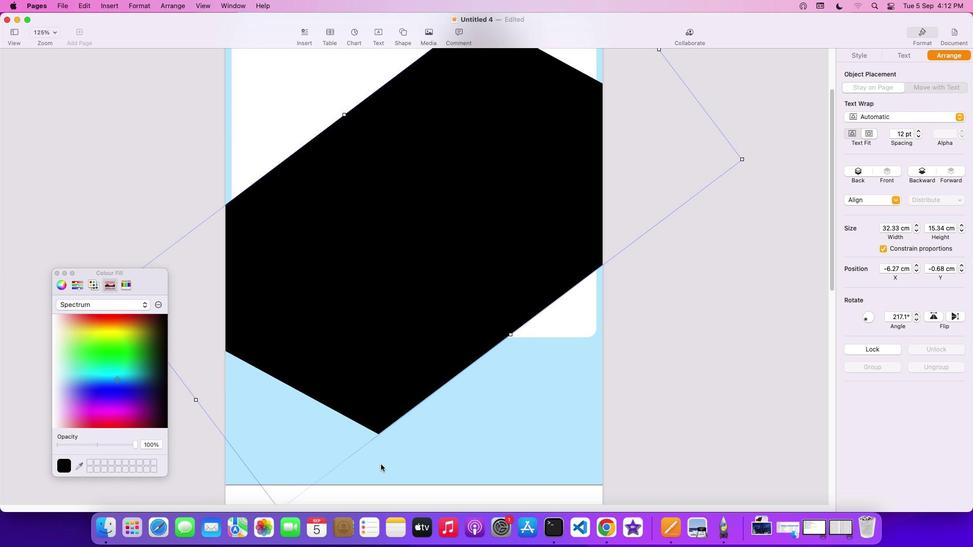 
Action: Mouse moved to (901, 272)
Screenshot: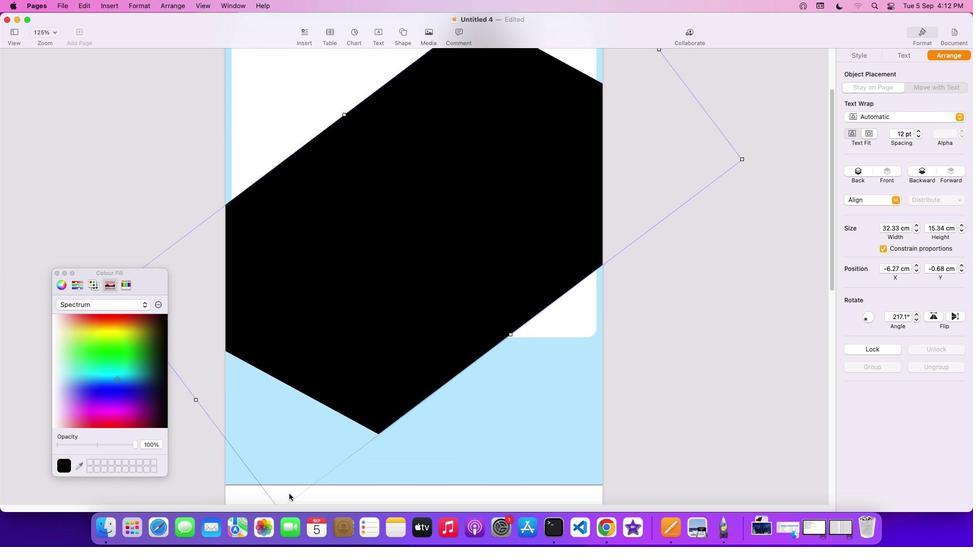 
Action: Mouse scrolled (901, 272) with delta (902, 272)
Screenshot: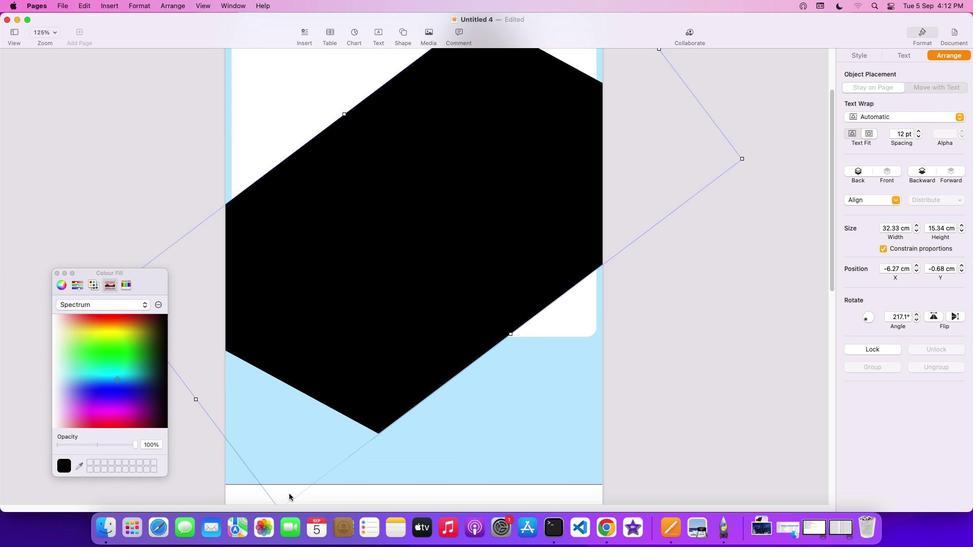 
Action: Mouse moved to (901, 272)
Screenshot: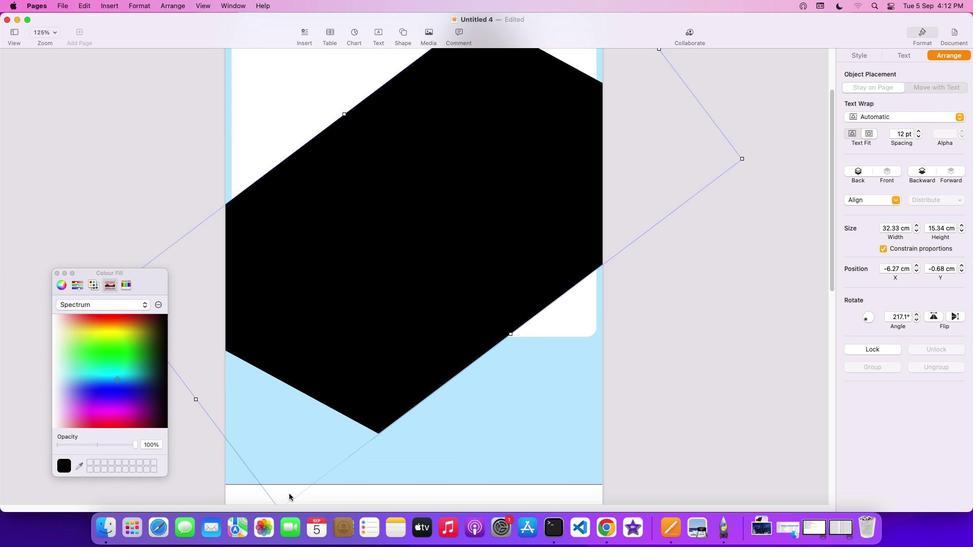 
Action: Mouse scrolled (901, 272) with delta (902, 272)
Screenshot: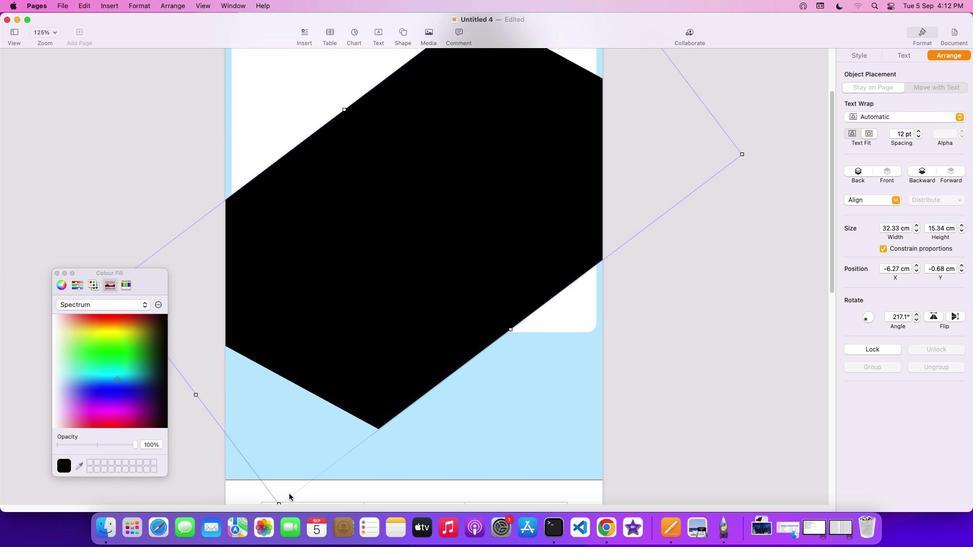 
Action: Mouse scrolled (901, 272) with delta (902, 272)
Screenshot: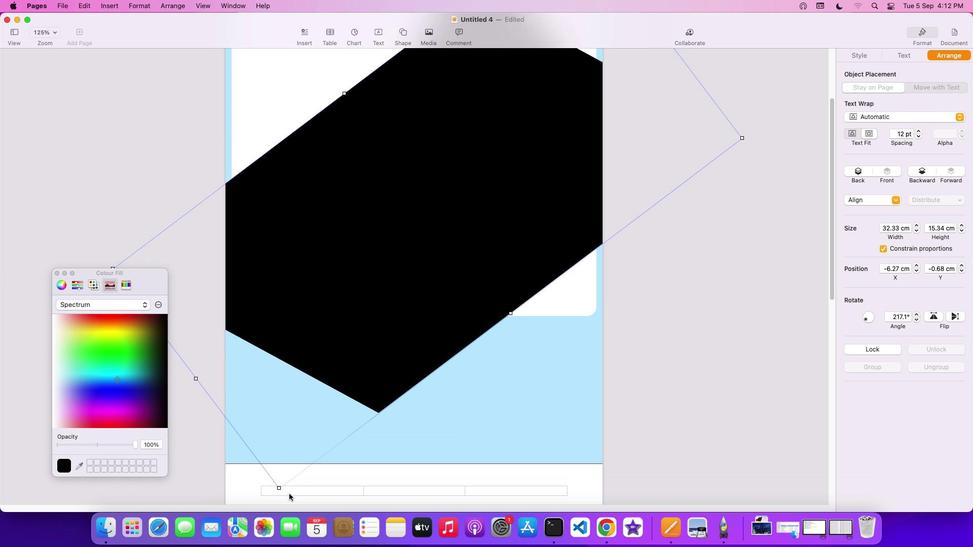
Action: Mouse moved to (901, 272)
Screenshot: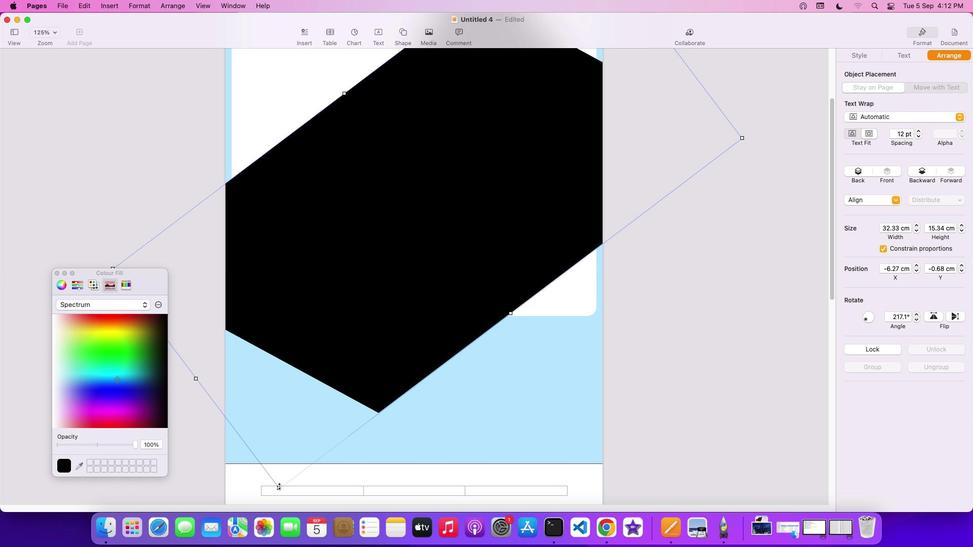 
Action: Mouse pressed left at (901, 272)
Screenshot: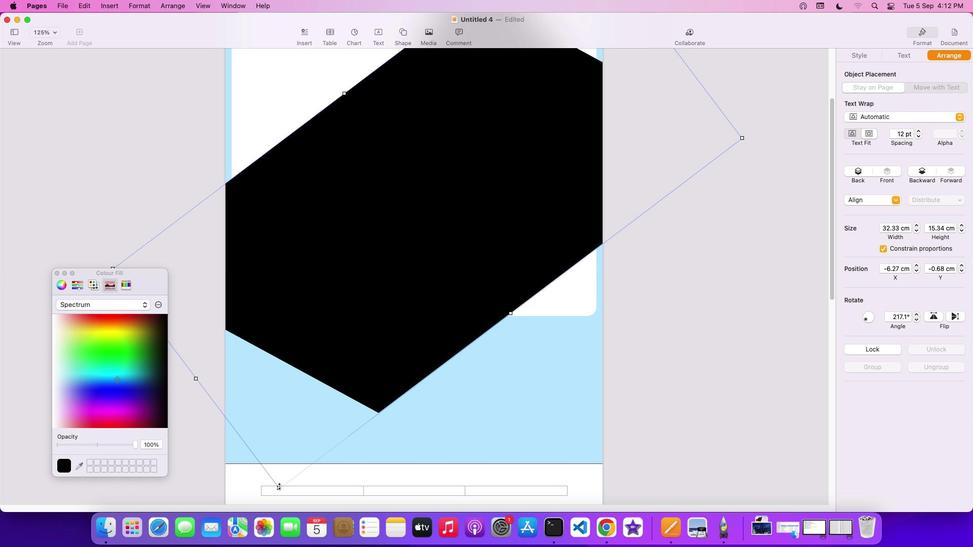 
Action: Mouse moved to (901, 272)
Screenshot: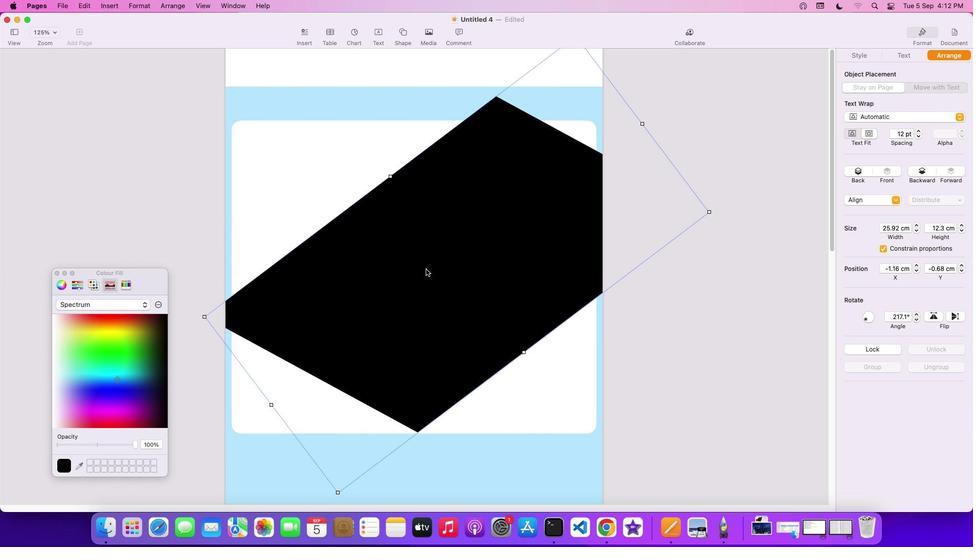 
Action: Mouse pressed left at (901, 272)
Screenshot: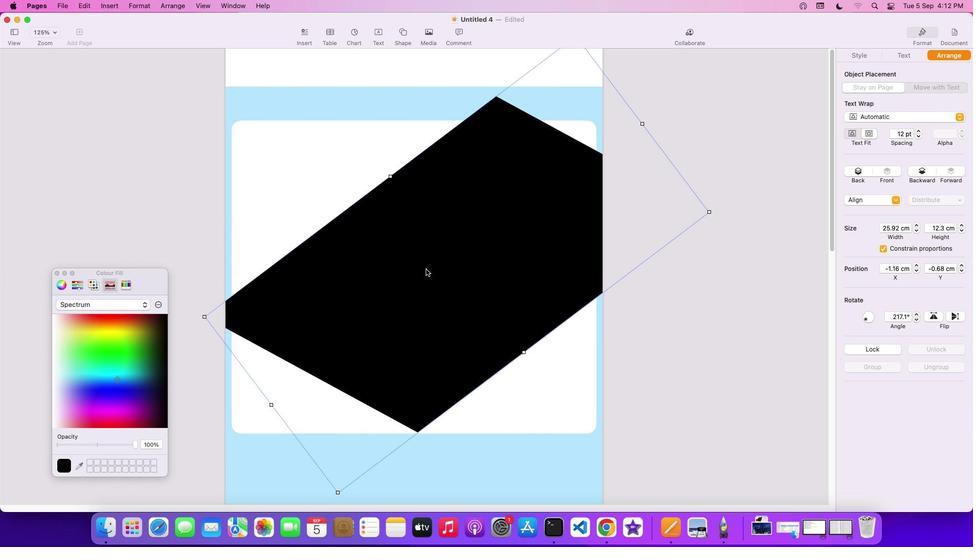 
Action: Mouse moved to (901, 272)
Screenshot: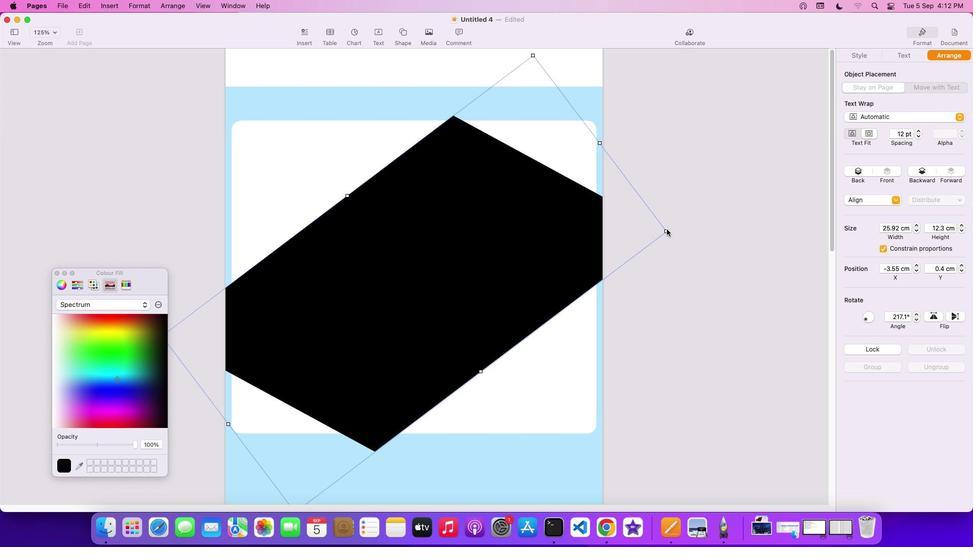 
Action: Mouse pressed left at (901, 272)
Screenshot: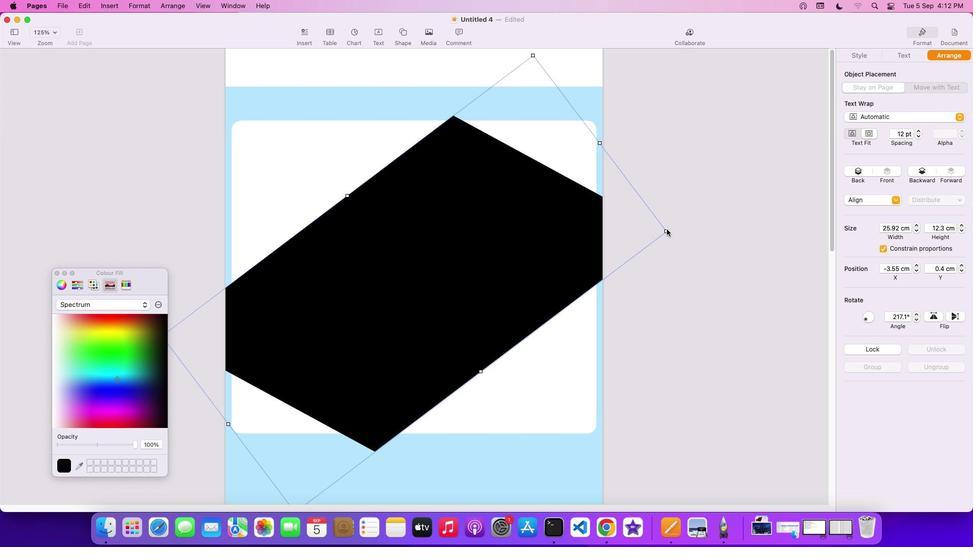 
Action: Mouse moved to (901, 272)
Screenshot: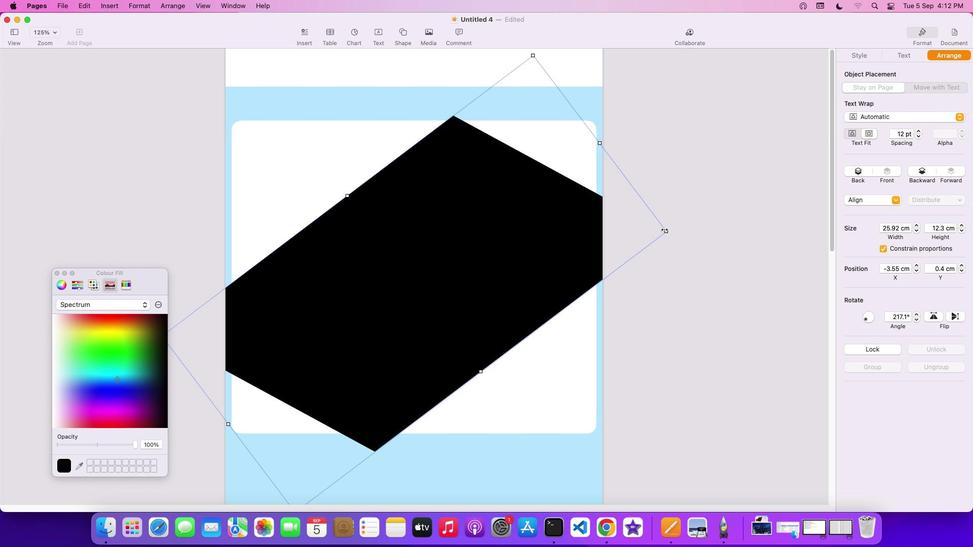 
Action: Mouse pressed left at (901, 272)
Screenshot: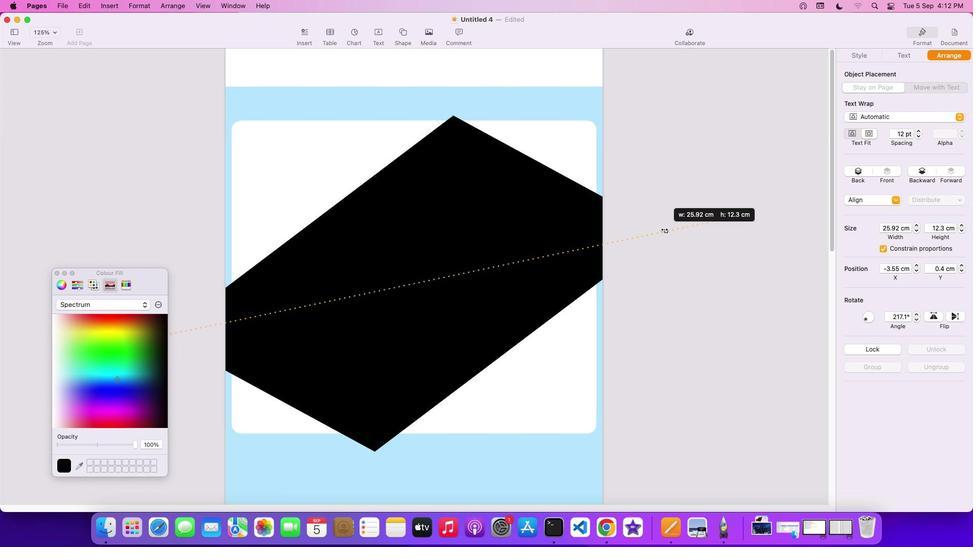 
Action: Mouse moved to (901, 272)
Screenshot: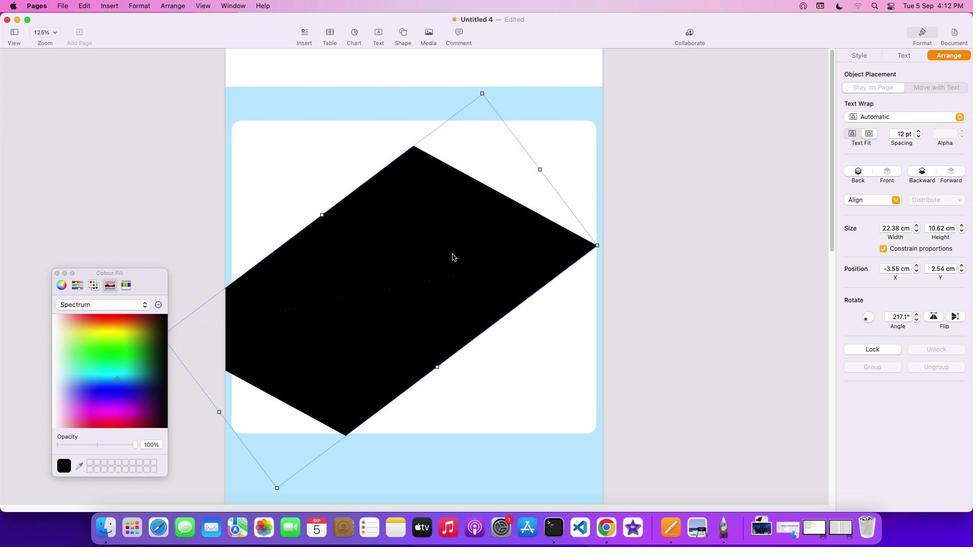 
Action: Mouse pressed left at (901, 272)
Screenshot: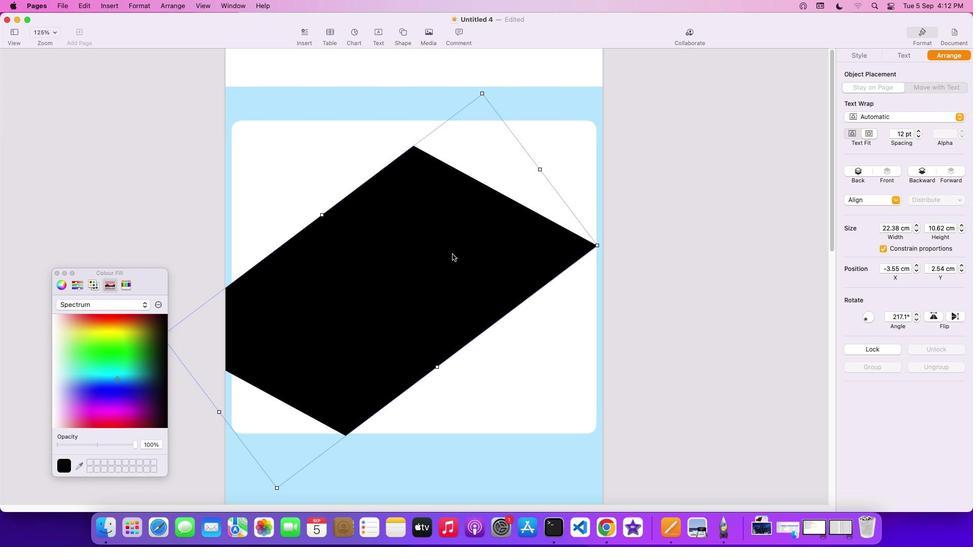 
Action: Mouse moved to (901, 272)
Screenshot: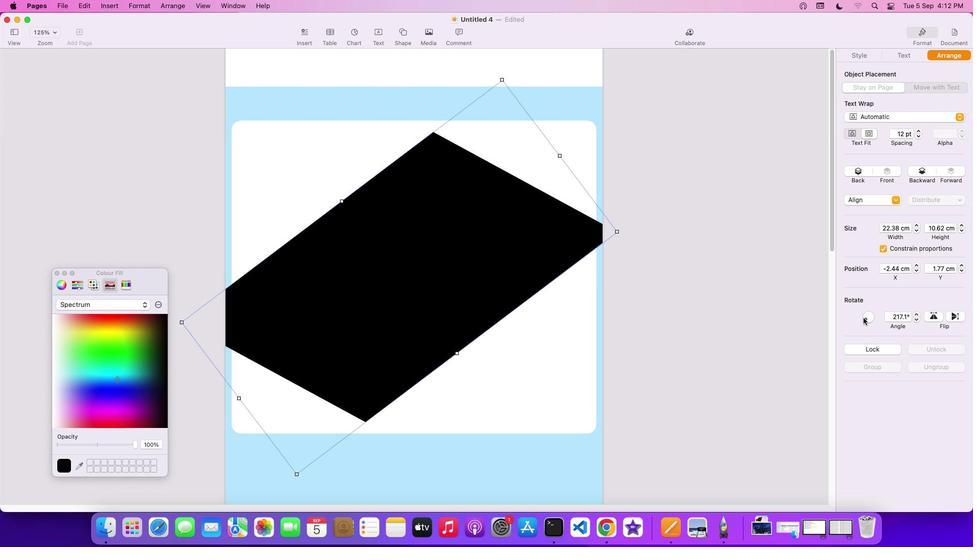 
Action: Mouse pressed left at (901, 272)
Screenshot: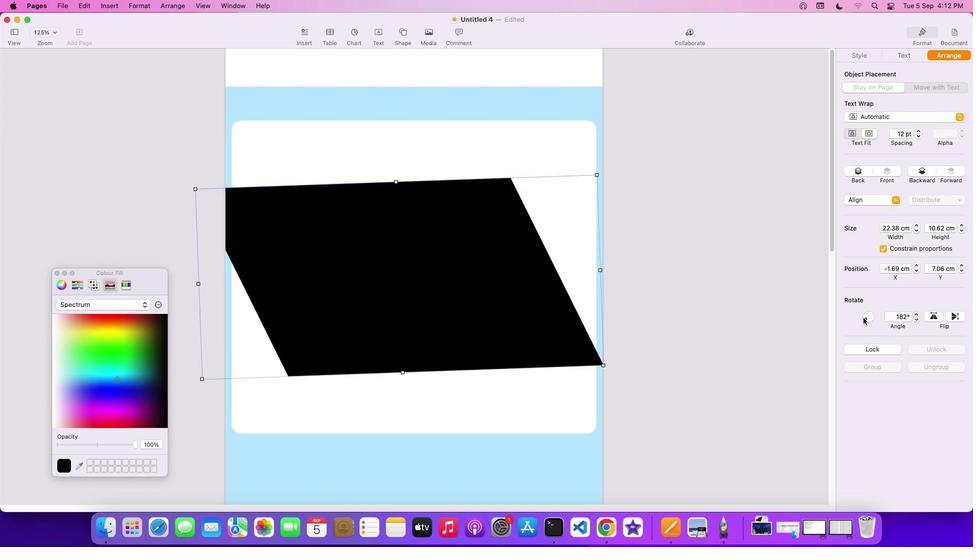 
Action: Mouse moved to (901, 272)
Screenshot: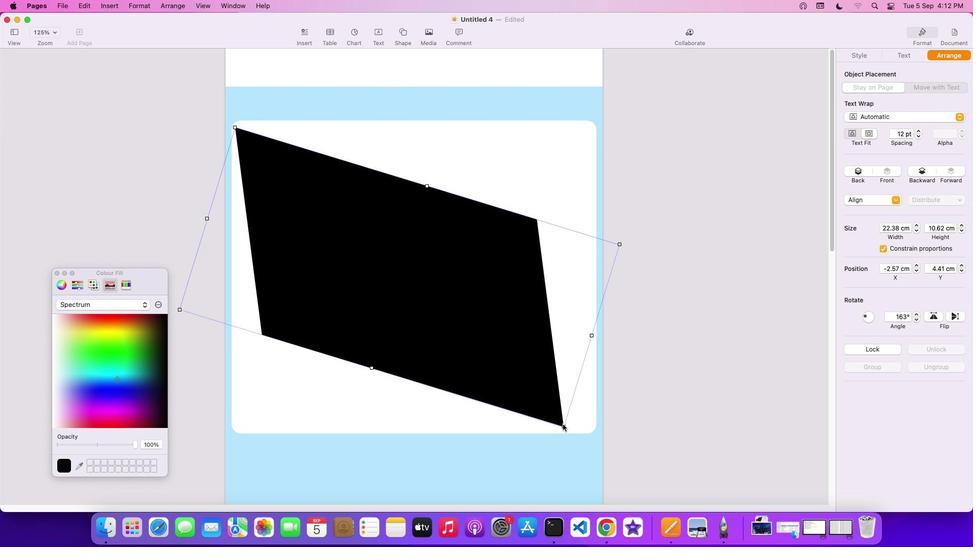 
Action: Mouse pressed left at (901, 272)
Screenshot: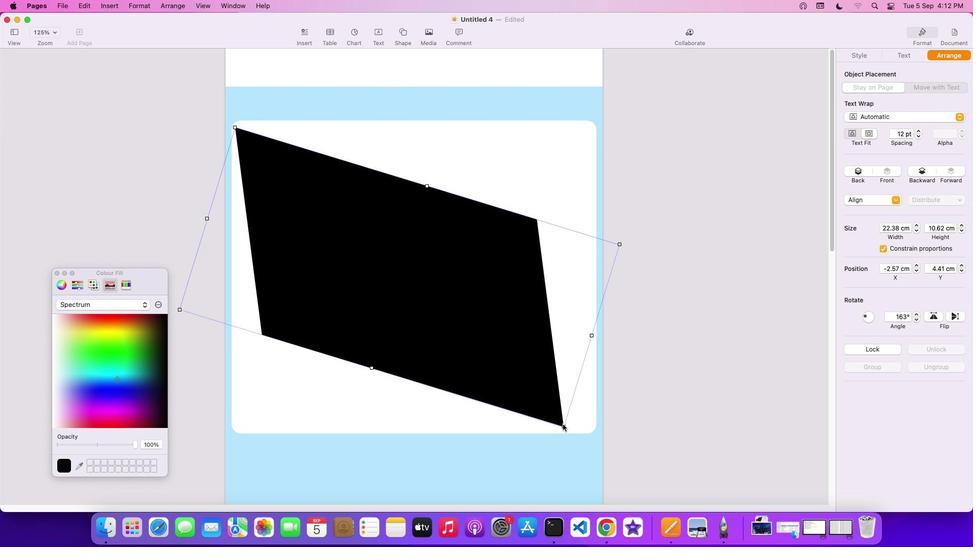 
Action: Mouse moved to (901, 272)
Screenshot: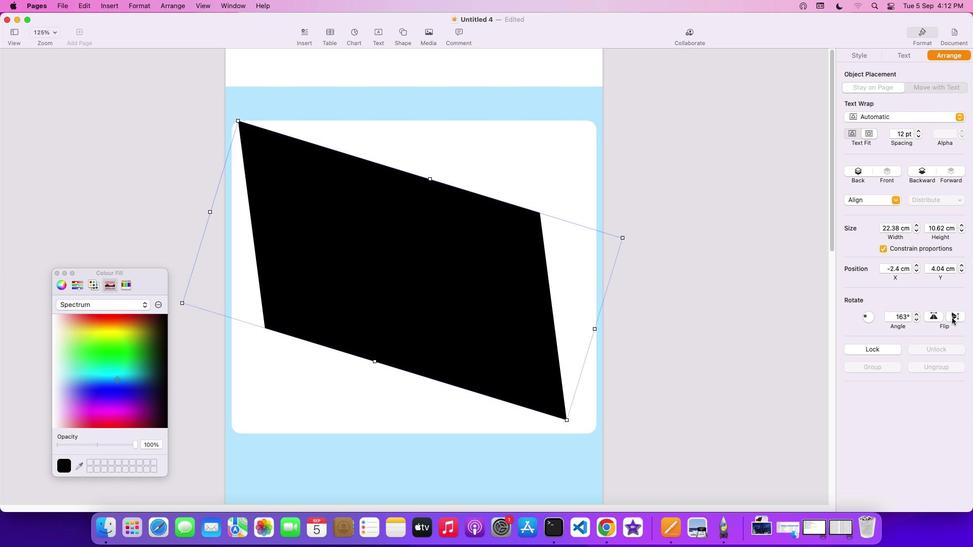 
Action: Mouse pressed left at (901, 272)
Screenshot: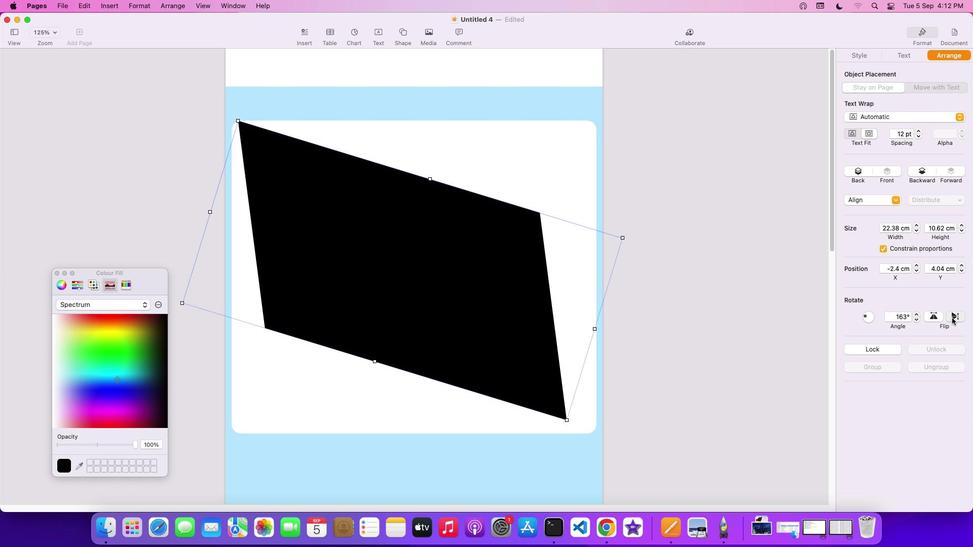
Action: Mouse moved to (901, 272)
Screenshot: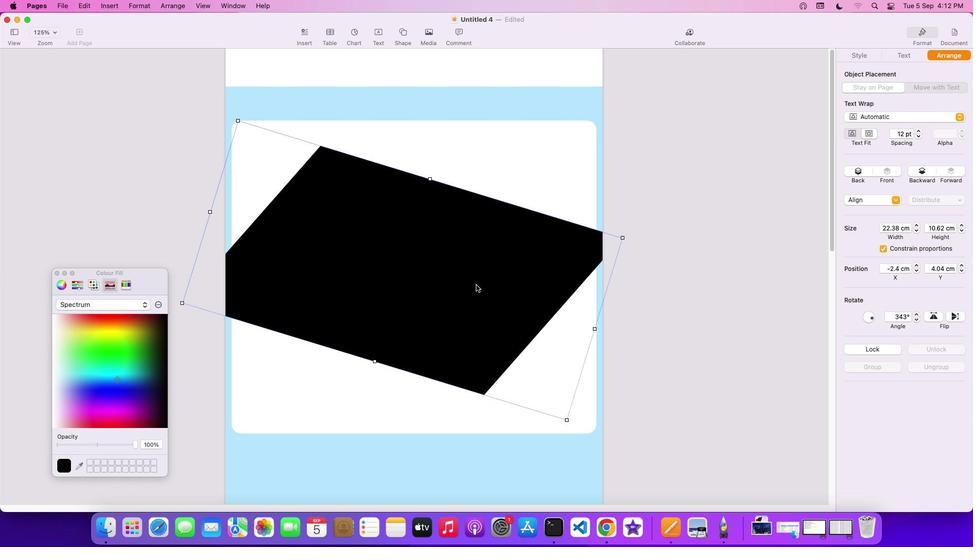 
Action: Mouse pressed left at (901, 272)
Screenshot: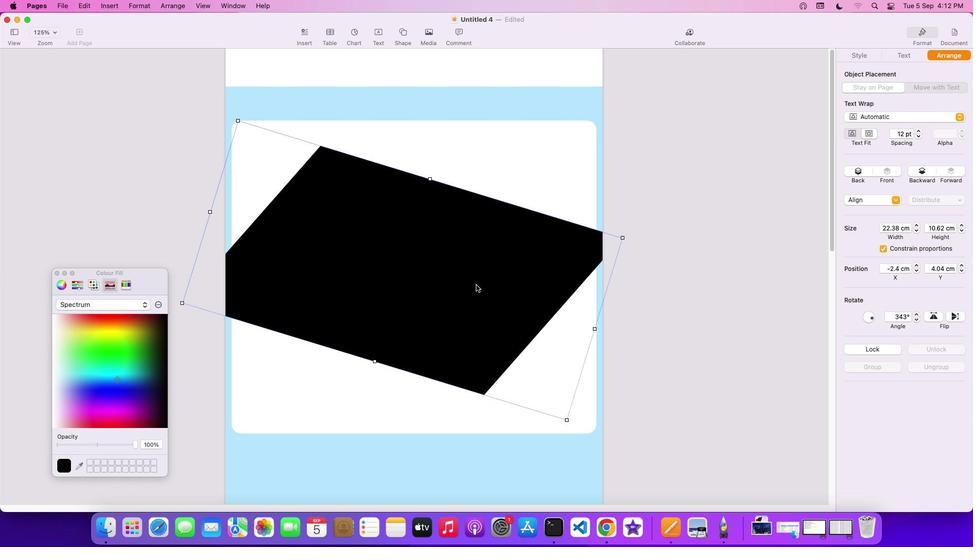 
Action: Mouse moved to (901, 272)
Screenshot: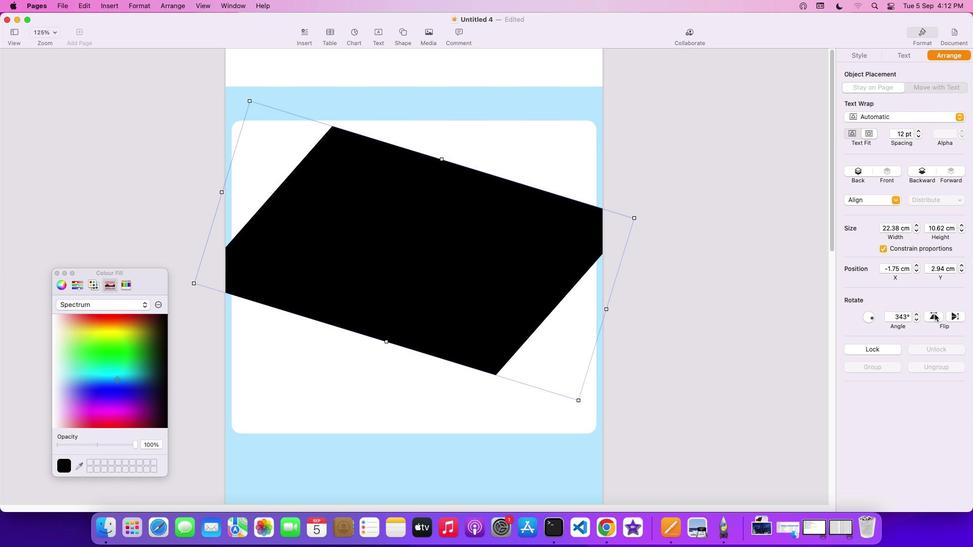 
Action: Mouse pressed left at (901, 272)
Screenshot: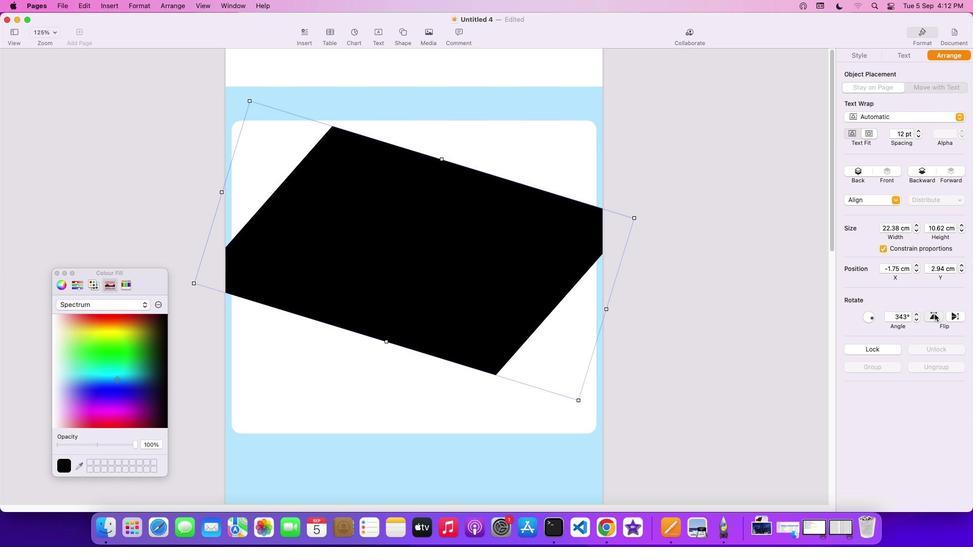 
Action: Mouse moved to (901, 272)
Screenshot: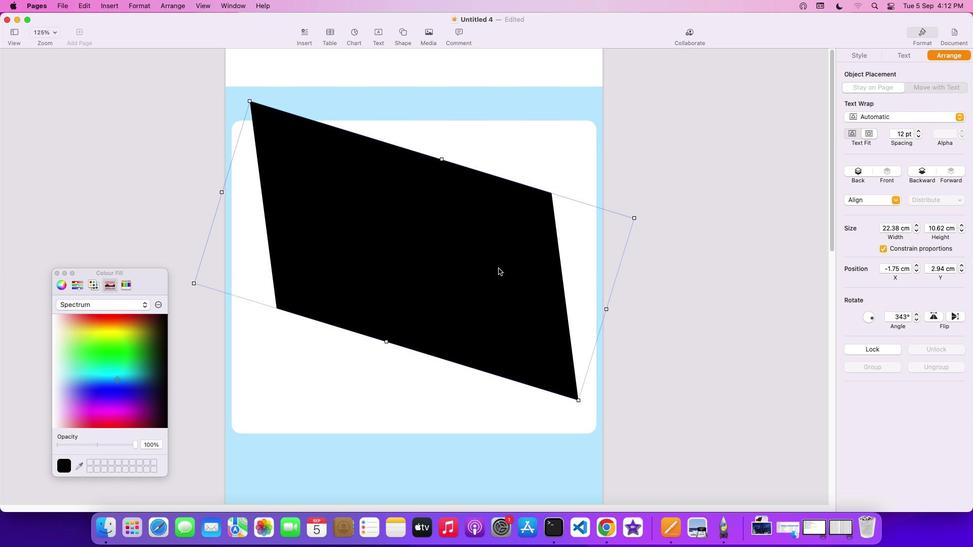 
Action: Mouse pressed left at (901, 272)
Screenshot: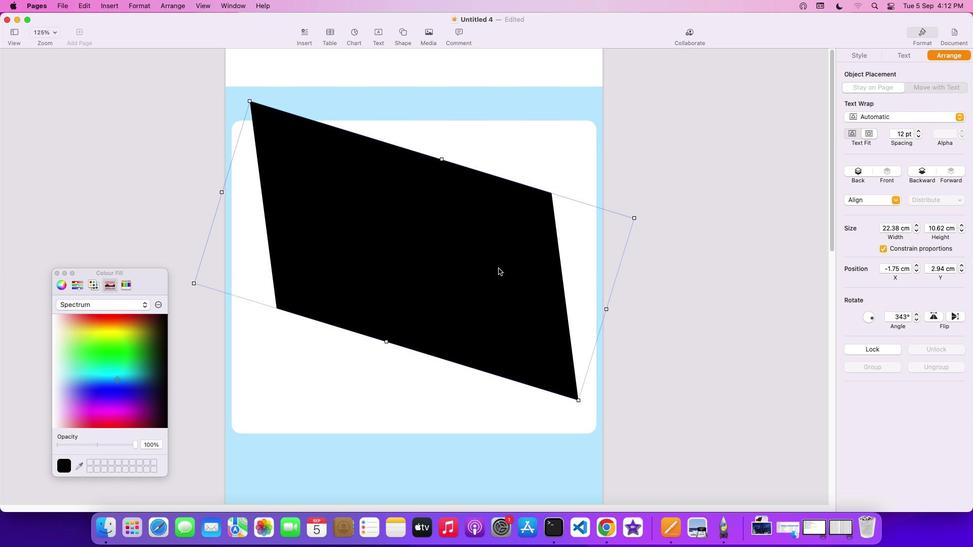
Action: Mouse moved to (901, 272)
Screenshot: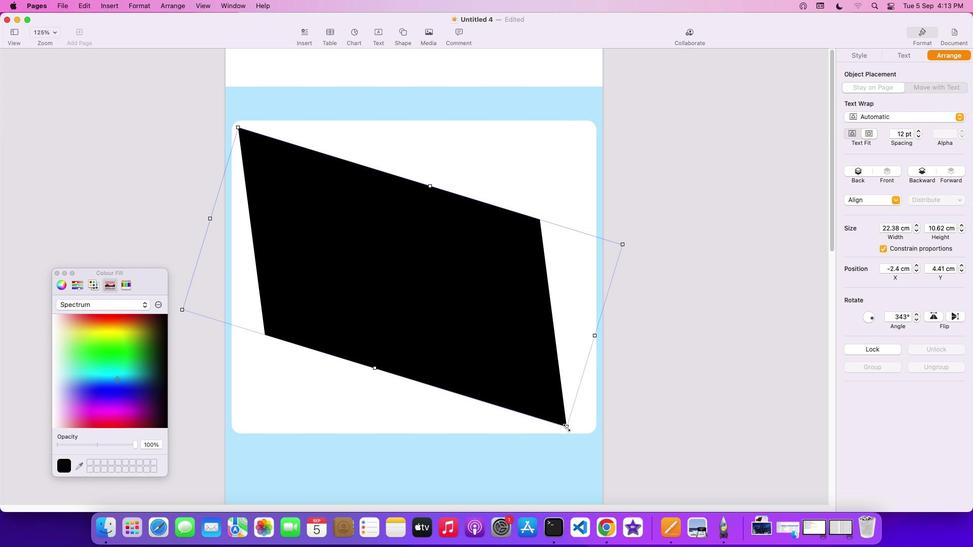 
Action: Mouse pressed left at (901, 272)
Screenshot: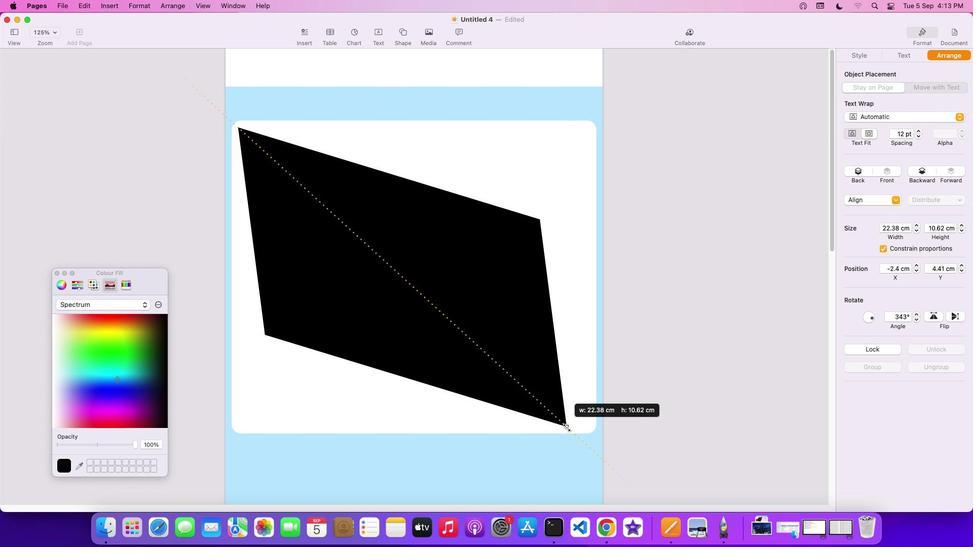 
Action: Mouse moved to (901, 272)
Screenshot: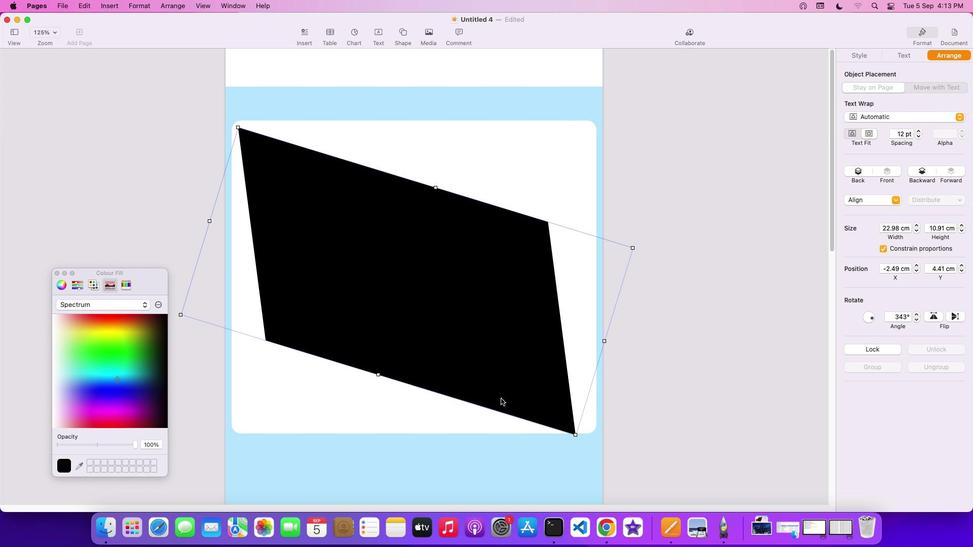 
Action: Mouse pressed left at (901, 272)
Screenshot: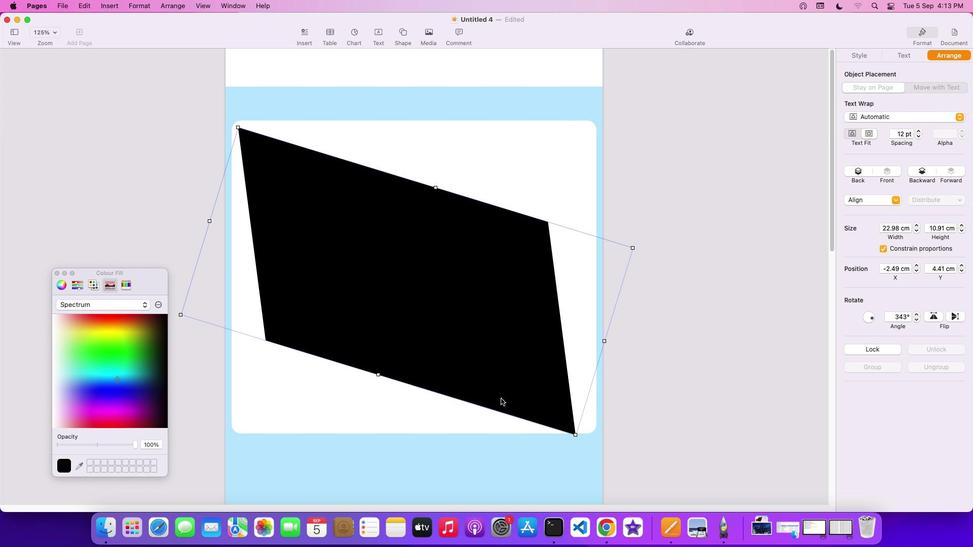 
Action: Mouse moved to (901, 272)
Screenshot: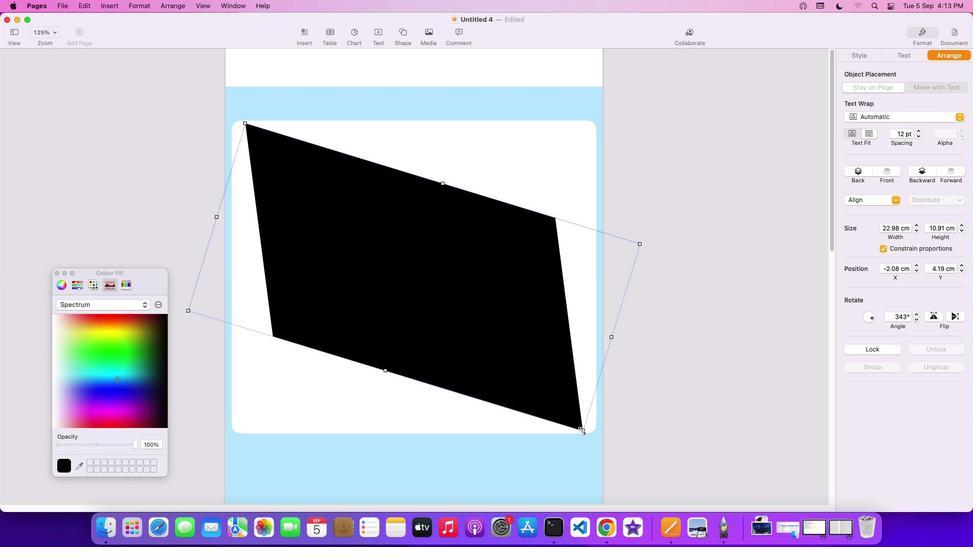 
Action: Mouse pressed left at (901, 272)
Screenshot: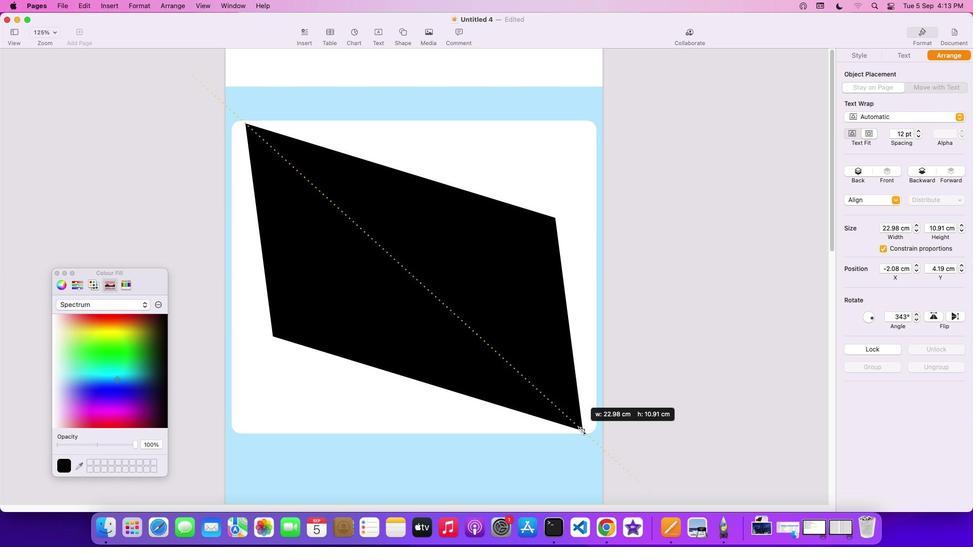 
Action: Mouse moved to (901, 272)
Screenshot: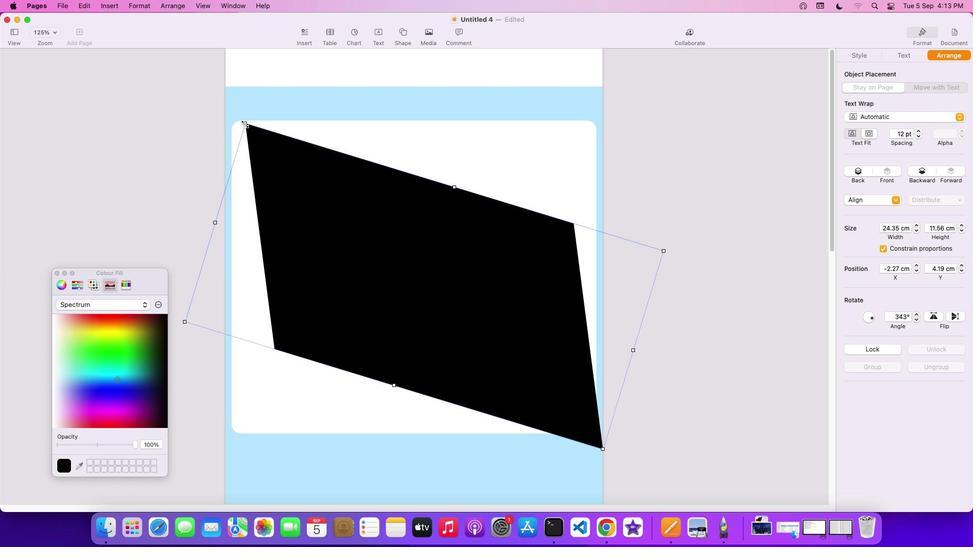 
Action: Mouse pressed left at (901, 272)
Screenshot: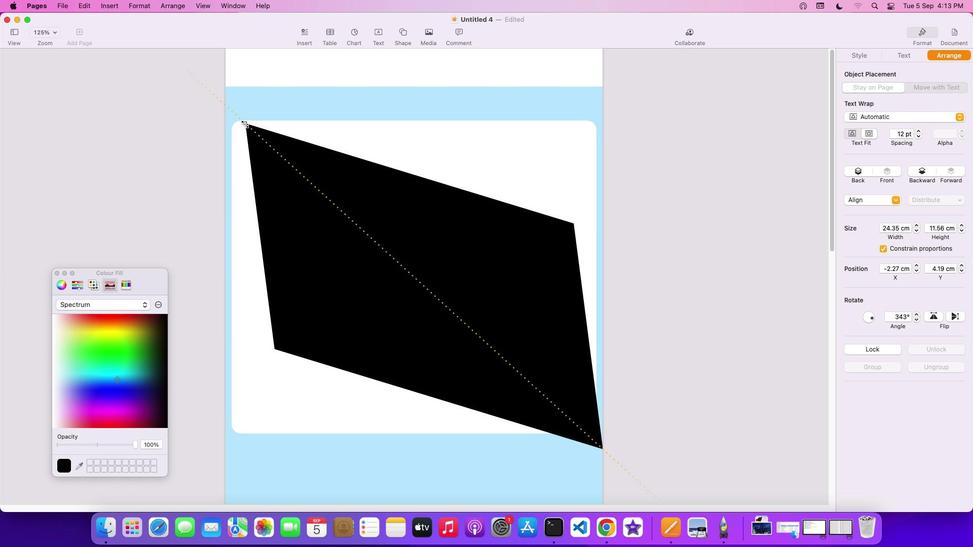 
Action: Mouse moved to (901, 272)
Screenshot: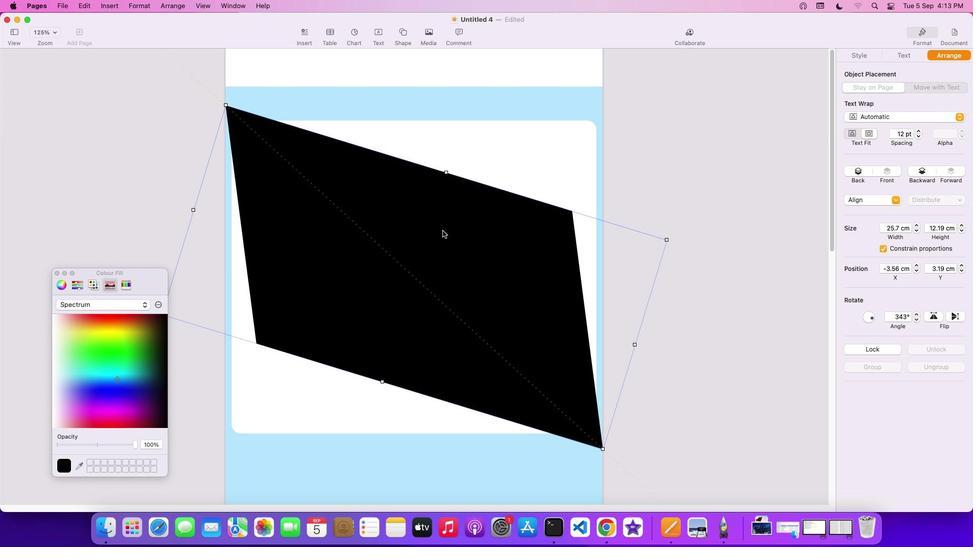 
Action: Mouse pressed left at (901, 272)
Screenshot: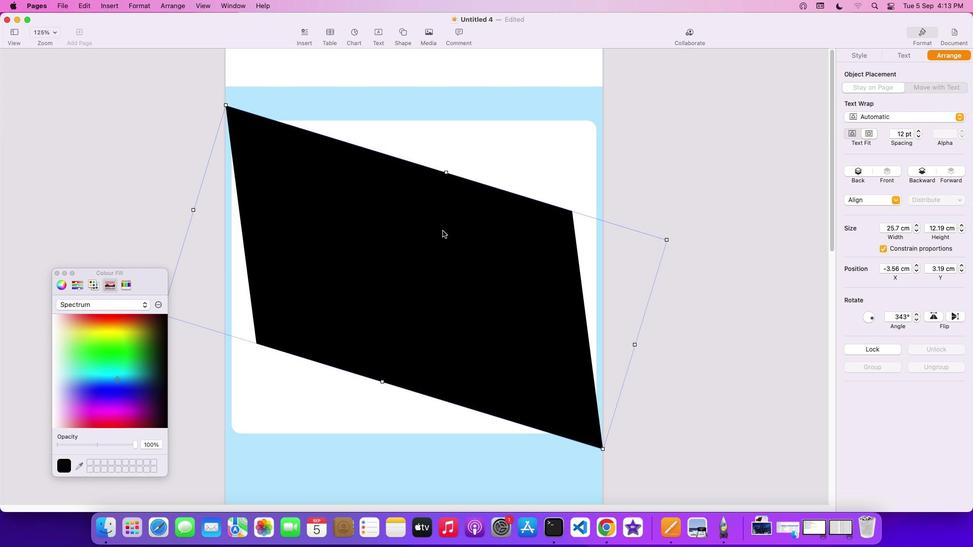 
Action: Mouse moved to (901, 272)
Screenshot: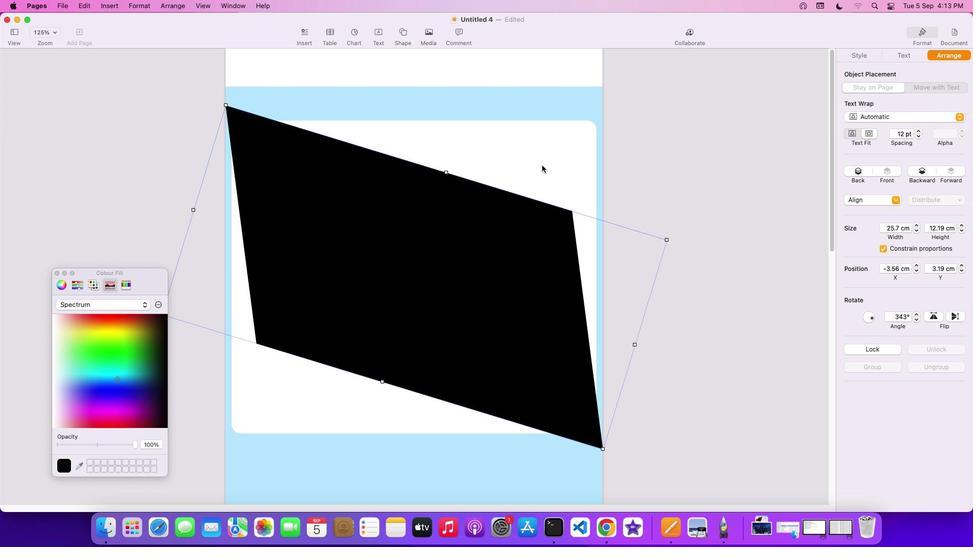 
Action: Mouse pressed left at (901, 272)
Screenshot: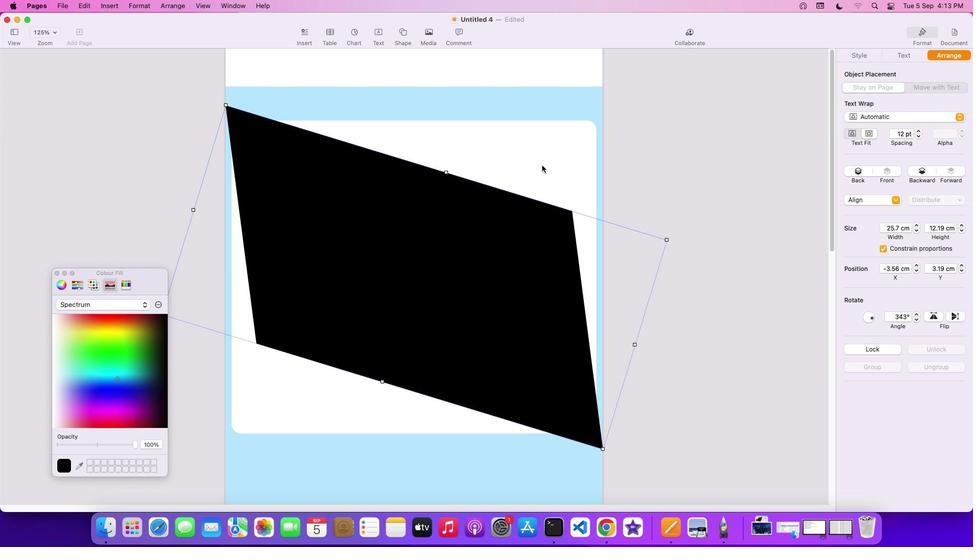 
Action: Mouse moved to (901, 272)
Screenshot: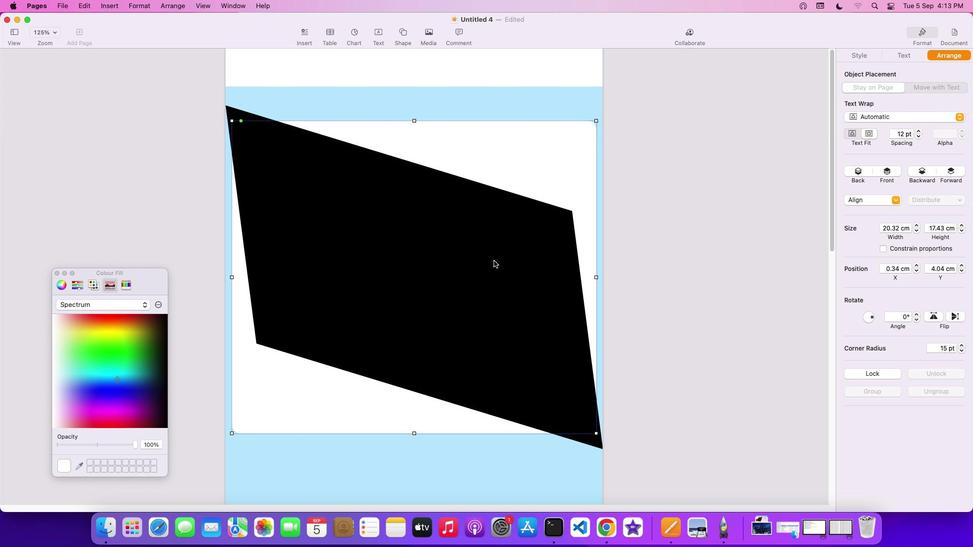 
Action: Mouse pressed left at (901, 272)
Screenshot: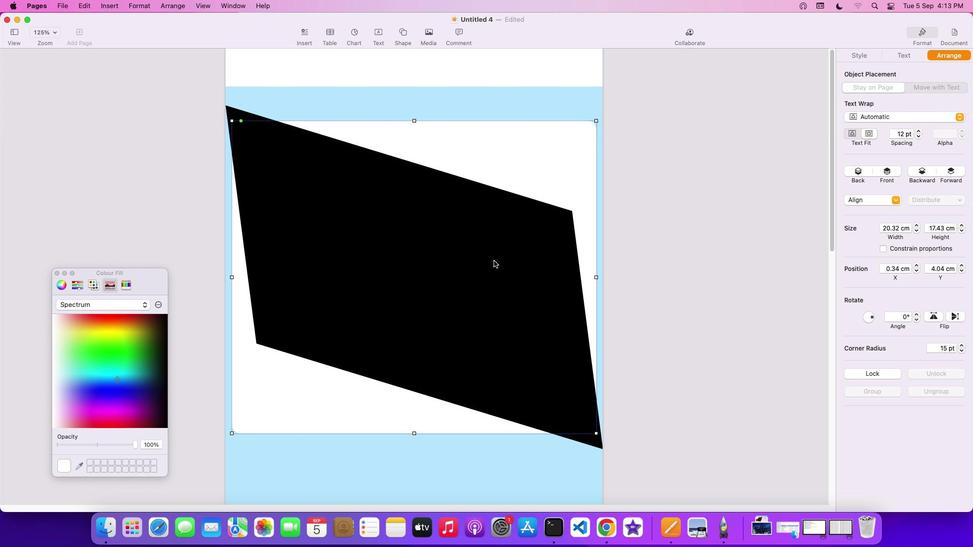 
Action: Mouse moved to (901, 272)
Screenshot: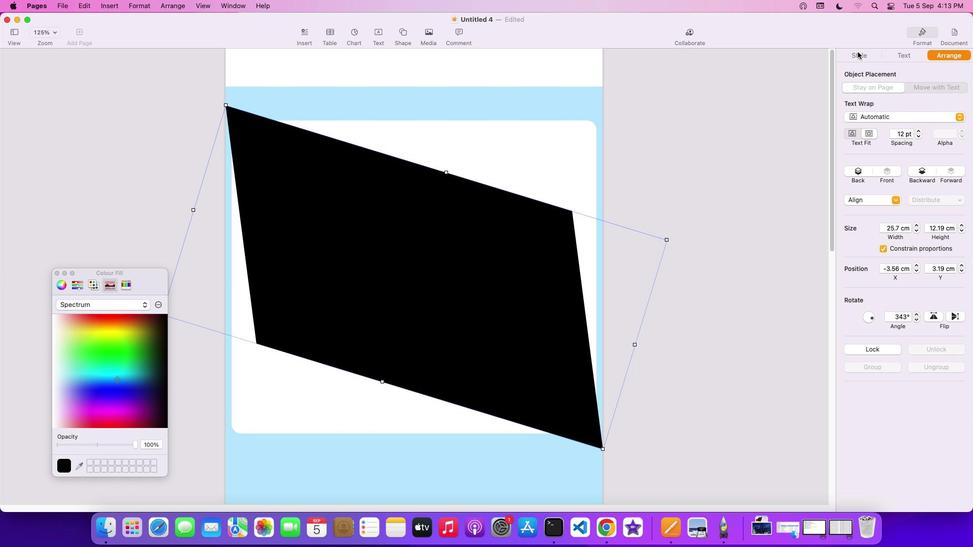 
Action: Mouse pressed left at (901, 272)
Screenshot: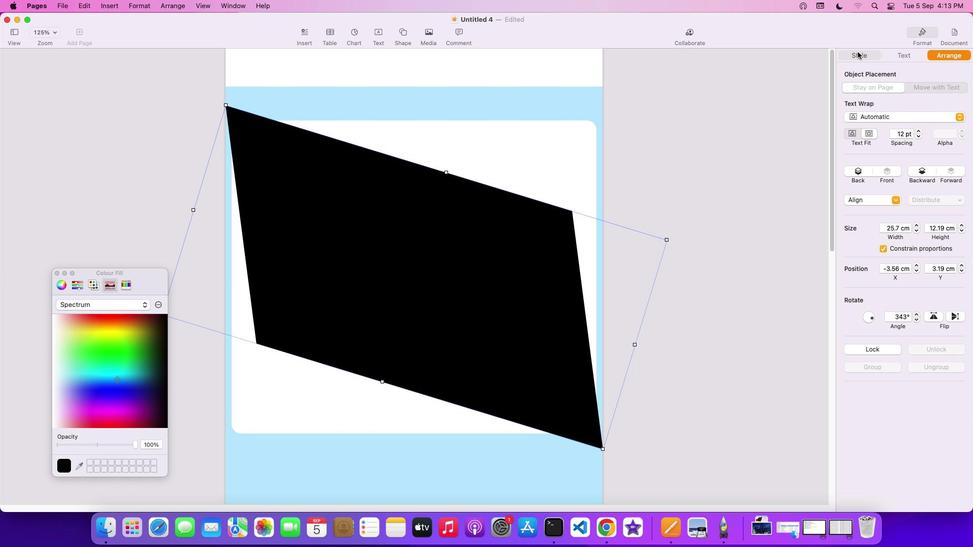 
Action: Mouse moved to (901, 272)
Screenshot: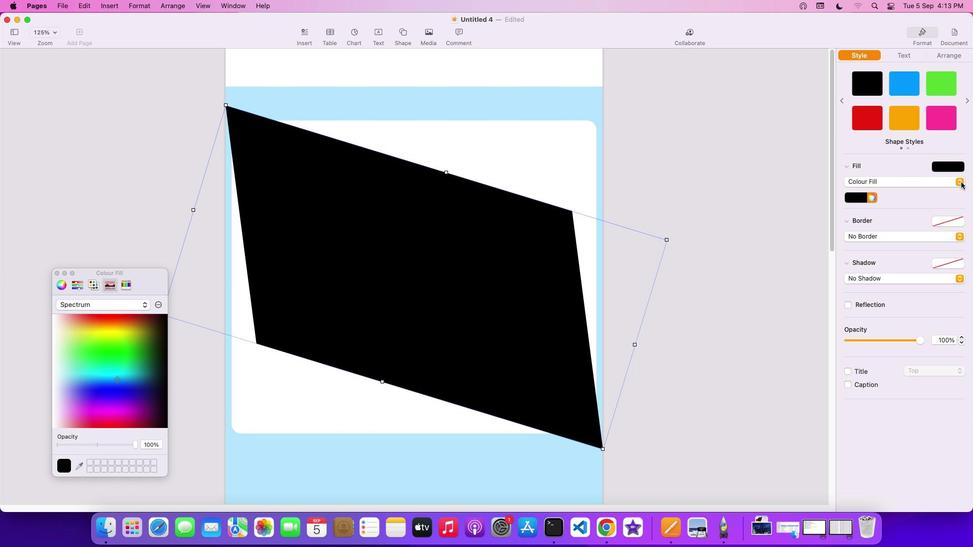 
Action: Mouse pressed left at (901, 272)
Screenshot: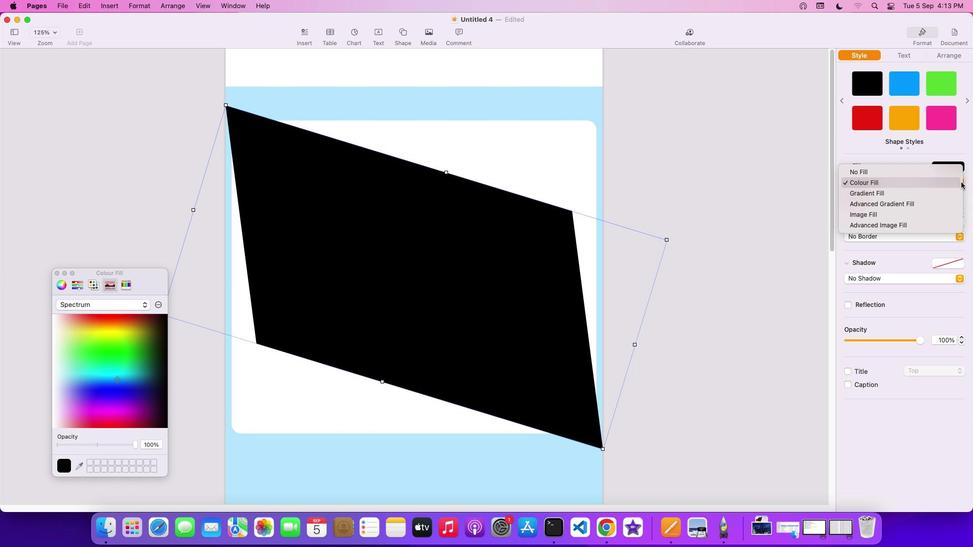 
Action: Mouse moved to (901, 272)
Screenshot: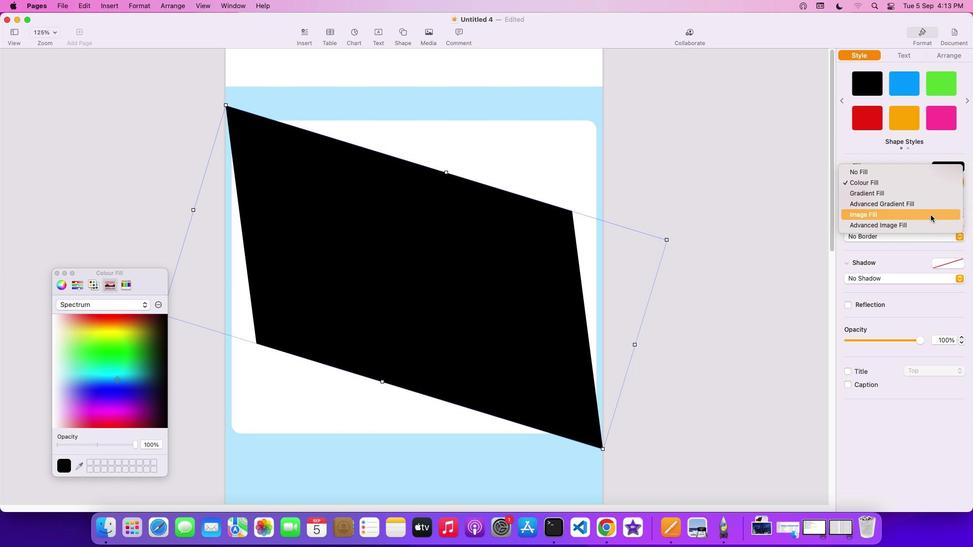 
Action: Mouse pressed left at (901, 272)
Screenshot: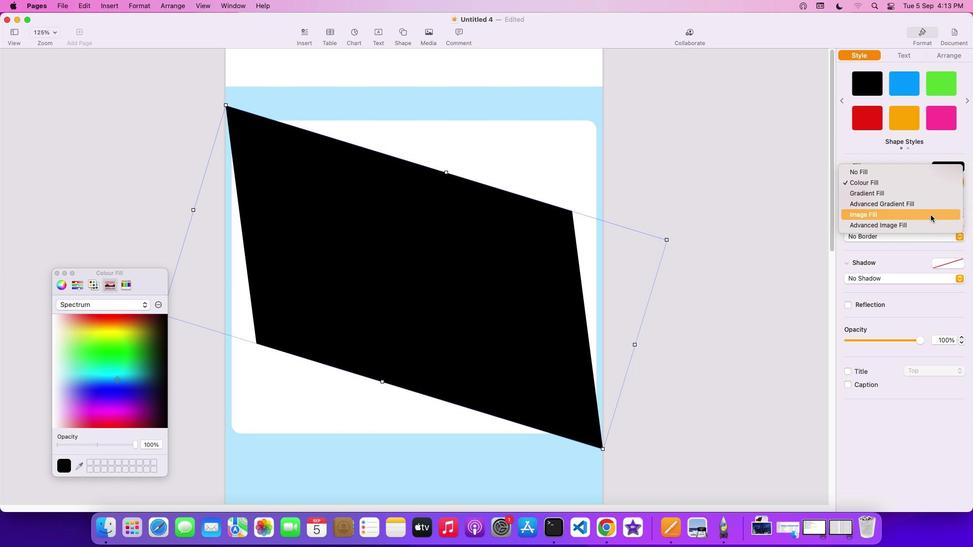 
Action: Mouse moved to (901, 272)
Screenshot: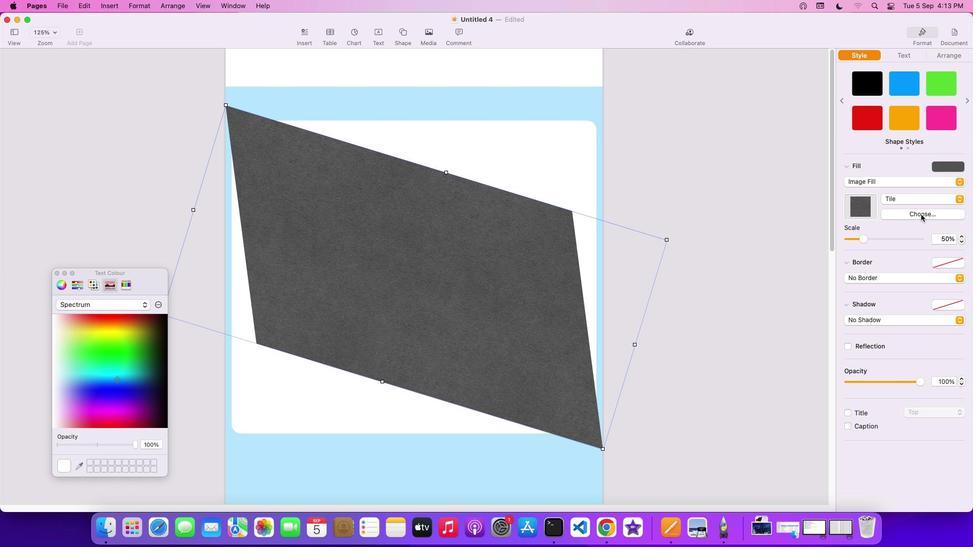 
Action: Mouse pressed left at (901, 272)
Screenshot: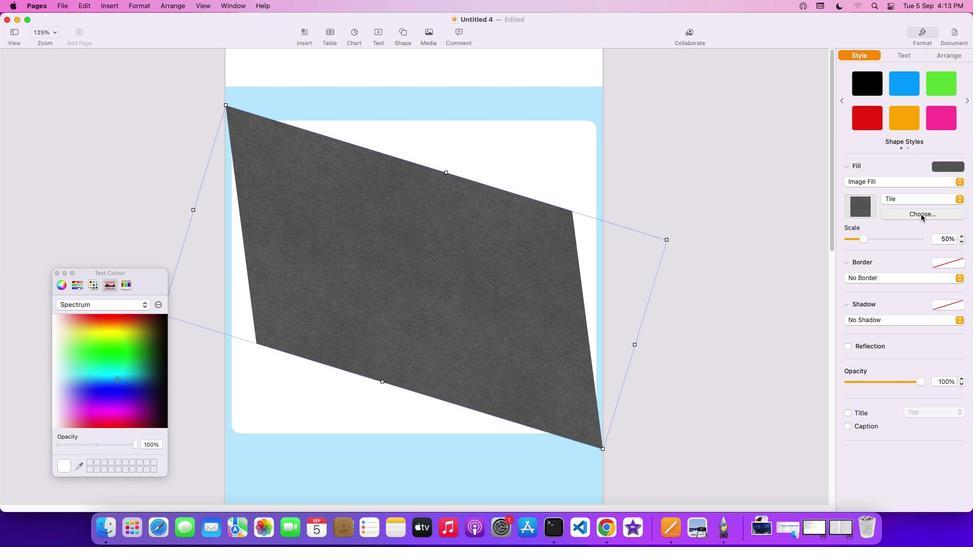 
Action: Mouse moved to (901, 272)
Screenshot: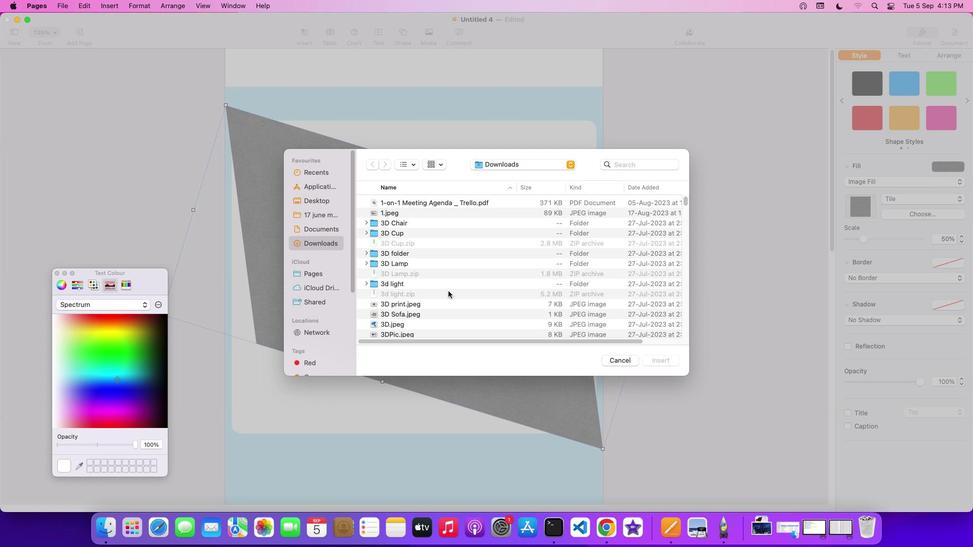 
Action: Mouse scrolled (901, 272) with delta (902, 272)
Screenshot: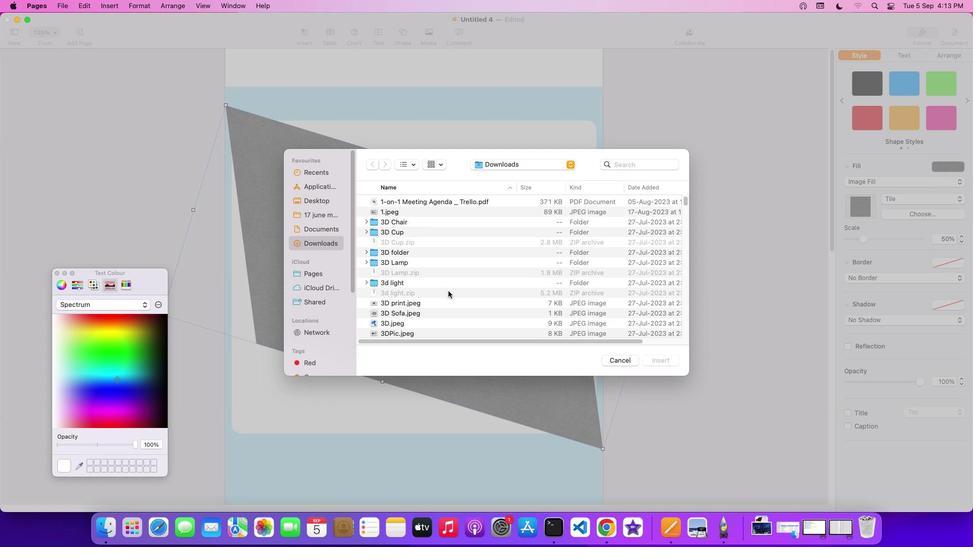 
Action: Mouse scrolled (901, 272) with delta (902, 272)
Screenshot: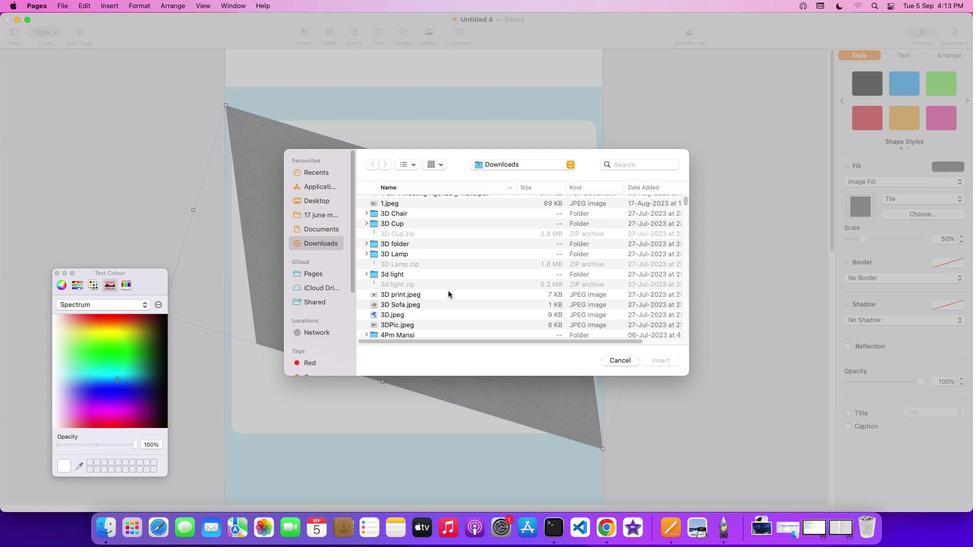 
Action: Mouse scrolled (901, 272) with delta (902, 272)
Screenshot: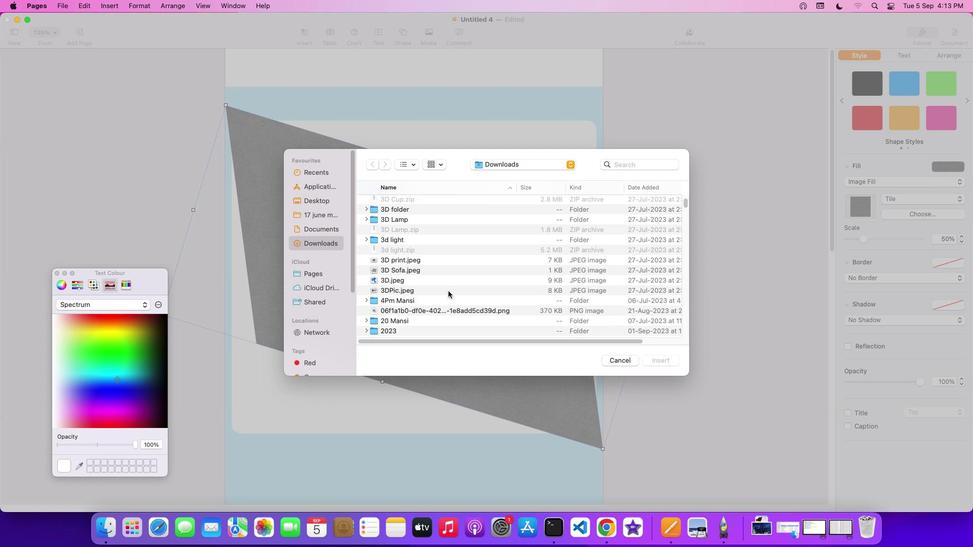 
Action: Mouse scrolled (901, 272) with delta (902, 272)
Screenshot: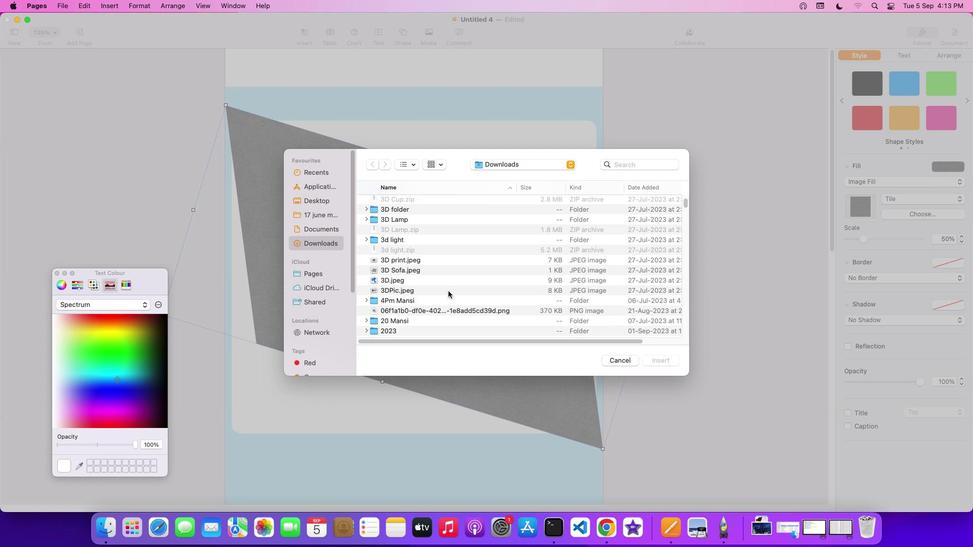 
Action: Mouse scrolled (901, 272) with delta (902, 272)
Screenshot: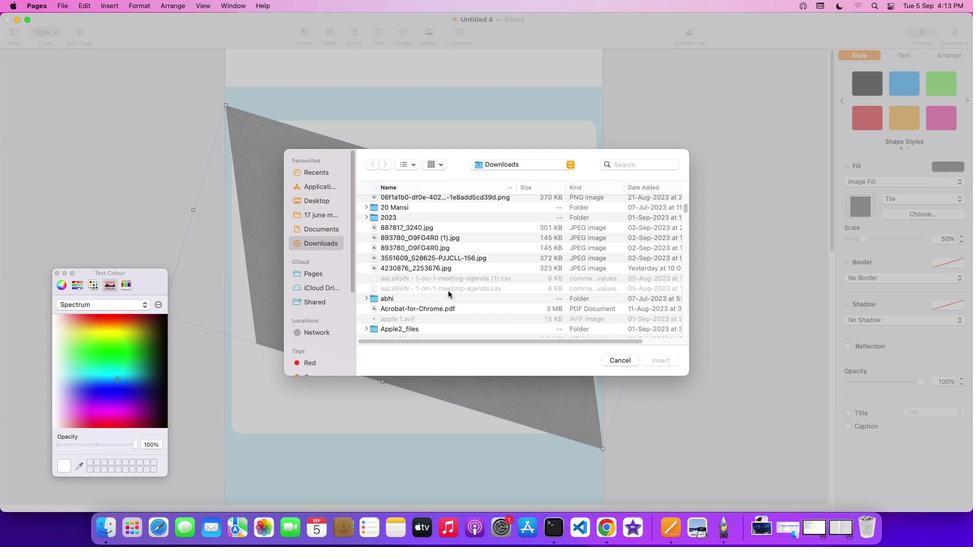 
Action: Mouse scrolled (901, 272) with delta (902, 272)
Screenshot: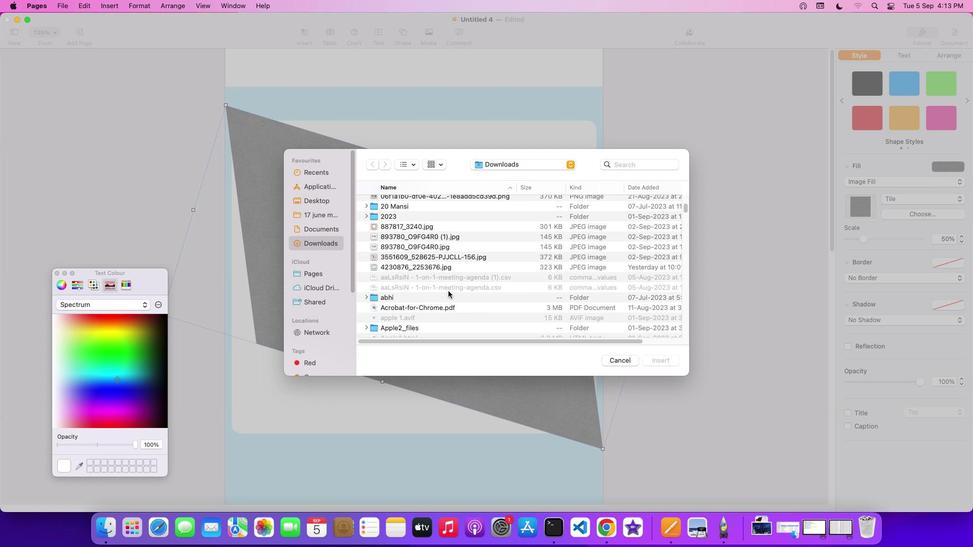 
Action: Mouse scrolled (901, 272) with delta (902, 272)
Screenshot: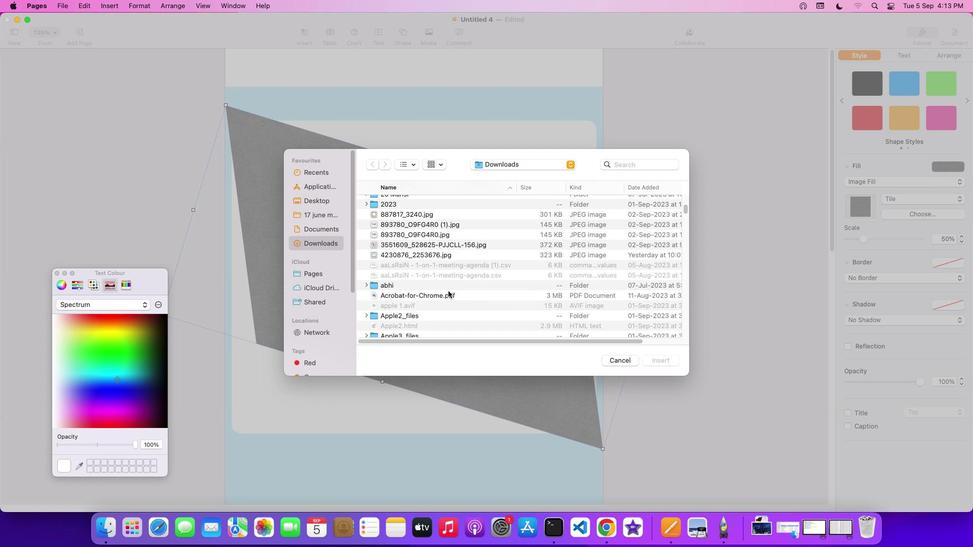 
Action: Mouse scrolled (901, 272) with delta (902, 272)
Screenshot: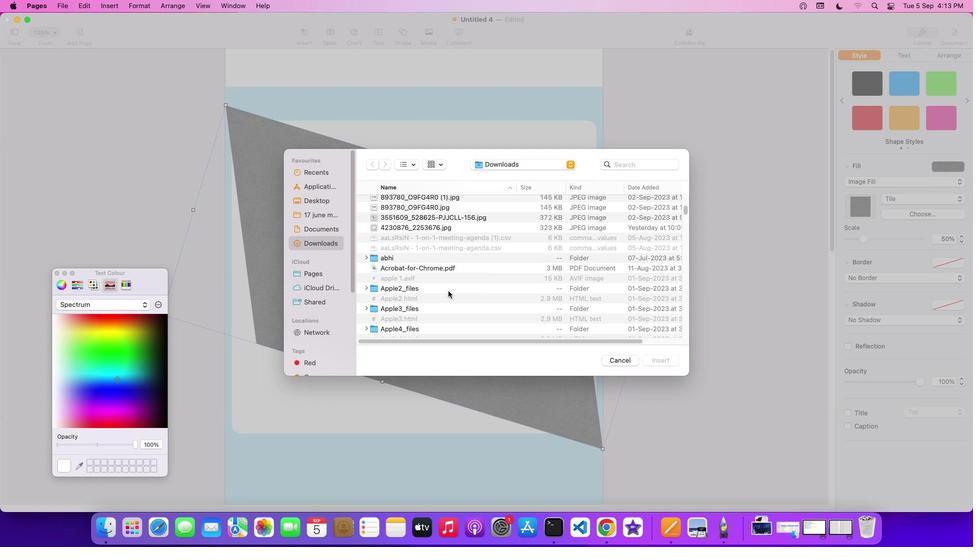 
Action: Mouse scrolled (901, 272) with delta (902, 272)
Screenshot: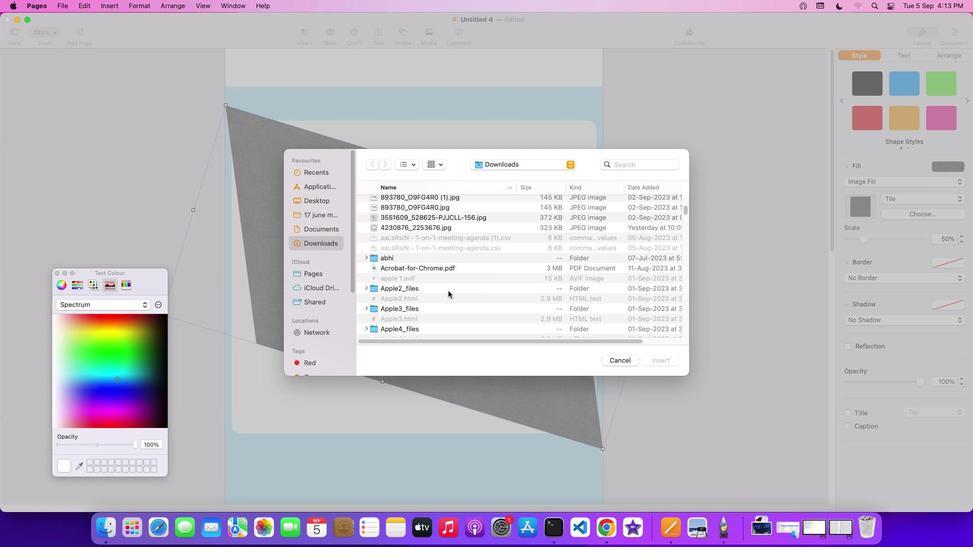 
Action: Mouse scrolled (901, 272) with delta (902, 272)
Screenshot: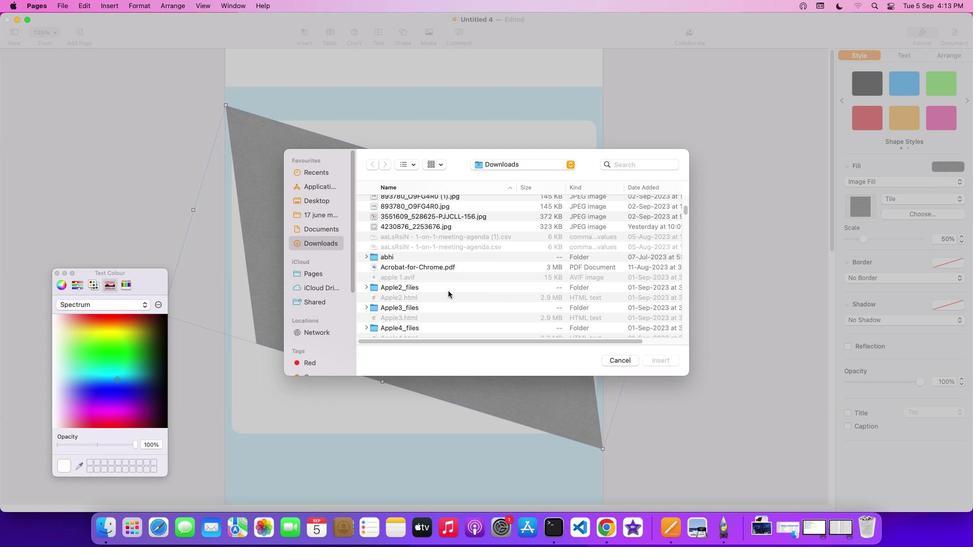 
Action: Mouse scrolled (901, 272) with delta (902, 272)
Screenshot: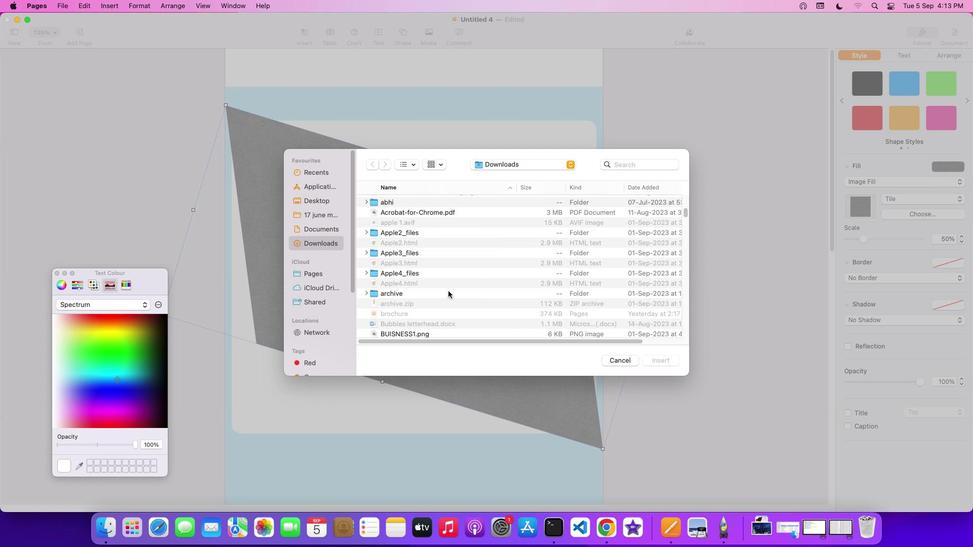 
Action: Mouse scrolled (901, 272) with delta (902, 272)
Screenshot: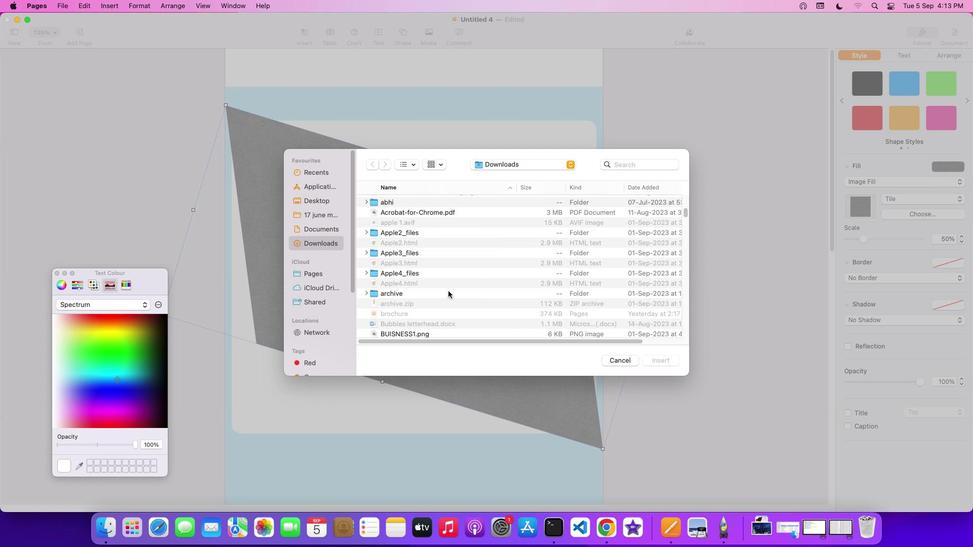 
Action: Mouse scrolled (901, 272) with delta (902, 272)
Screenshot: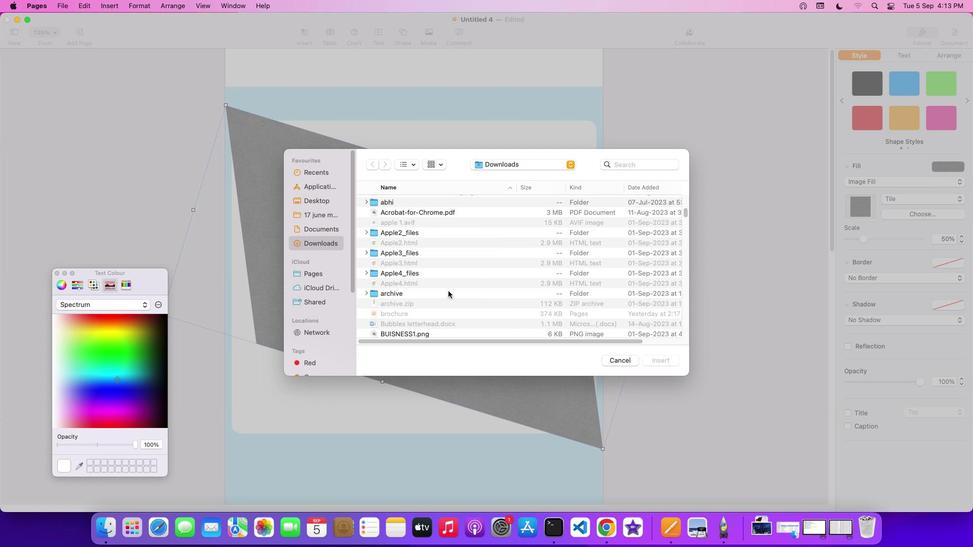 
Action: Mouse scrolled (901, 272) with delta (902, 272)
Screenshot: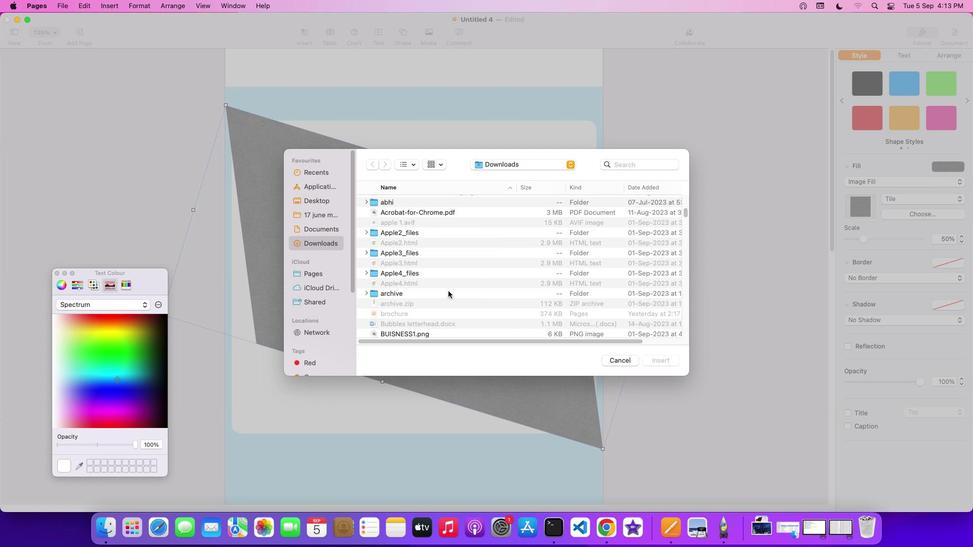 
Action: Mouse scrolled (901, 272) with delta (902, 272)
Screenshot: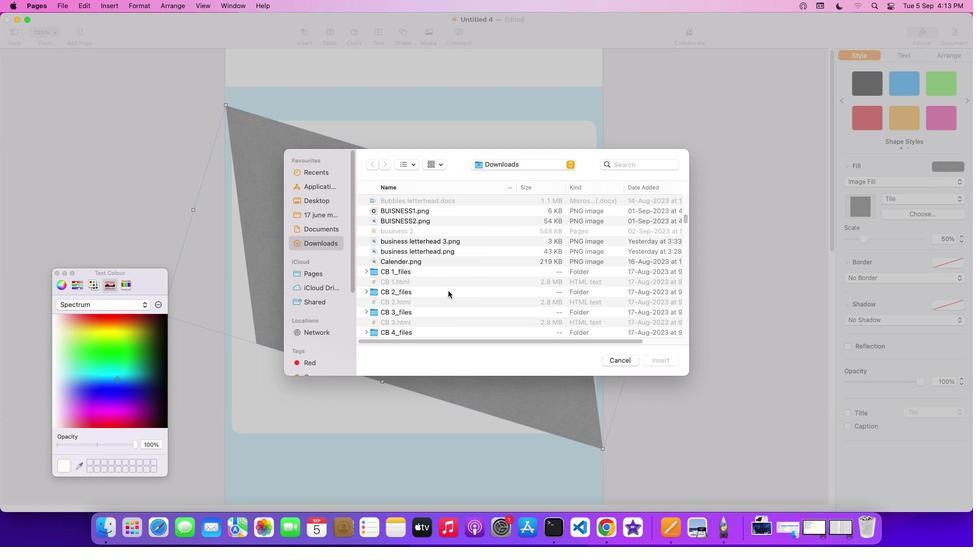 
Action: Mouse scrolled (901, 272) with delta (902, 272)
Screenshot: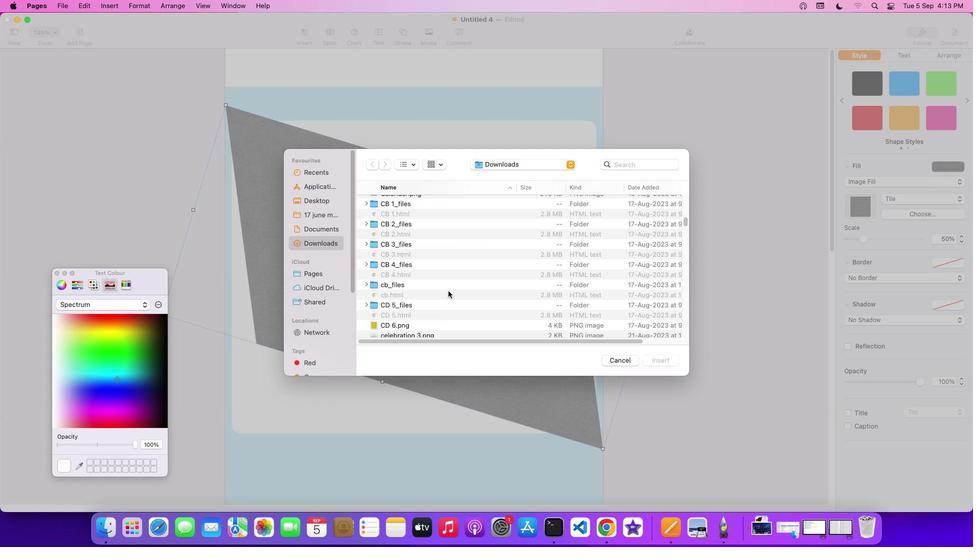 
Action: Mouse scrolled (901, 272) with delta (902, 272)
Screenshot: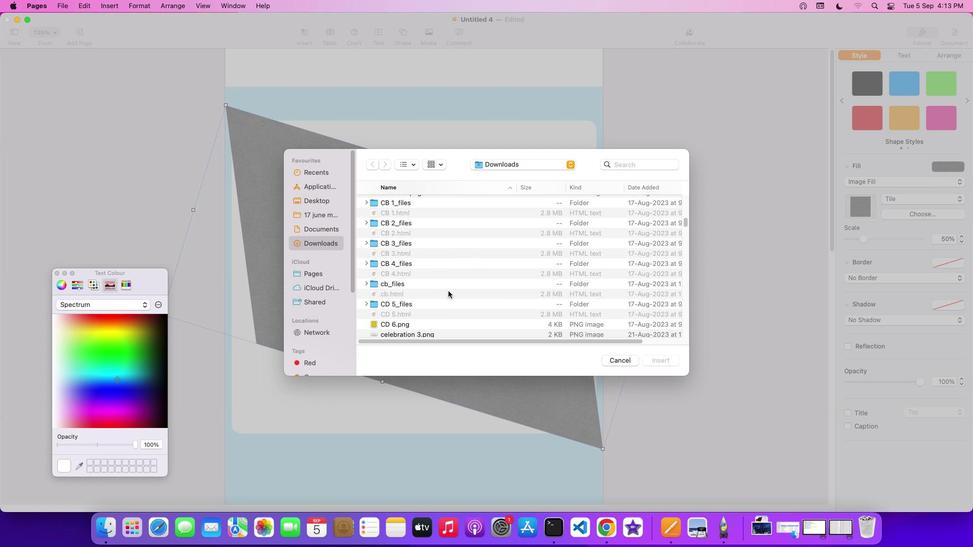 
Action: Mouse scrolled (901, 272) with delta (902, 272)
Screenshot: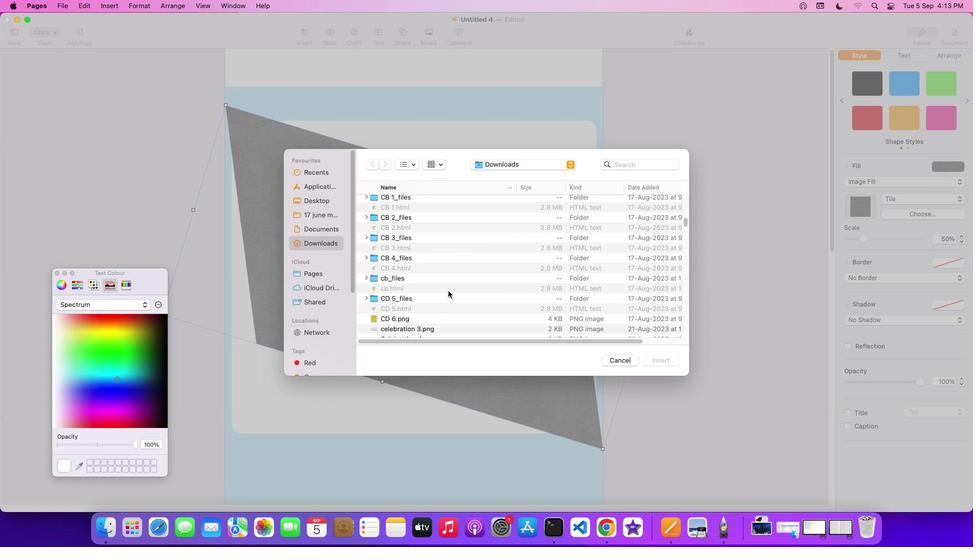 
Action: Mouse scrolled (901, 272) with delta (902, 272)
Screenshot: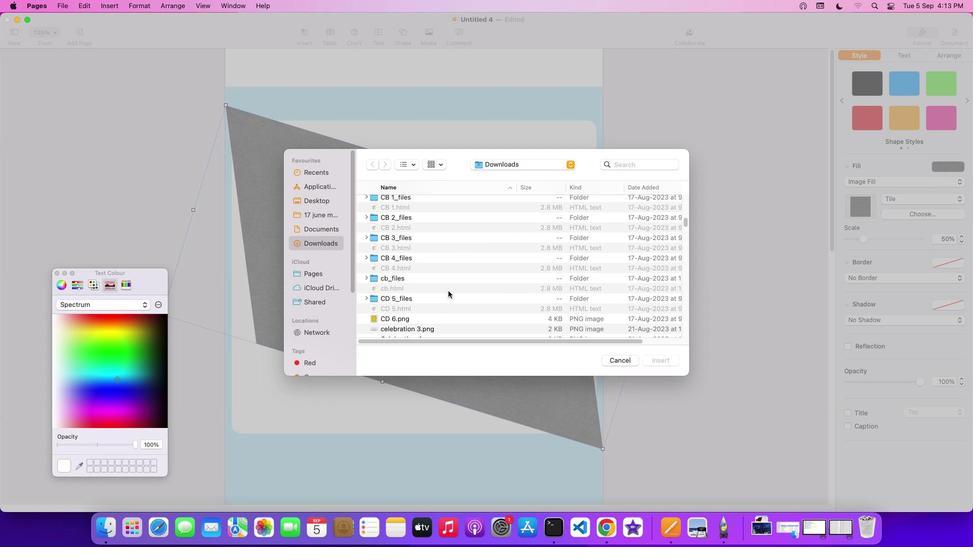 
Action: Mouse scrolled (901, 272) with delta (902, 272)
Screenshot: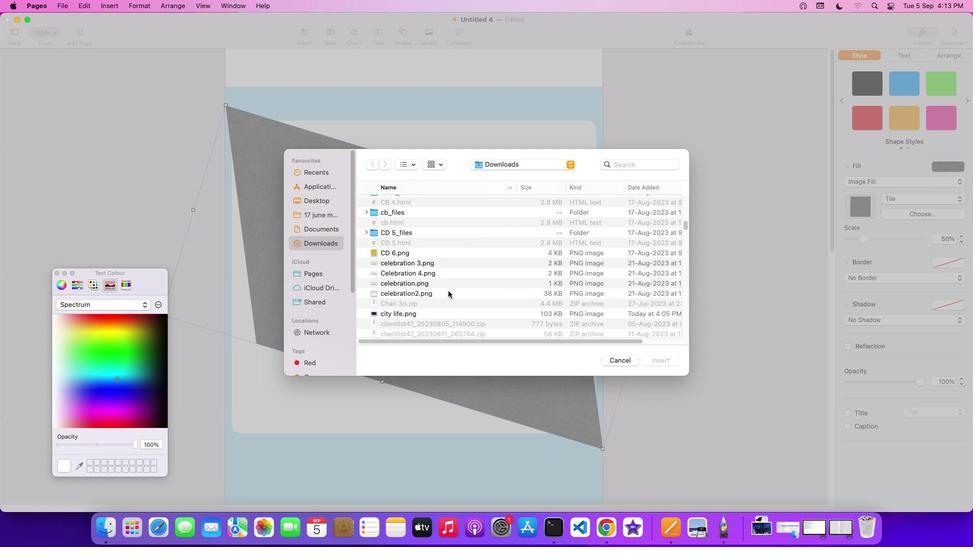 
Action: Mouse moved to (901, 272)
Screenshot: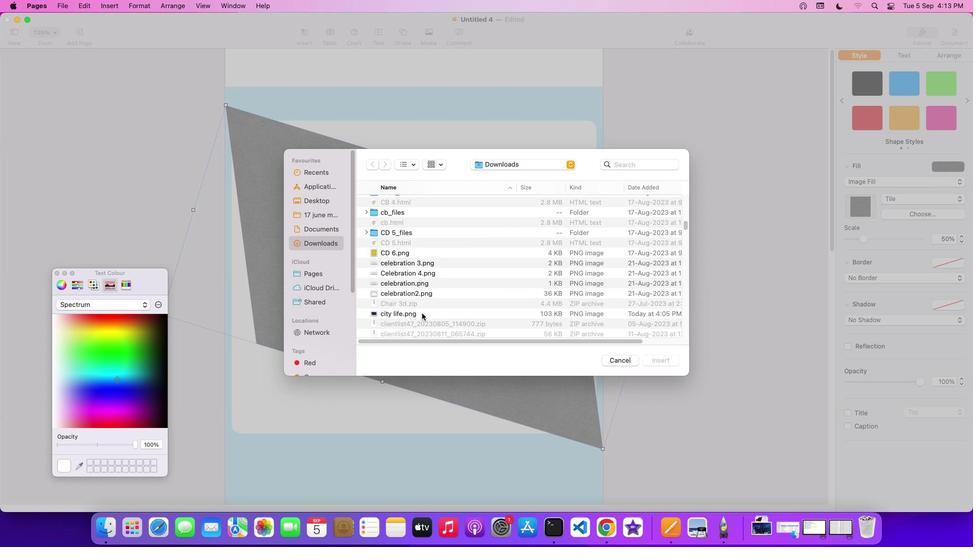 
Action: Mouse pressed left at (901, 272)
Screenshot: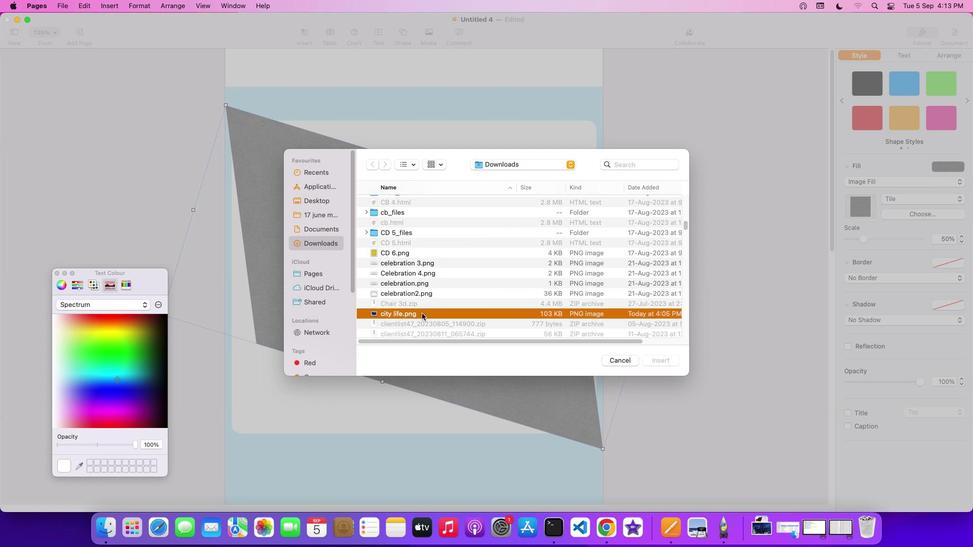 
Action: Mouse moved to (901, 272)
Screenshot: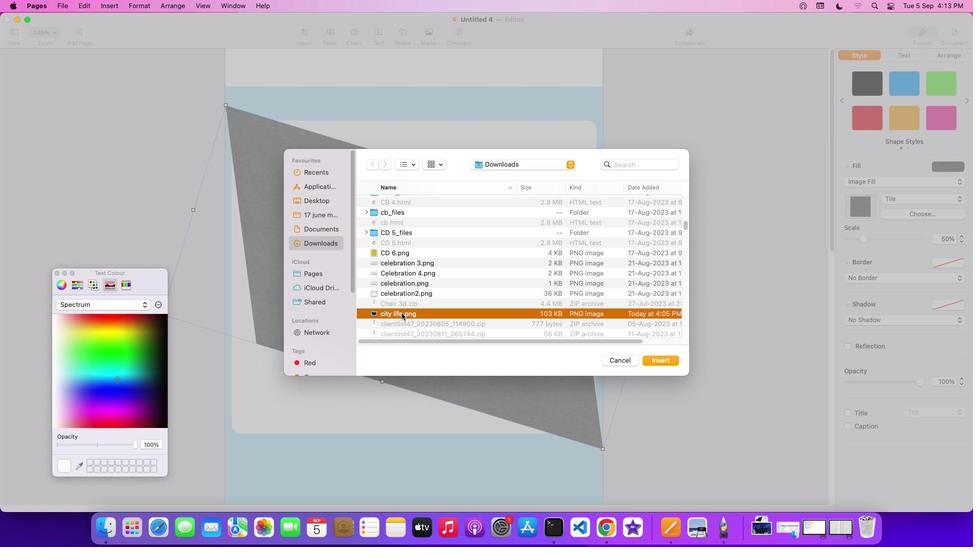 
Action: Mouse pressed left at (901, 272)
Screenshot: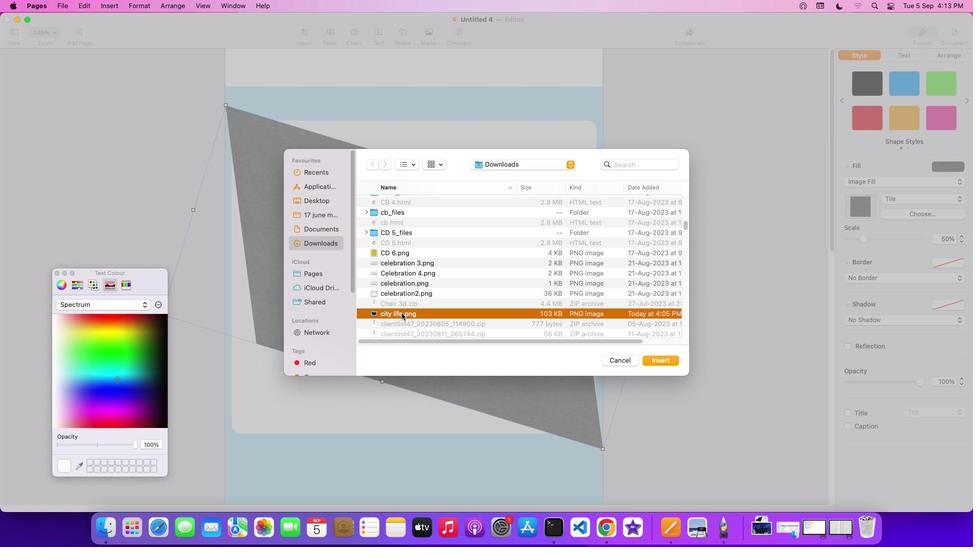 
Action: Mouse moved to (901, 272)
Screenshot: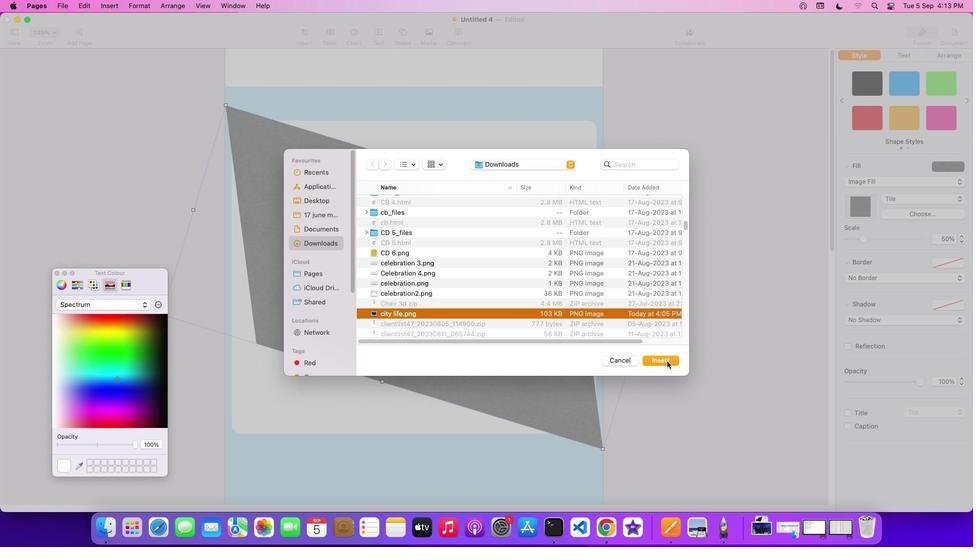 
Action: Mouse pressed left at (901, 272)
Screenshot: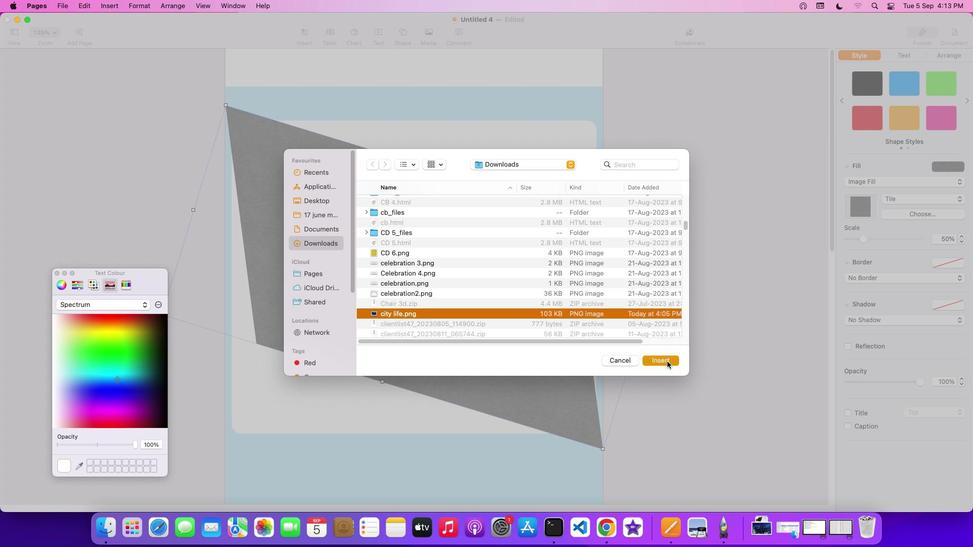 
Action: Mouse moved to (901, 272)
Screenshot: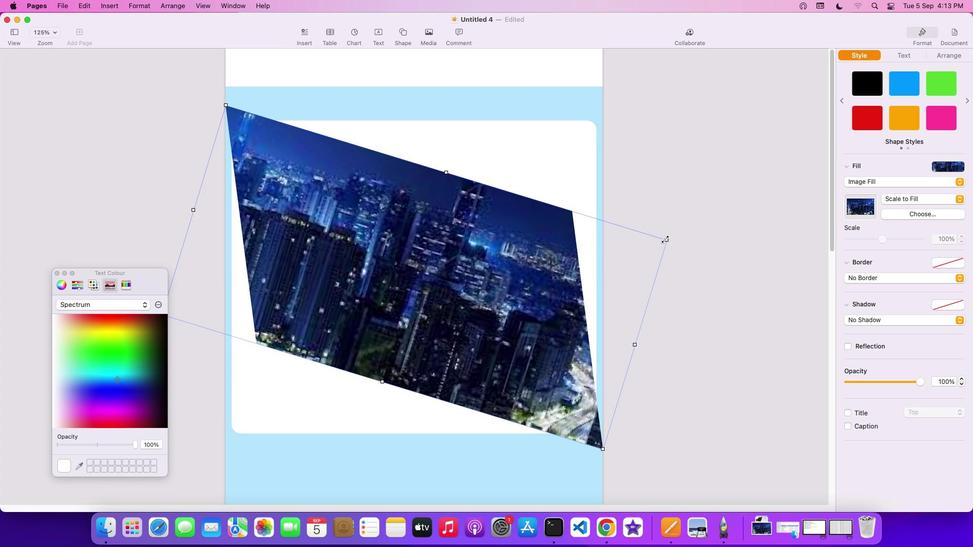 
Action: Mouse pressed left at (901, 272)
Screenshot: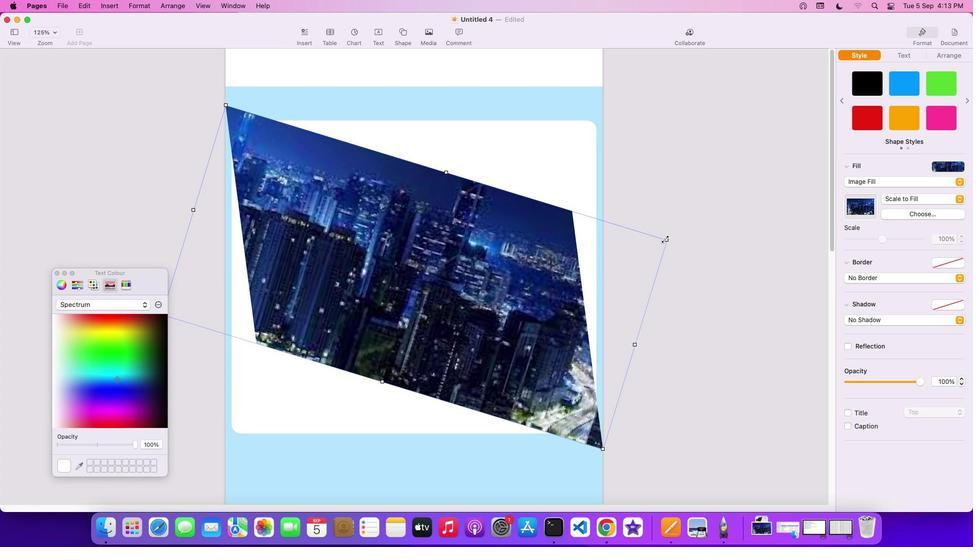 
Action: Mouse moved to (901, 272)
Screenshot: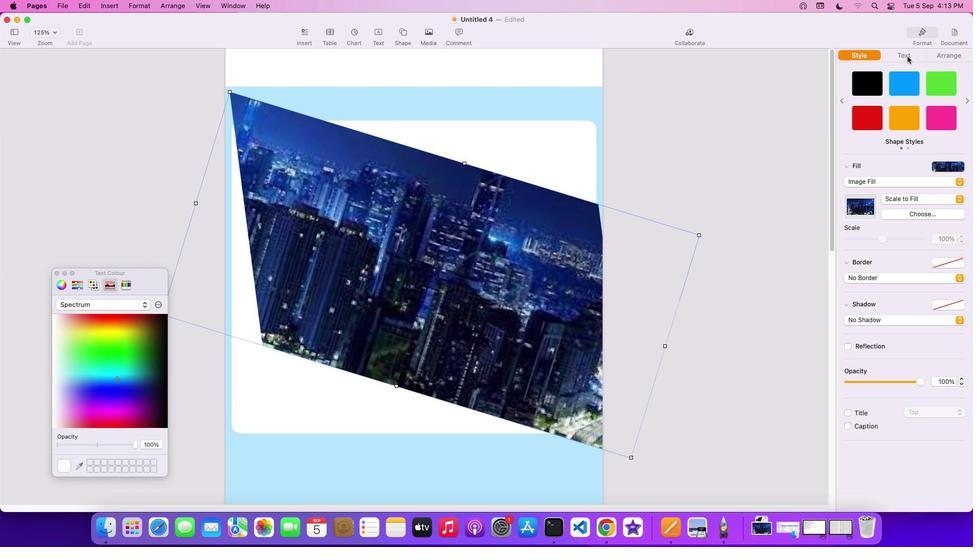 
Action: Mouse pressed left at (901, 272)
Screenshot: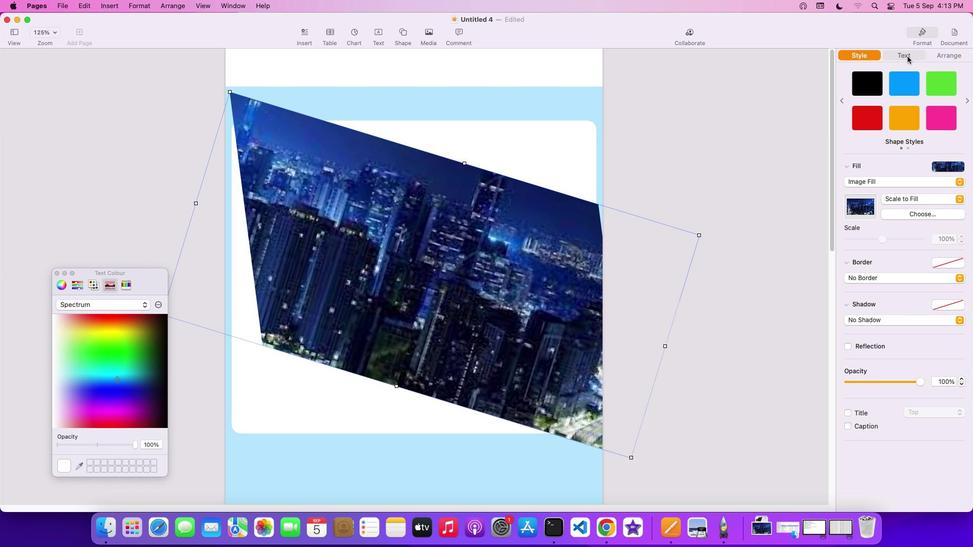 
Action: Mouse moved to (901, 272)
Screenshot: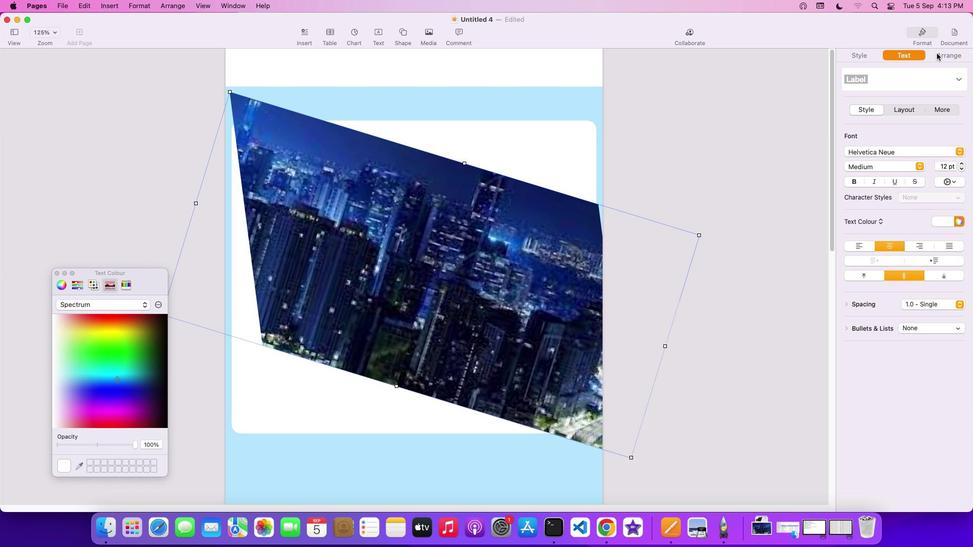 
Action: Mouse pressed left at (901, 272)
Screenshot: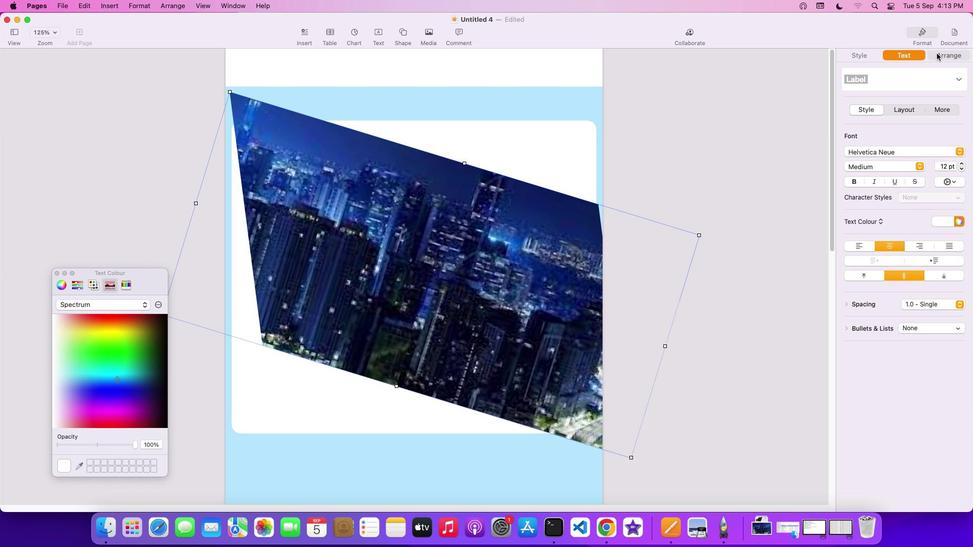 
Action: Mouse moved to (901, 272)
Screenshot: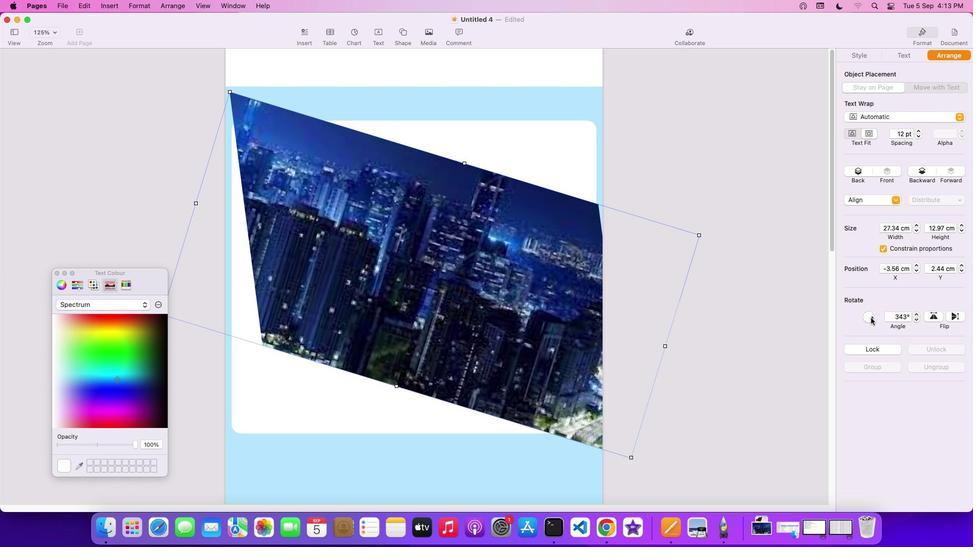 
Action: Mouse pressed left at (901, 272)
Screenshot: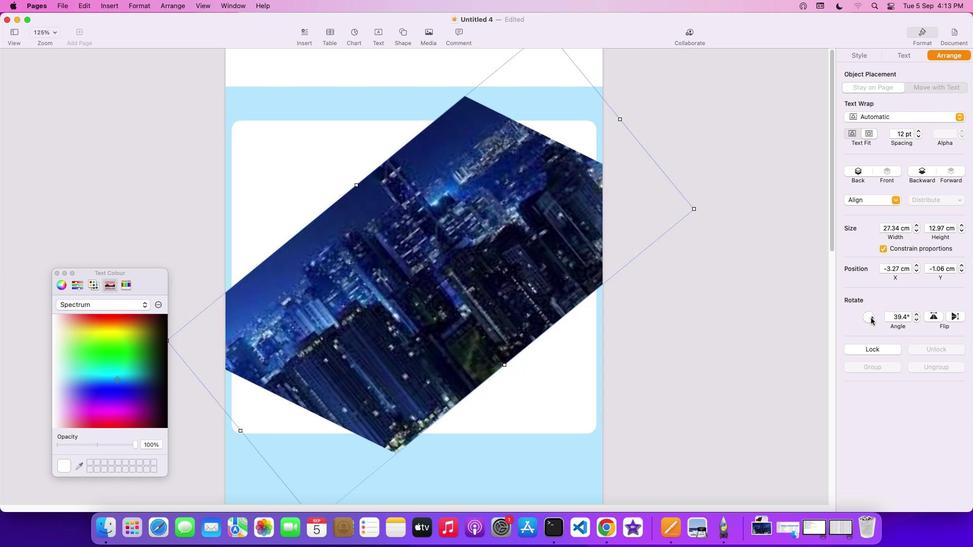 
Action: Mouse moved to (901, 272)
Screenshot: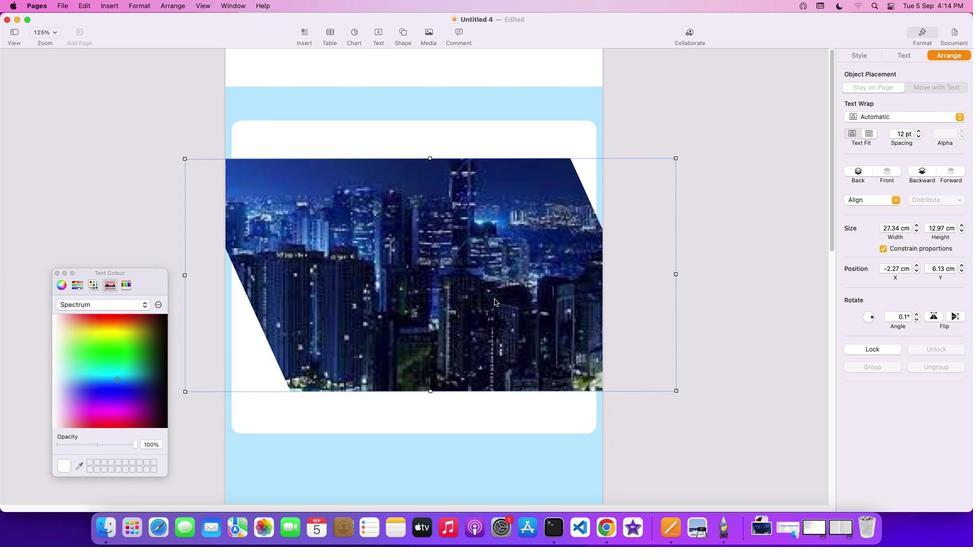 
Action: Mouse pressed left at (901, 272)
Screenshot: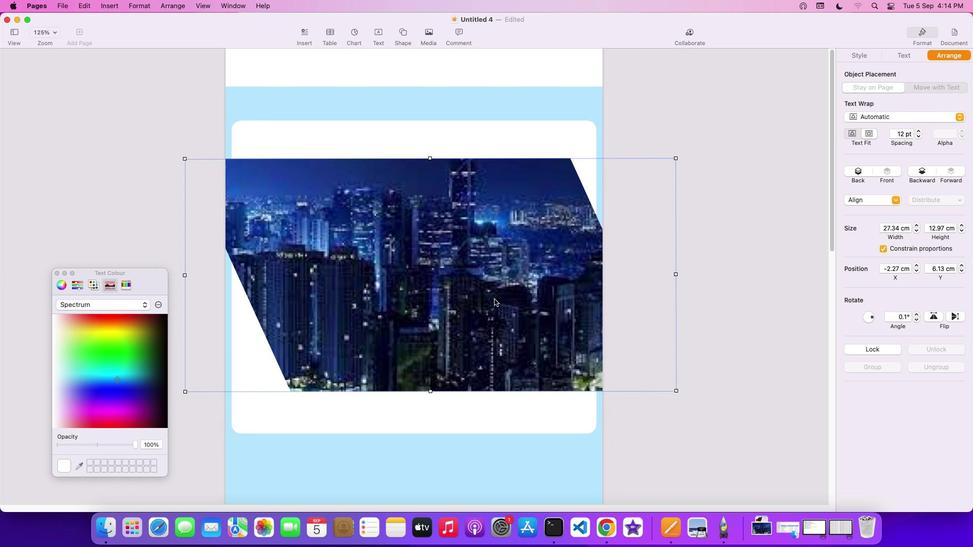 
Action: Mouse moved to (901, 272)
Screenshot: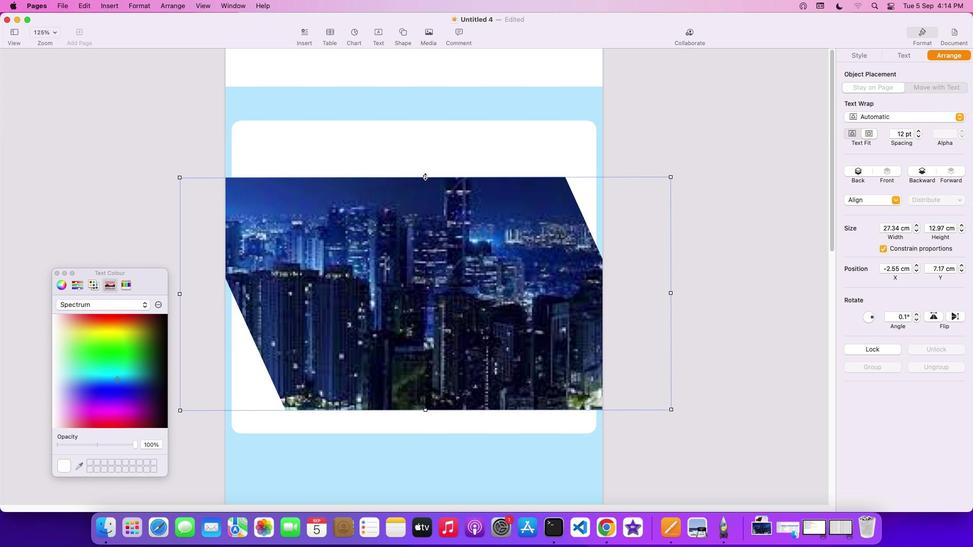 
Action: Mouse pressed left at (901, 272)
Screenshot: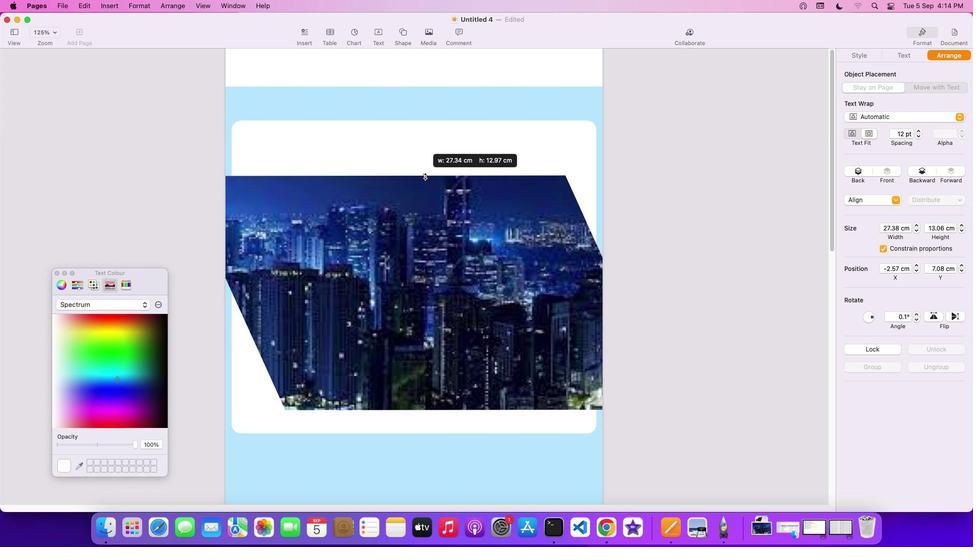 
Action: Mouse moved to (901, 272)
Screenshot: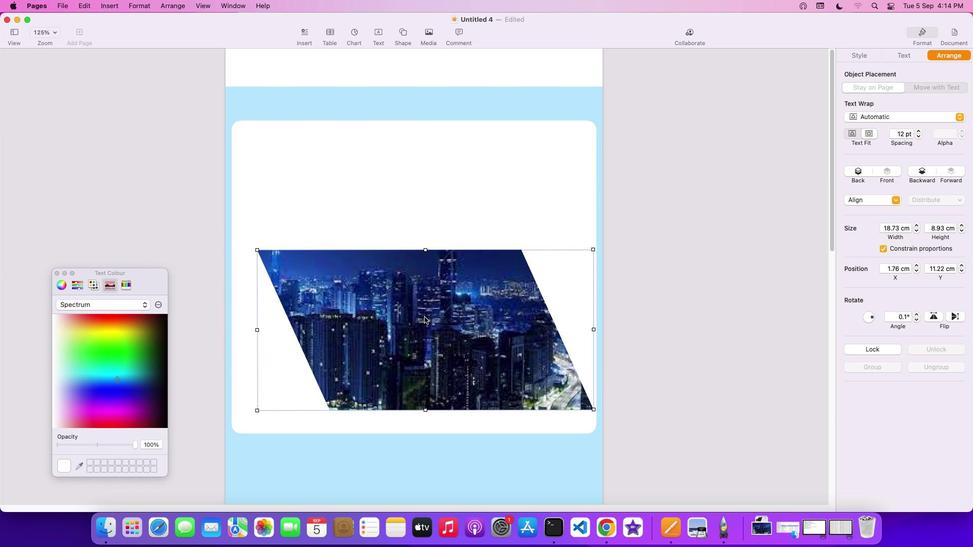 
Action: Mouse pressed left at (901, 272)
Screenshot: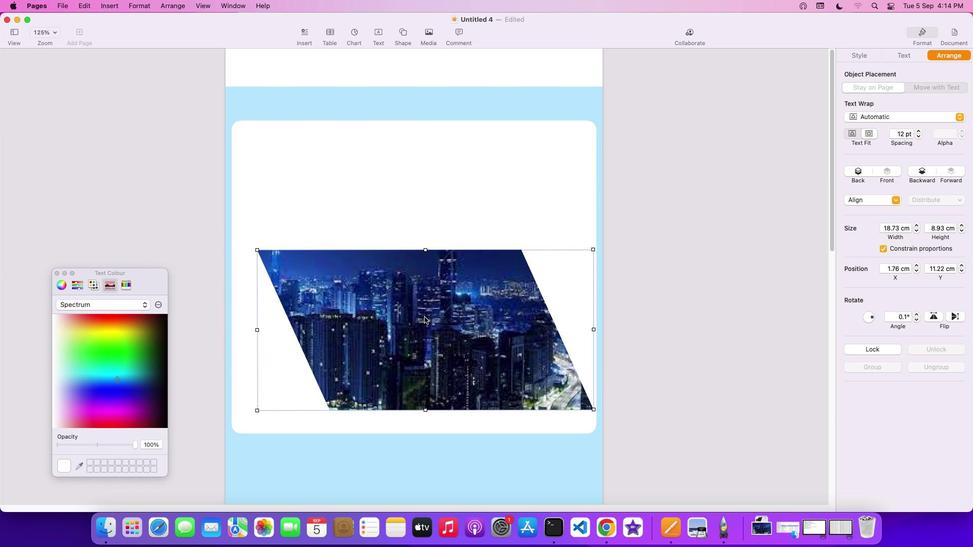 
Action: Mouse moved to (901, 272)
Screenshot: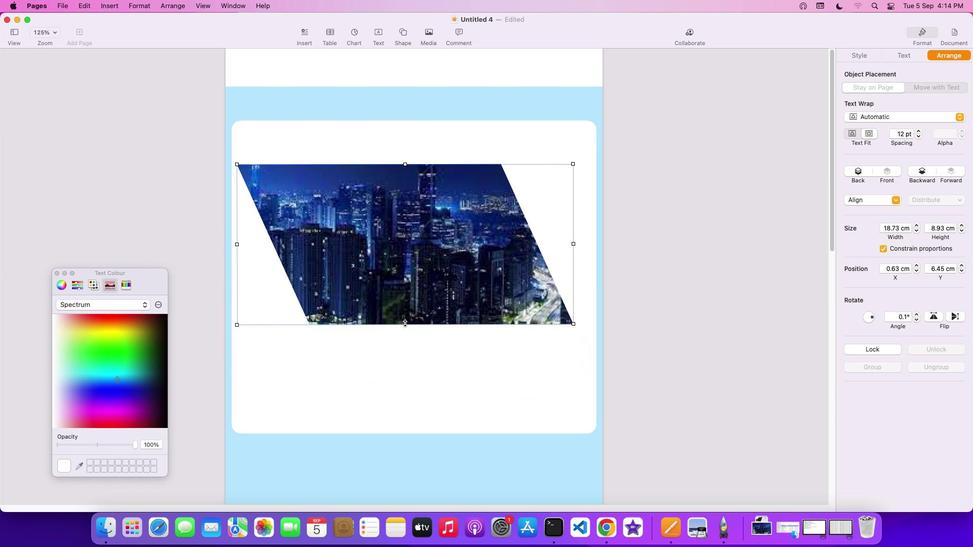 
Action: Mouse pressed left at (901, 272)
Screenshot: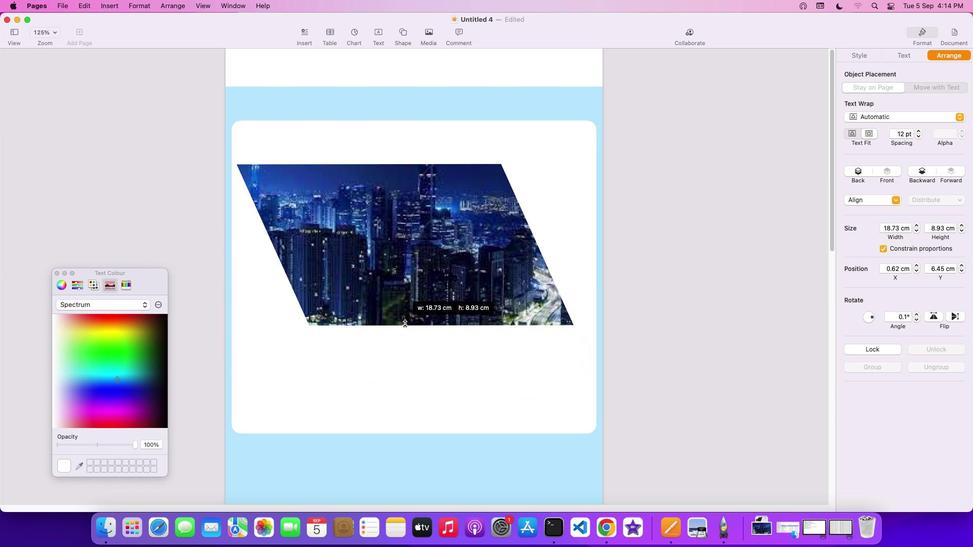 
Action: Mouse moved to (901, 272)
Screenshot: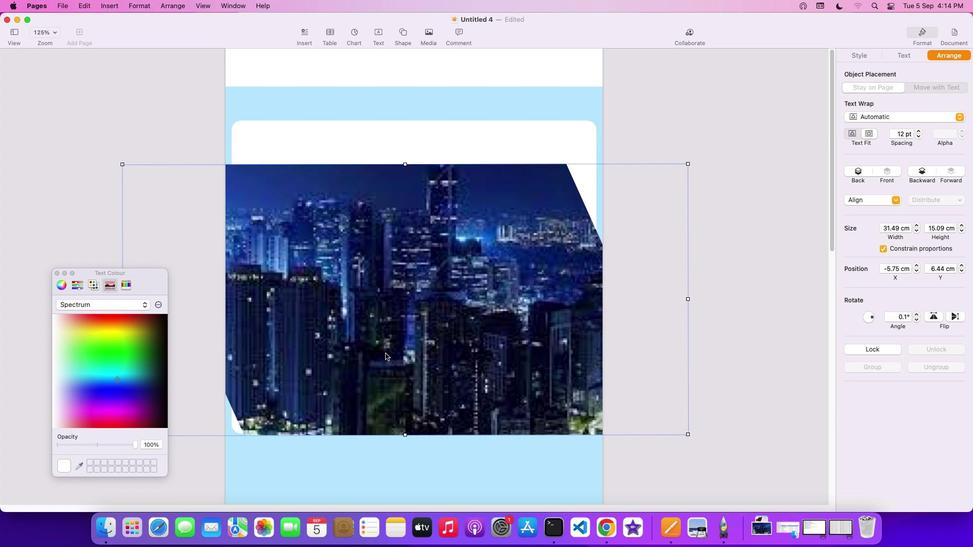 
Action: Mouse pressed left at (901, 272)
Screenshot: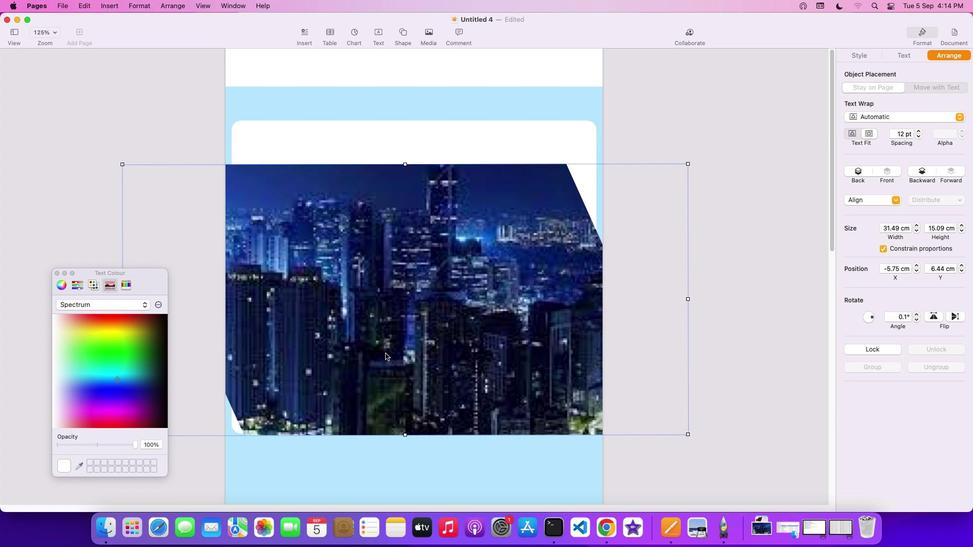 
Action: Mouse moved to (901, 272)
Screenshot: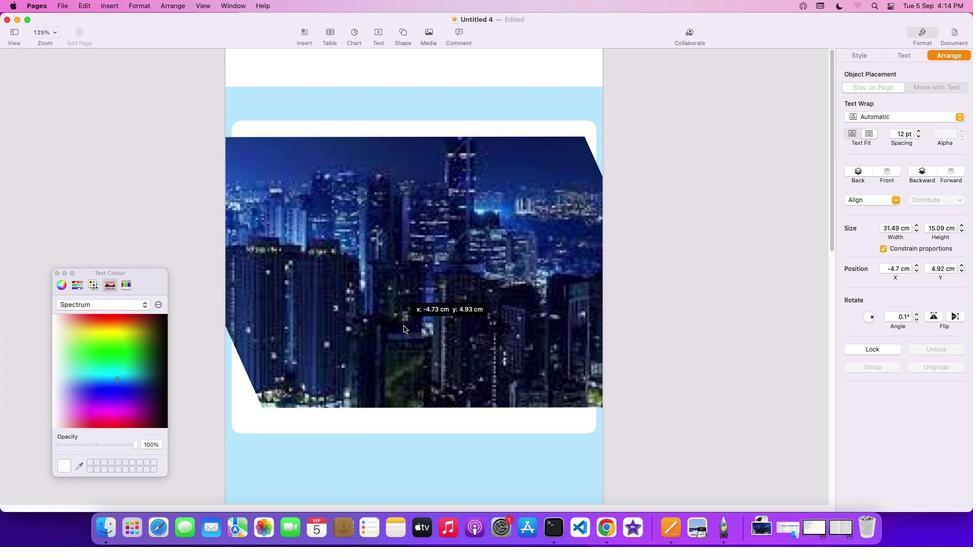 
Action: Key pressed Key.backspace
Screenshot: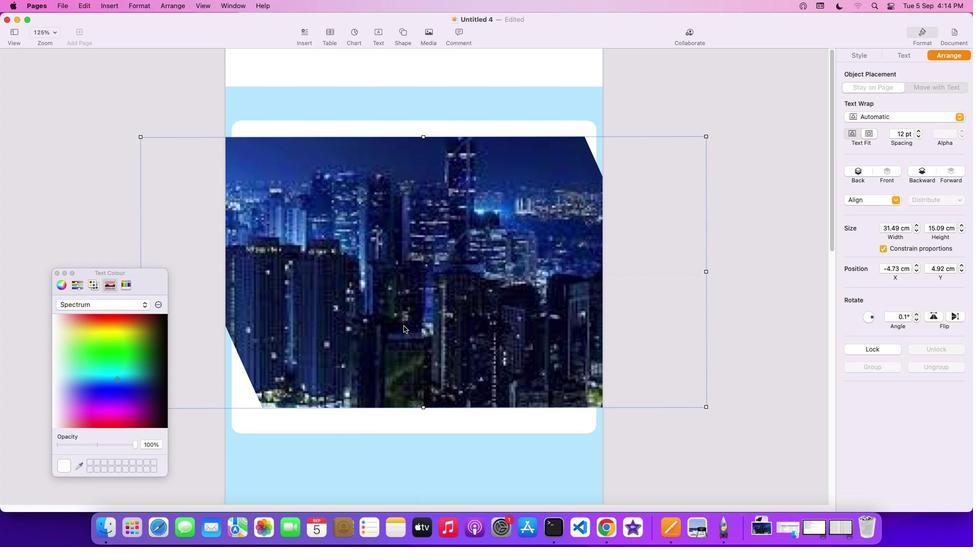 
Action: Mouse moved to (901, 272)
Screenshot: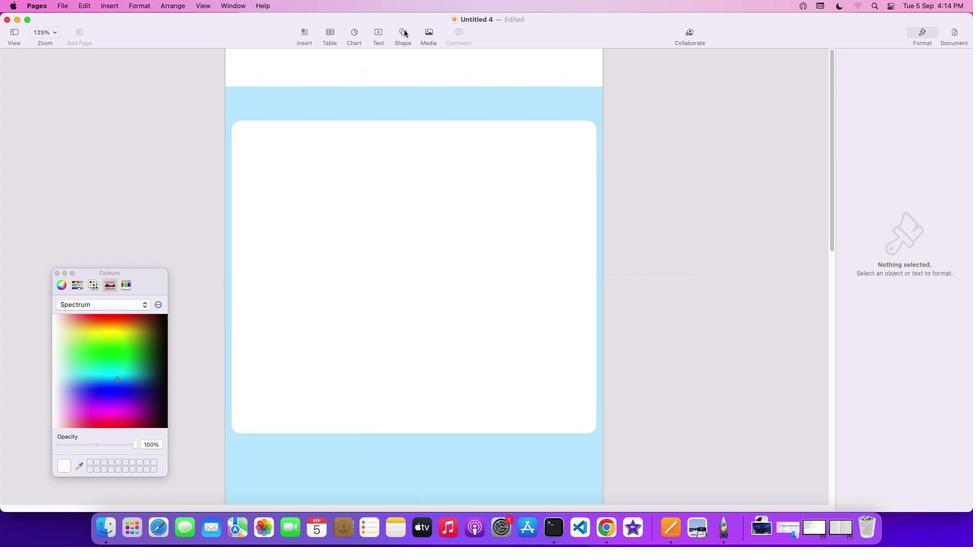
Action: Mouse pressed left at (901, 272)
Screenshot: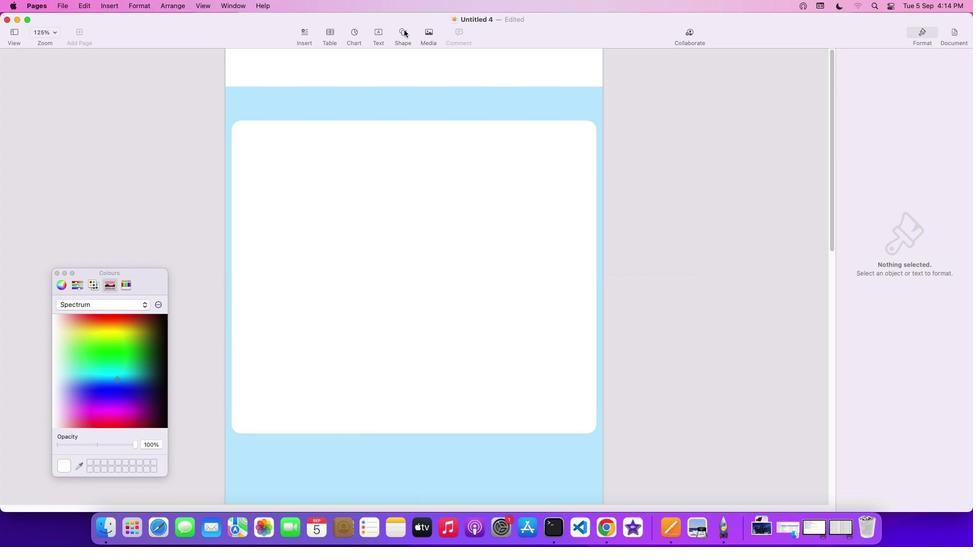 
Action: Mouse moved to (901, 272)
Screenshot: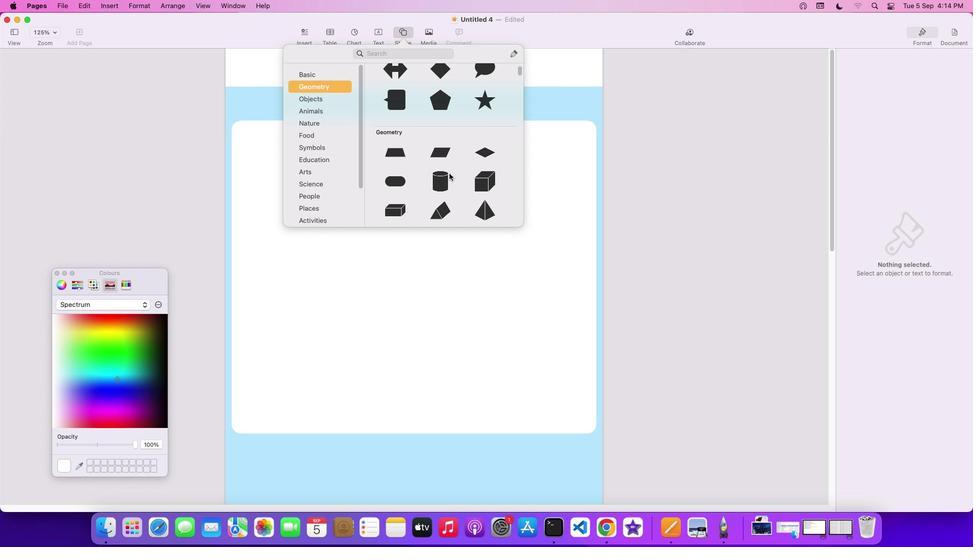 
Action: Mouse scrolled (901, 272) with delta (902, 272)
Screenshot: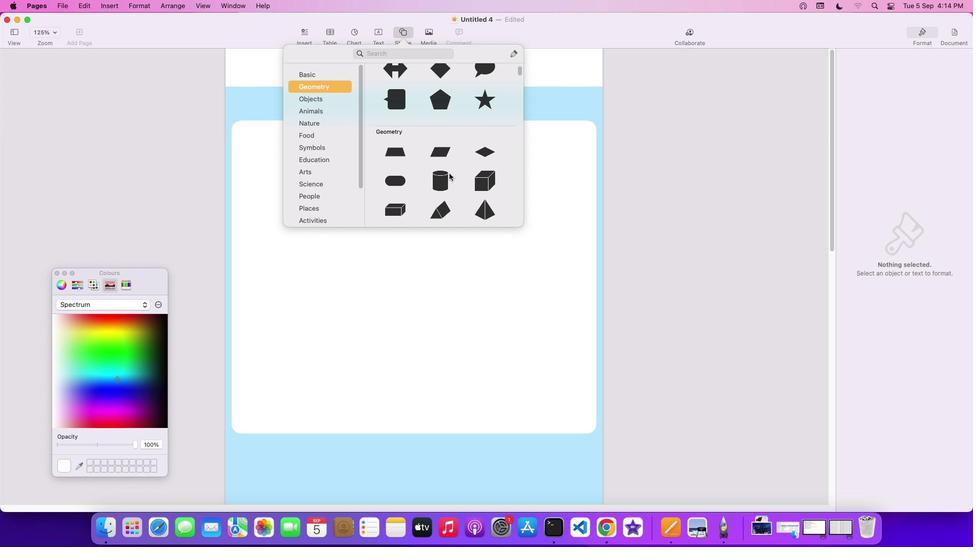 
Action: Mouse scrolled (901, 272) with delta (902, 272)
Screenshot: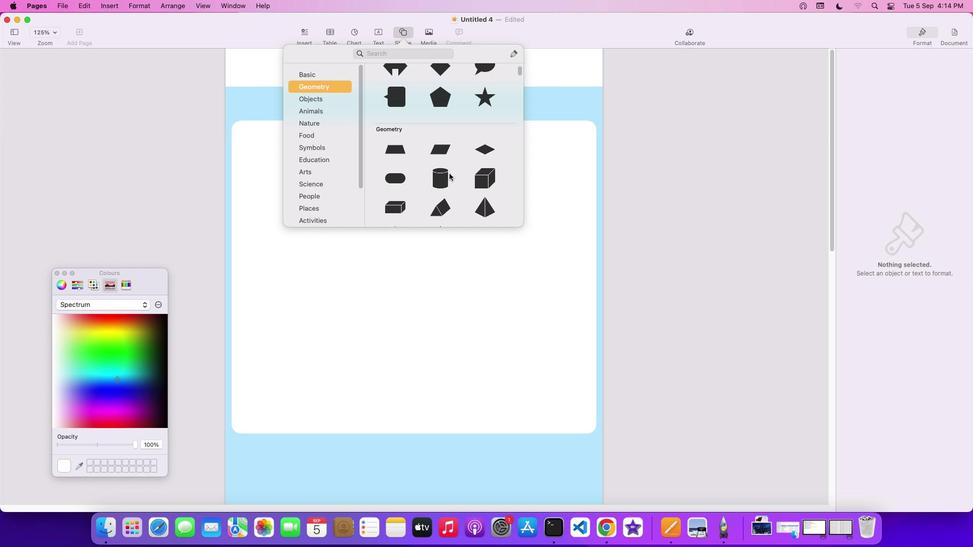 
Action: Mouse moved to (901, 272)
Screenshot: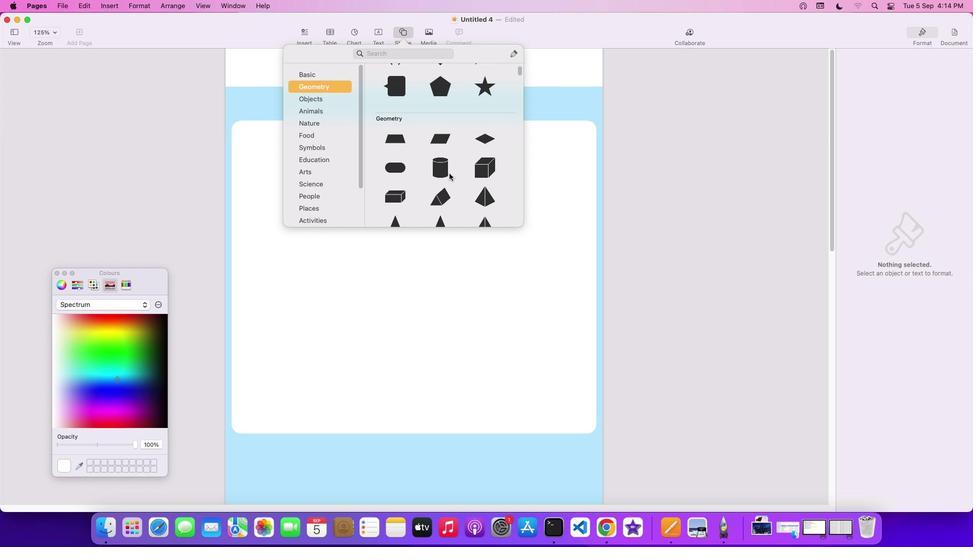 
Action: Mouse scrolled (901, 272) with delta (902, 272)
Screenshot: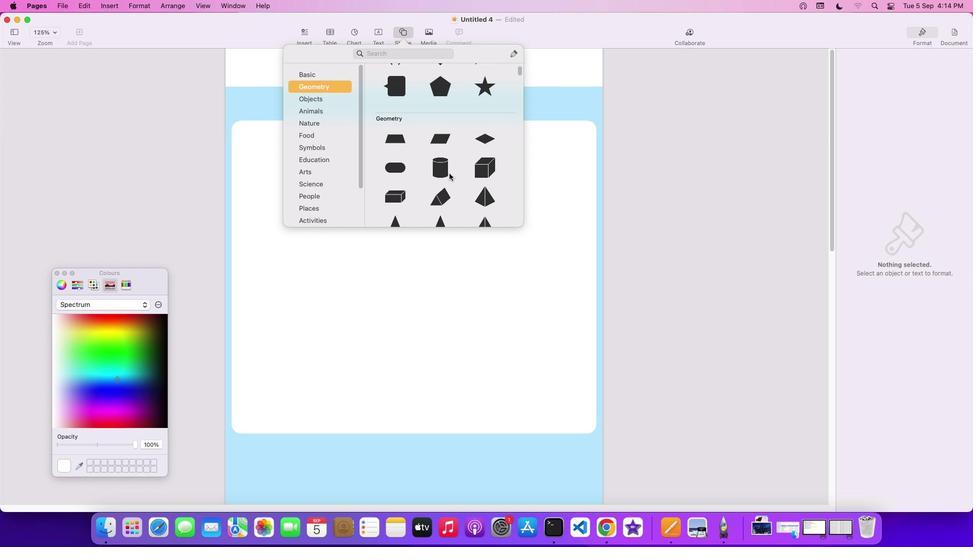 
Action: Mouse scrolled (901, 272) with delta (902, 272)
Screenshot: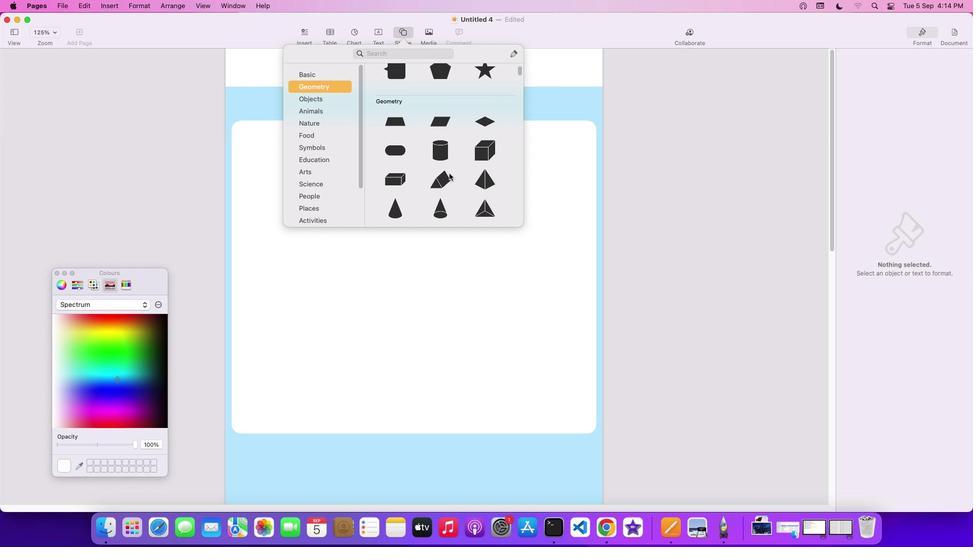 
Action: Mouse scrolled (901, 272) with delta (902, 272)
Screenshot: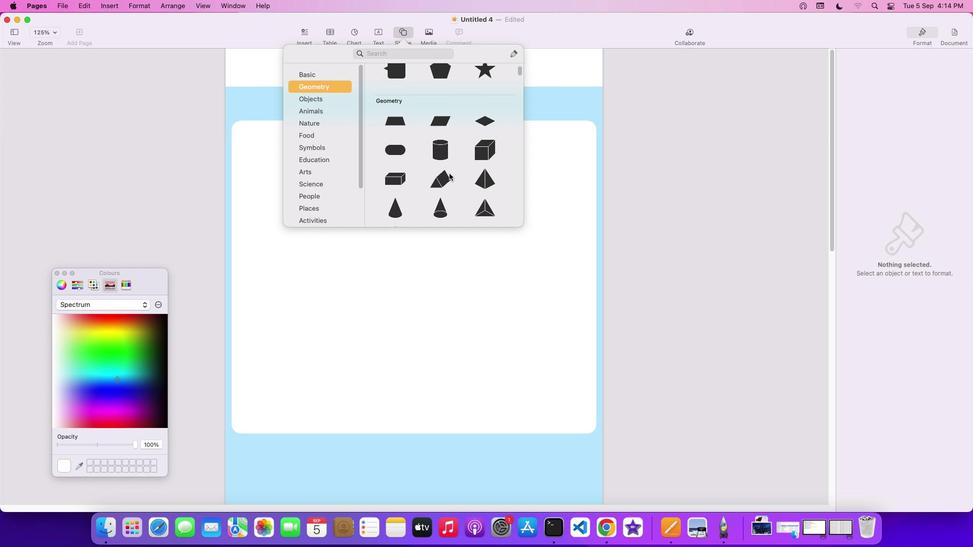 
Action: Mouse scrolled (901, 272) with delta (902, 272)
Screenshot: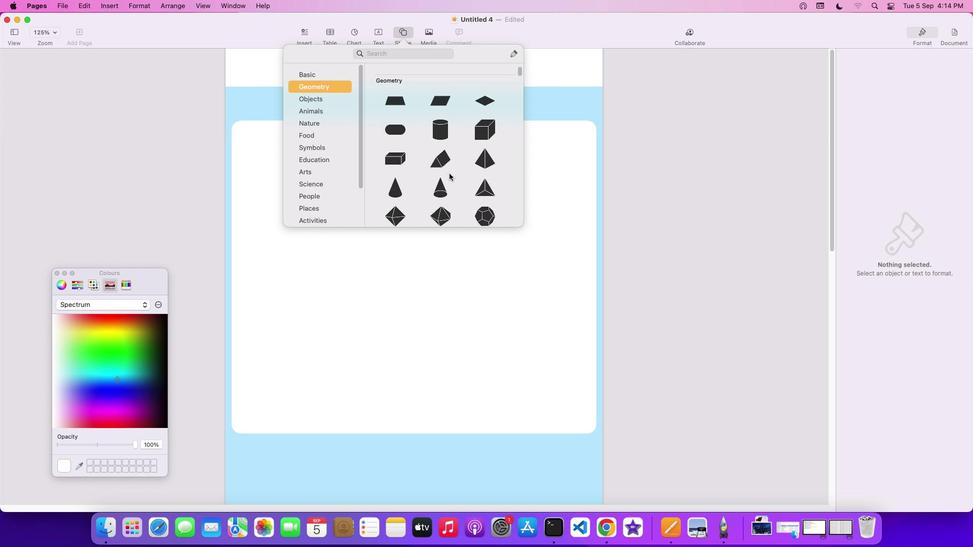 
Action: Mouse scrolled (901, 272) with delta (902, 272)
Screenshot: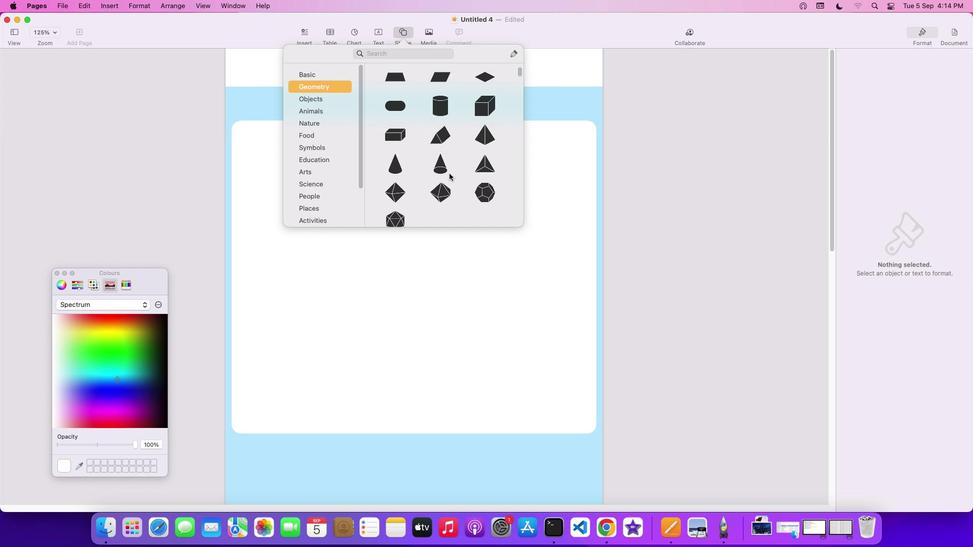 
Action: Mouse scrolled (901, 272) with delta (902, 272)
Screenshot: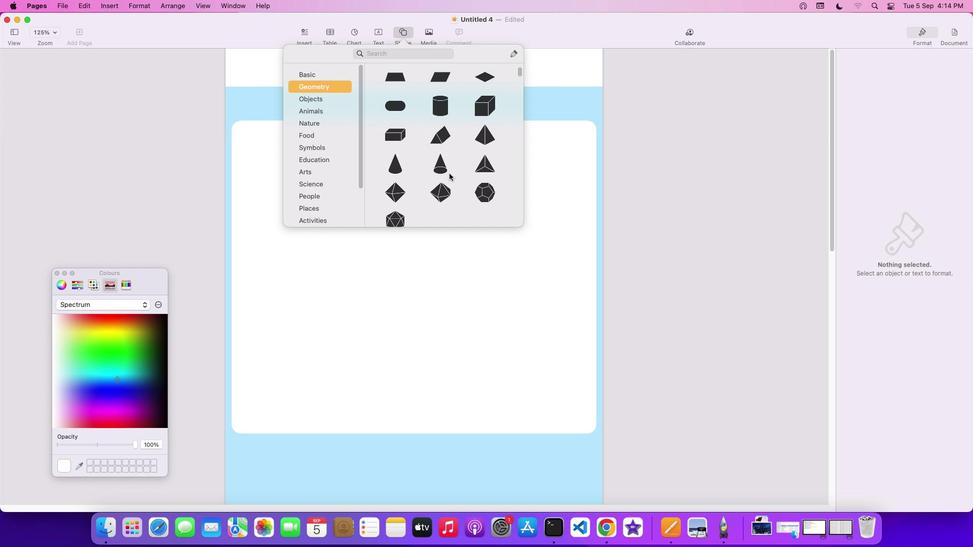 
Action: Mouse moved to (901, 272)
Screenshot: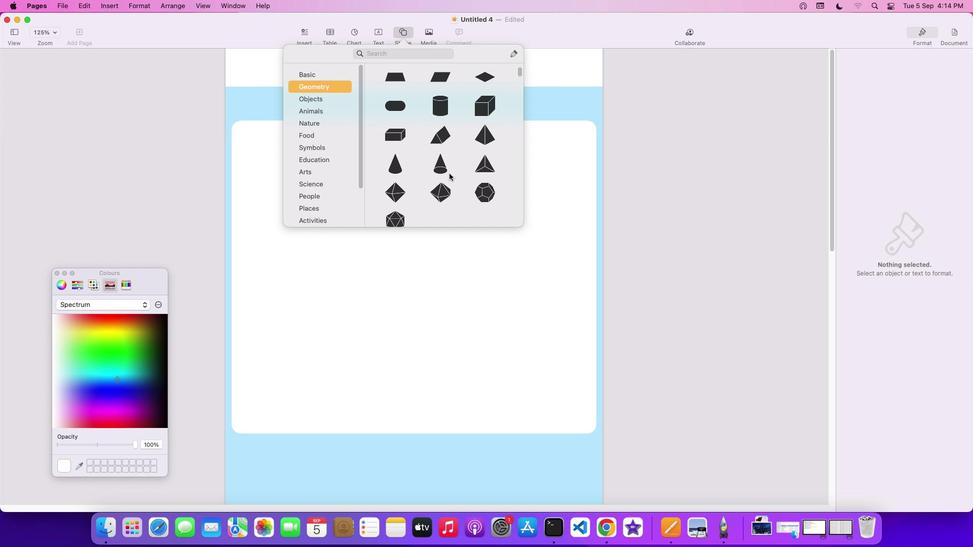 
Action: Mouse scrolled (901, 272) with delta (902, 272)
Screenshot: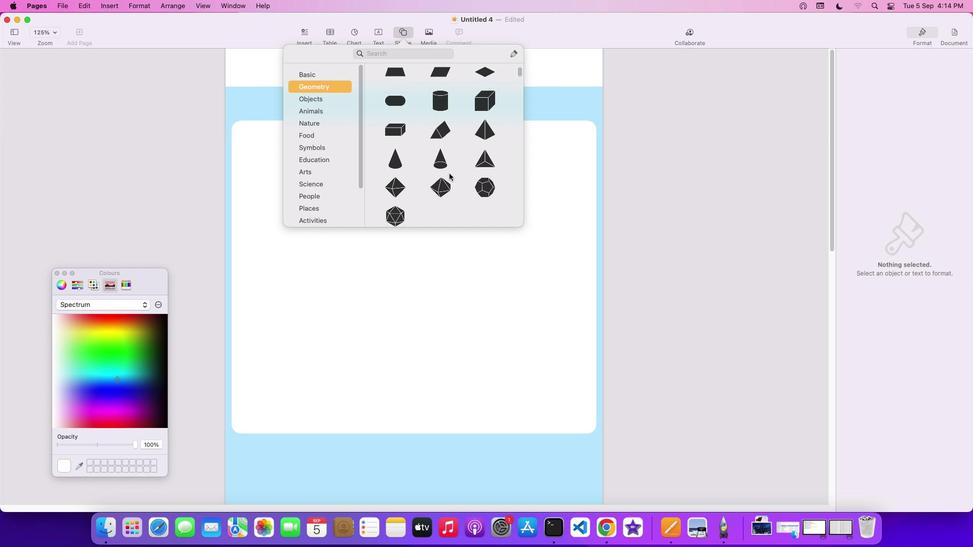
Action: Mouse scrolled (901, 272) with delta (902, 272)
Screenshot: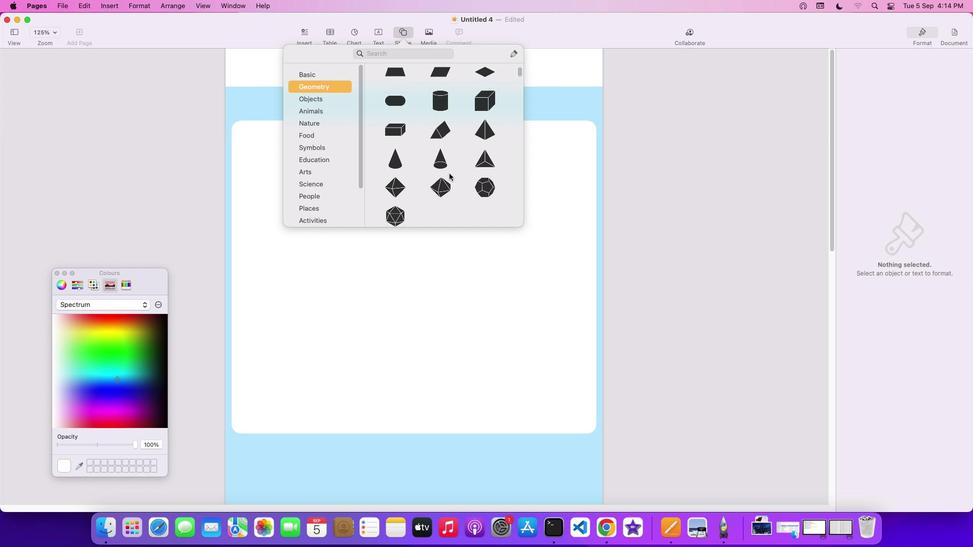 
Action: Mouse scrolled (901, 272) with delta (902, 272)
Screenshot: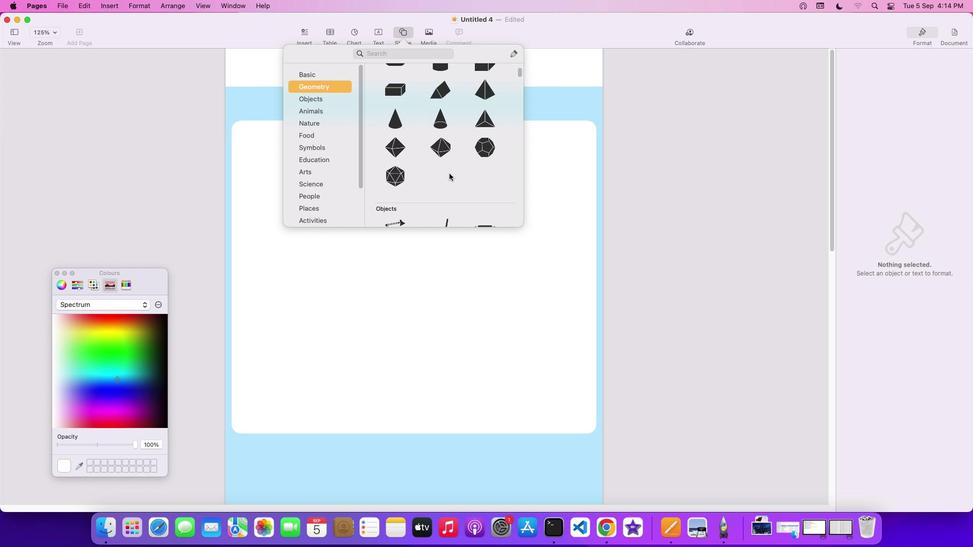 
Action: Mouse scrolled (901, 272) with delta (902, 272)
Screenshot: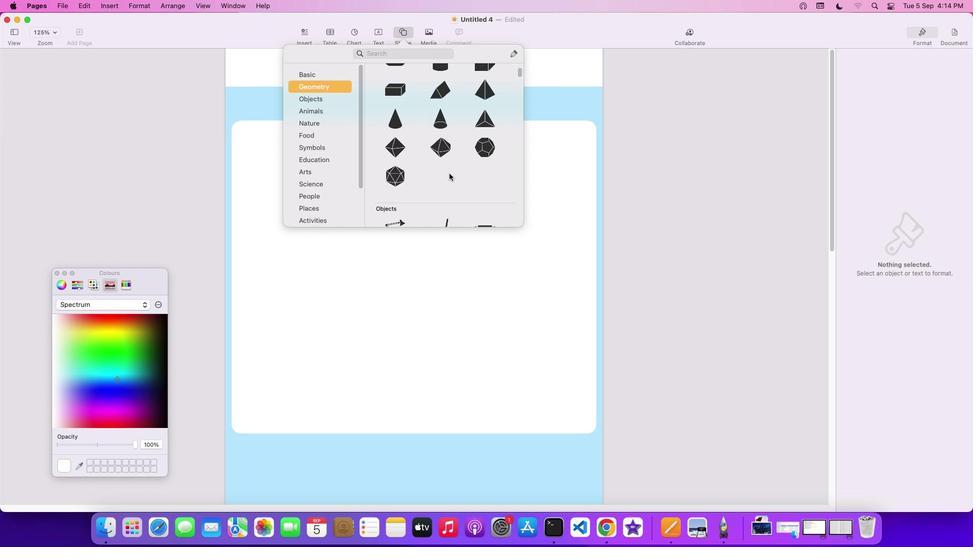 
Action: Mouse scrolled (901, 272) with delta (902, 272)
Screenshot: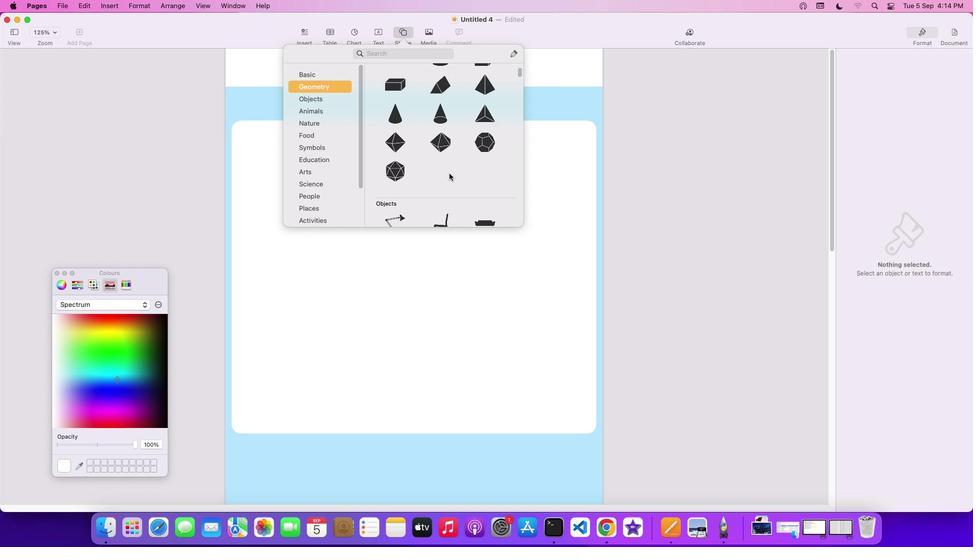 
Action: Mouse scrolled (901, 272) with delta (902, 272)
Screenshot: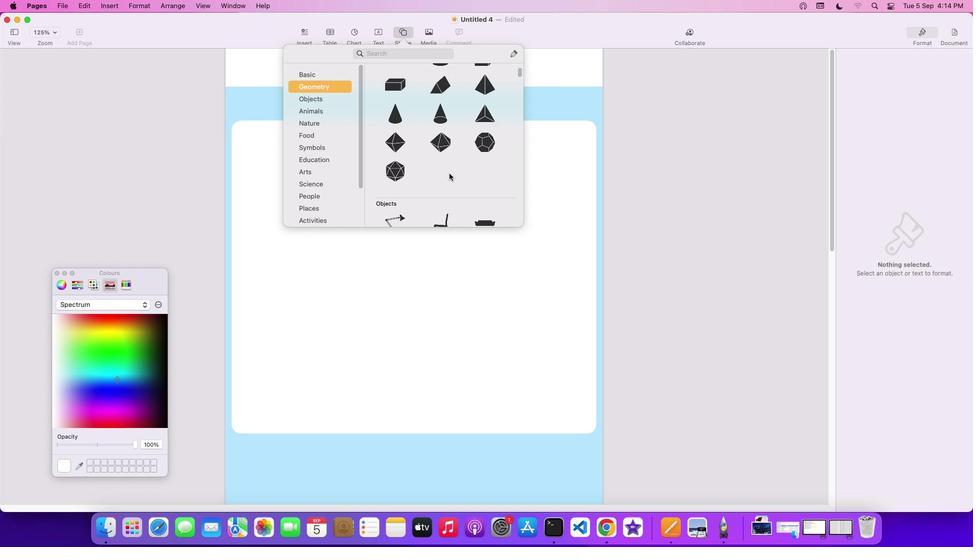 
Action: Mouse scrolled (901, 272) with delta (902, 272)
Screenshot: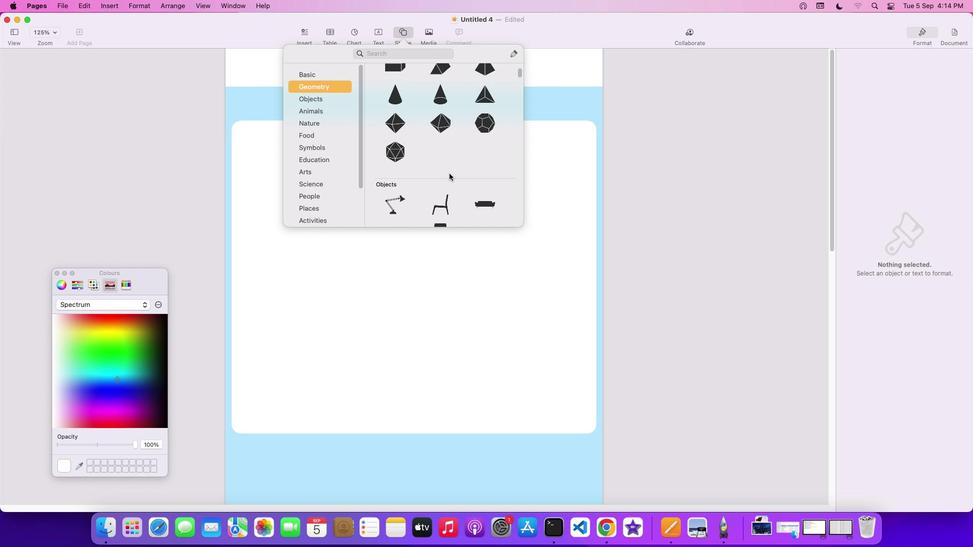 
Action: Mouse scrolled (901, 272) with delta (902, 272)
Screenshot: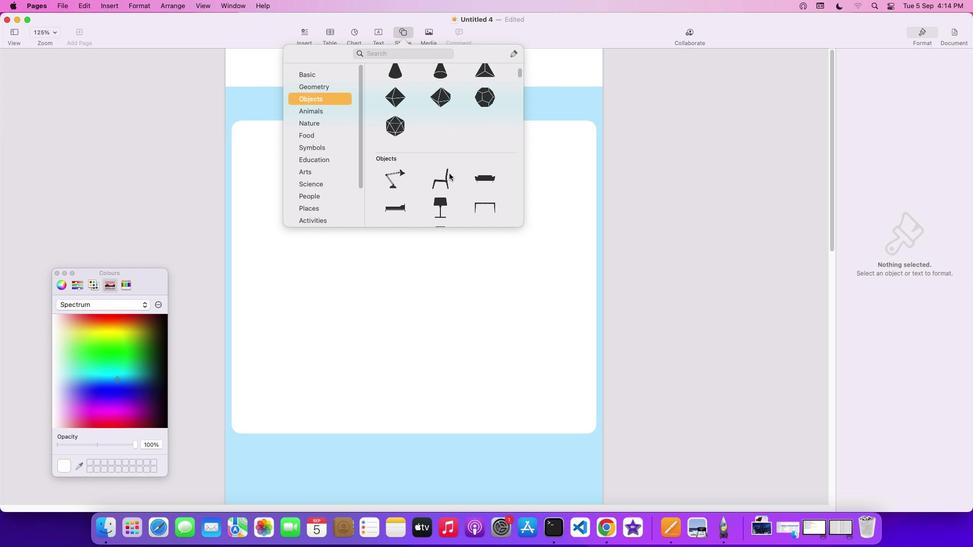 
Action: Mouse scrolled (901, 272) with delta (902, 272)
Screenshot: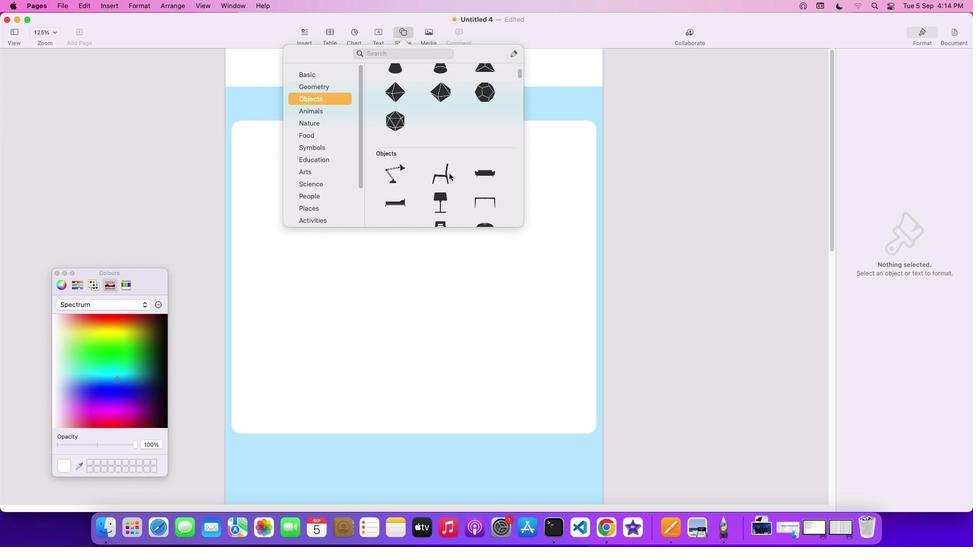 
Action: Mouse scrolled (901, 272) with delta (902, 272)
Screenshot: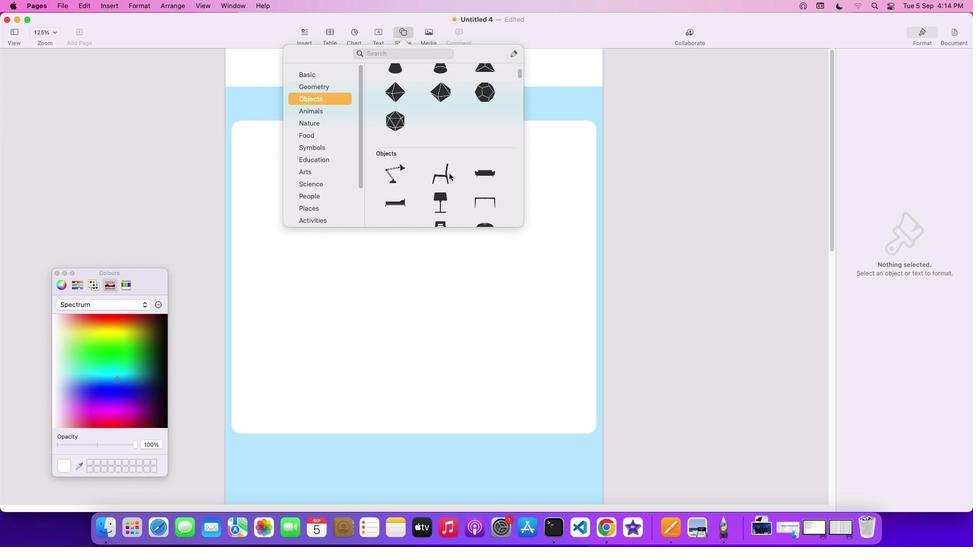 
Action: Mouse scrolled (901, 272) with delta (902, 272)
Screenshot: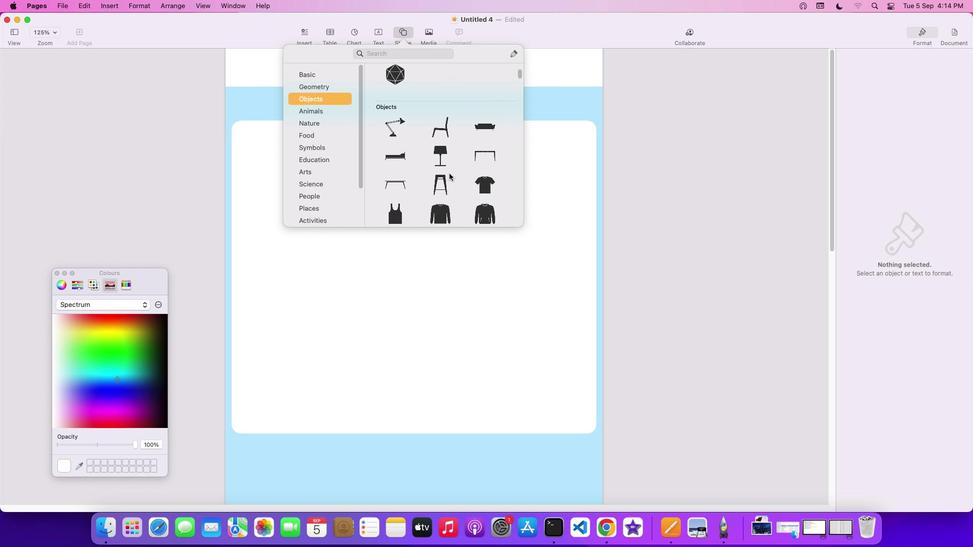 
Action: Mouse scrolled (901, 272) with delta (902, 272)
Screenshot: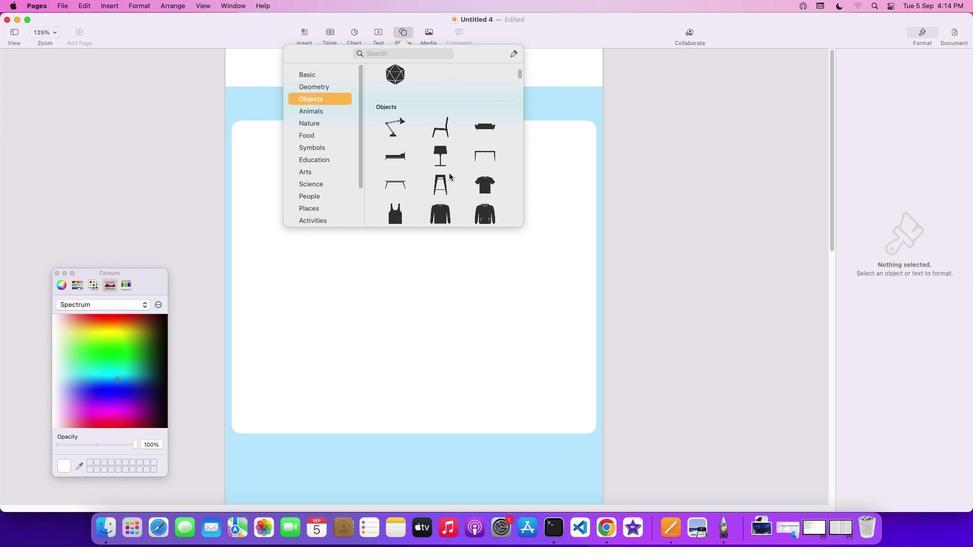 
Action: Mouse scrolled (901, 272) with delta (902, 272)
Screenshot: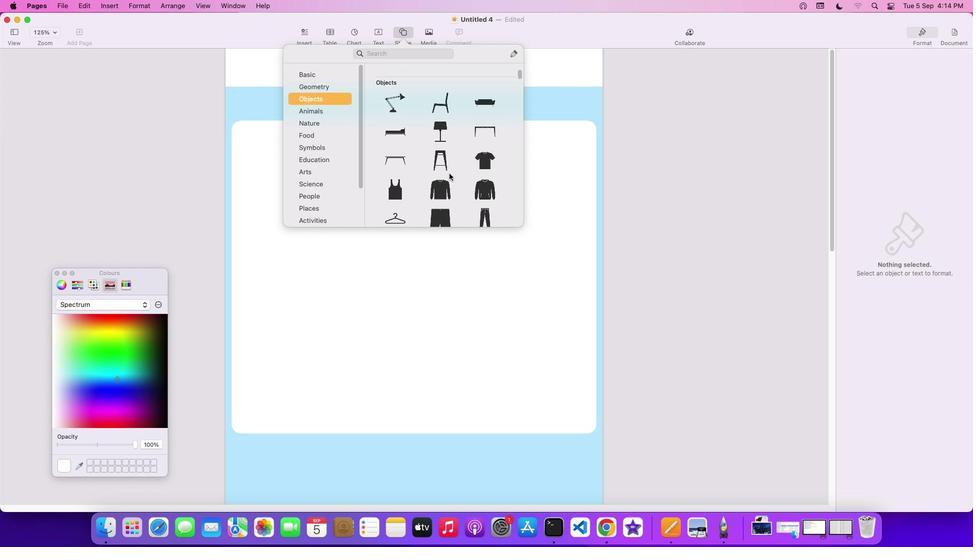 
Action: Mouse scrolled (901, 272) with delta (902, 272)
Screenshot: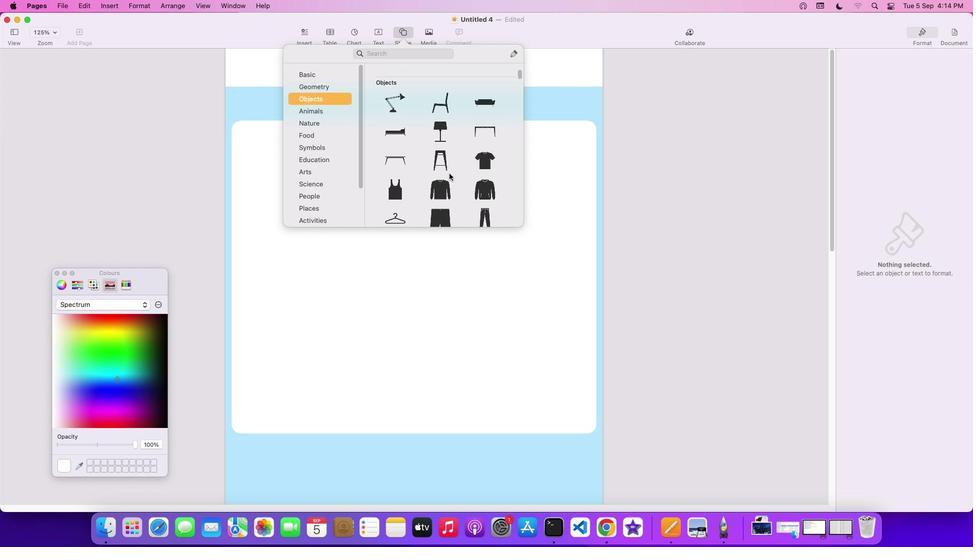 
Action: Mouse scrolled (901, 272) with delta (902, 272)
Screenshot: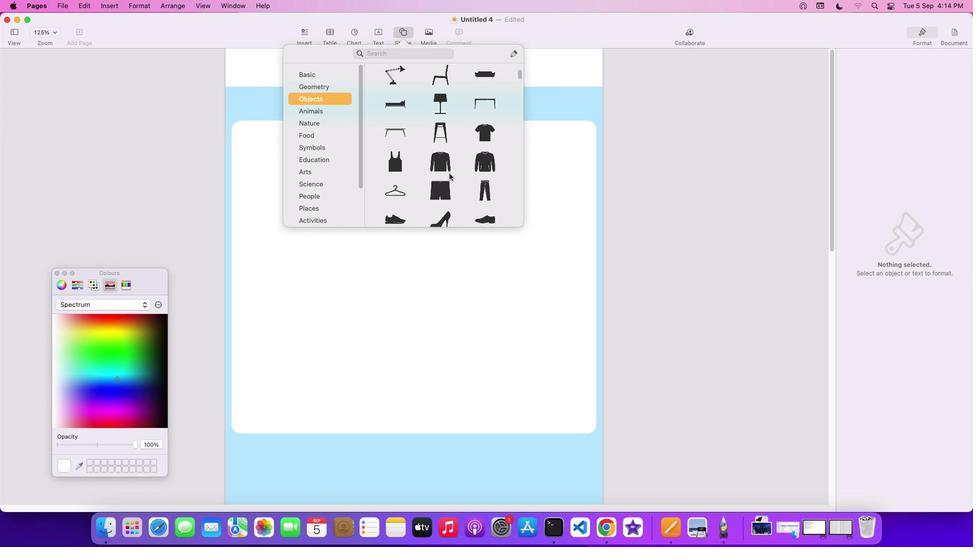 
Action: Mouse scrolled (901, 272) with delta (902, 272)
Screenshot: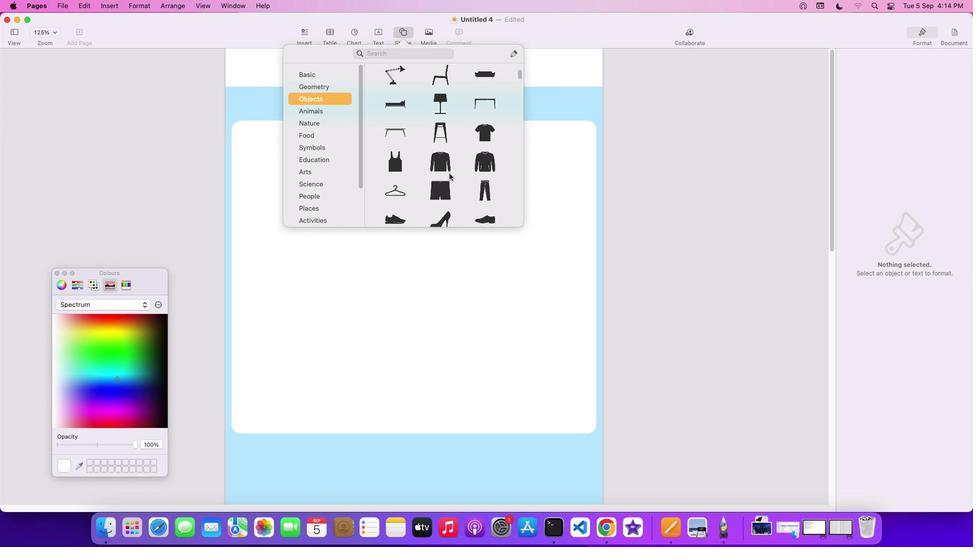 
Action: Mouse scrolled (901, 272) with delta (902, 272)
Screenshot: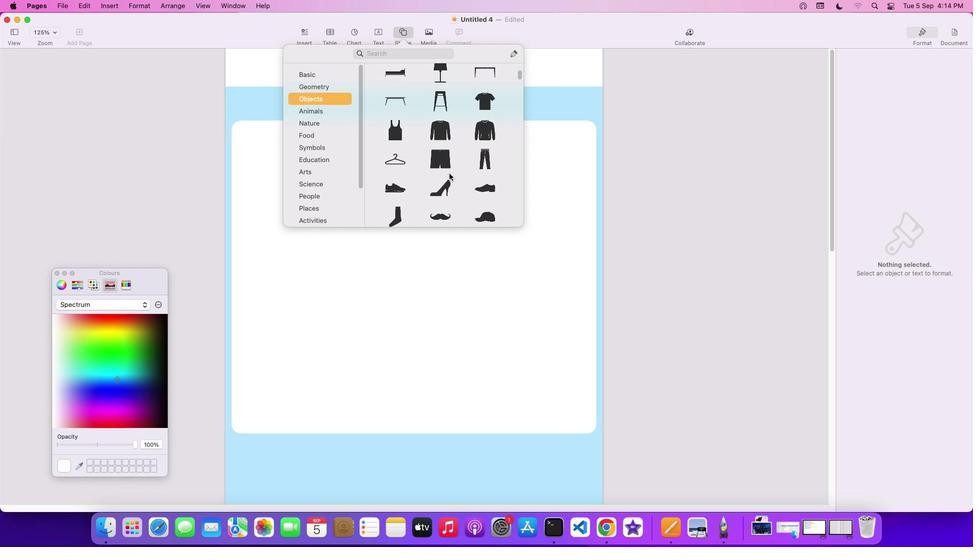 
Action: Mouse scrolled (901, 272) with delta (902, 272)
Screenshot: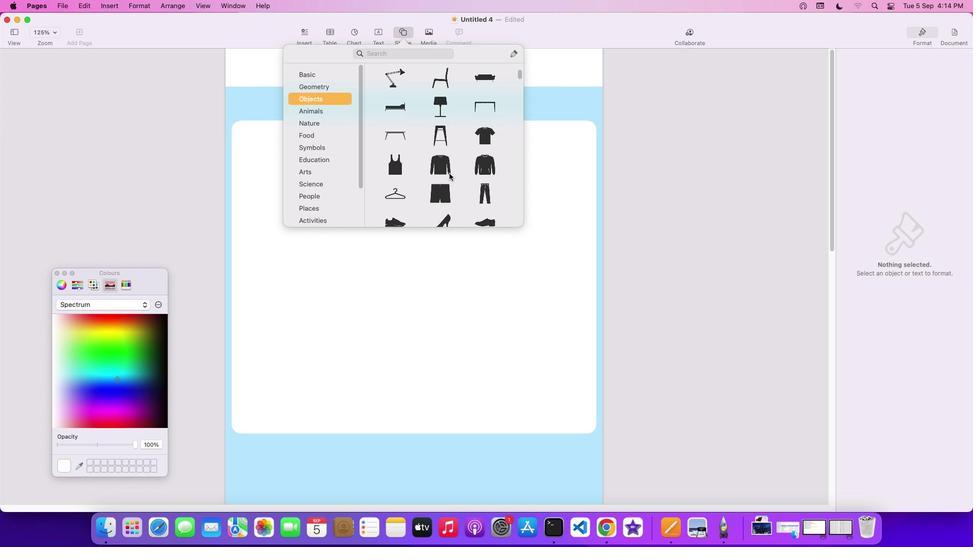 
Action: Mouse scrolled (901, 272) with delta (902, 272)
